 Task: Noise Gate.
Action: Mouse pressed left at (82, 10)
Screenshot: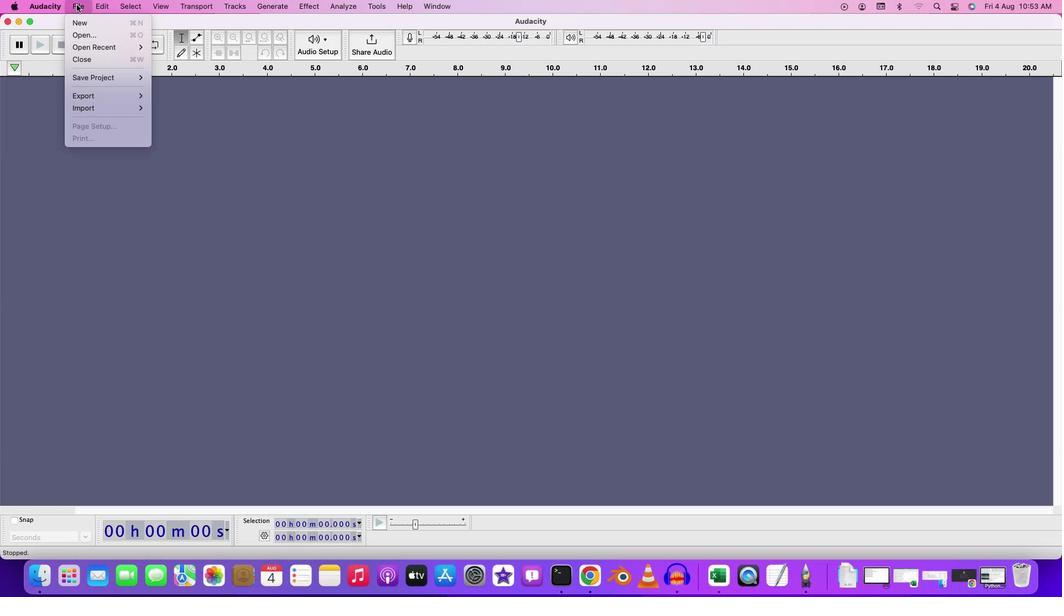 
Action: Mouse moved to (94, 40)
Screenshot: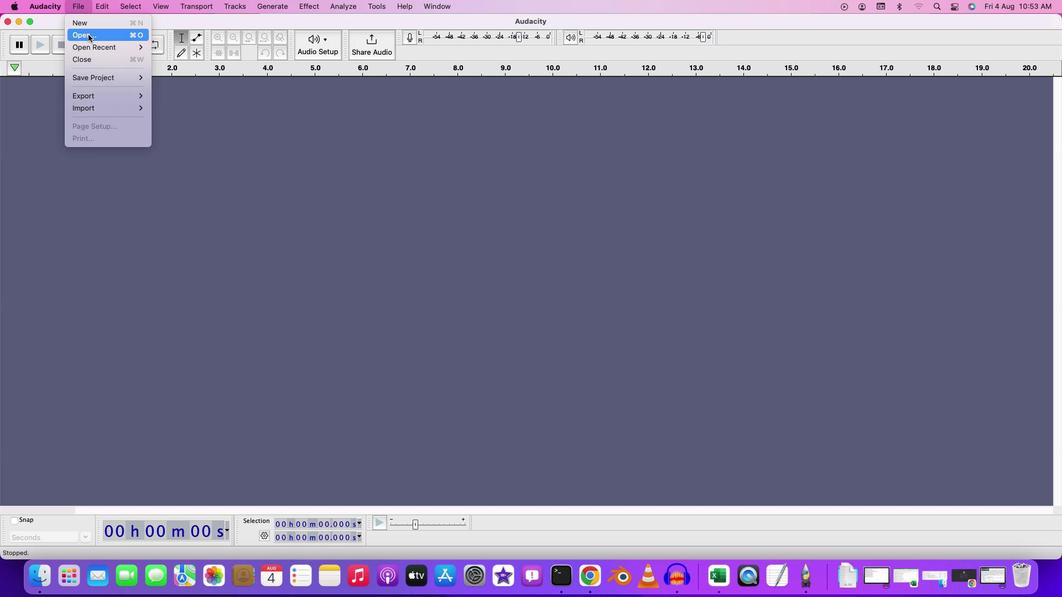 
Action: Mouse pressed left at (94, 40)
Screenshot: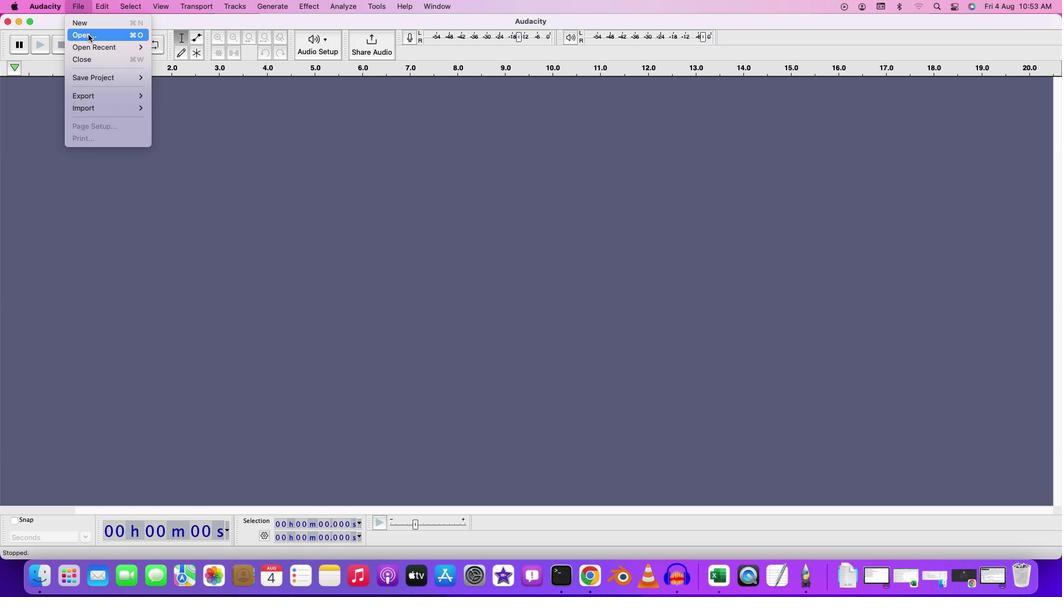 
Action: Mouse moved to (450, 184)
Screenshot: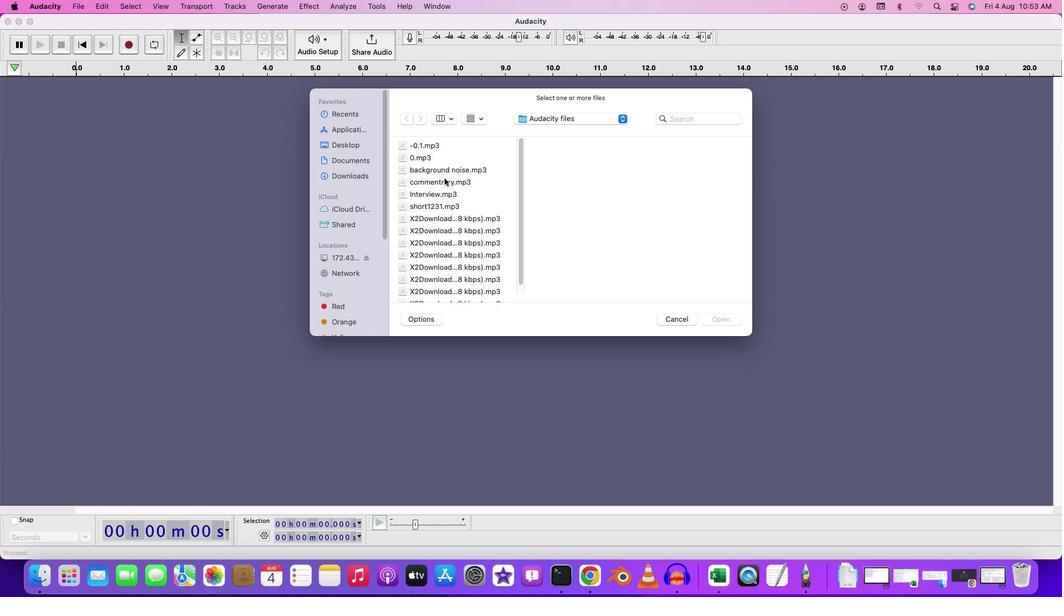 
Action: Mouse pressed left at (450, 184)
Screenshot: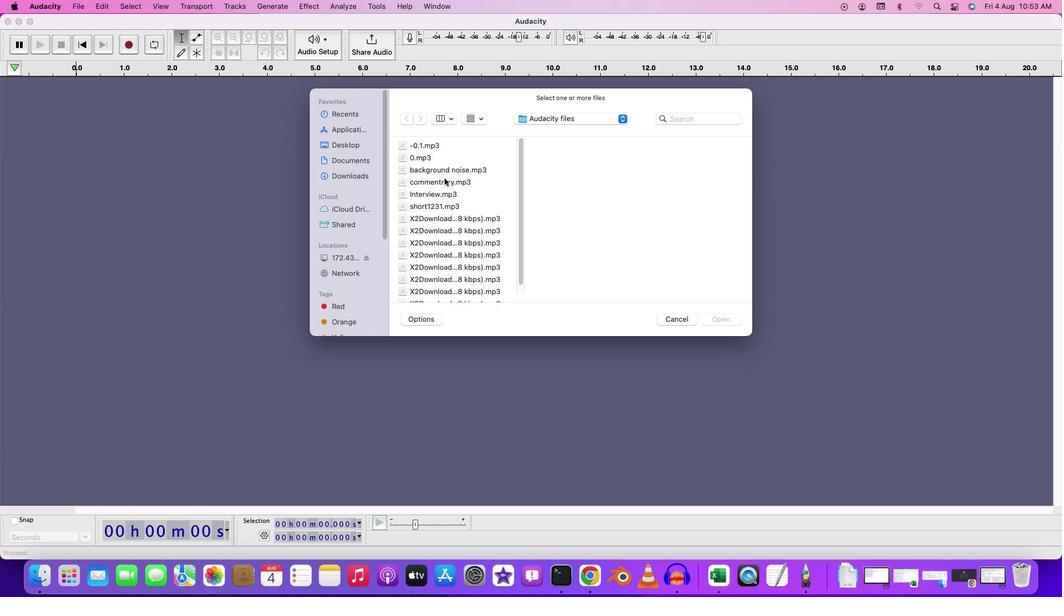 
Action: Mouse moved to (456, 199)
Screenshot: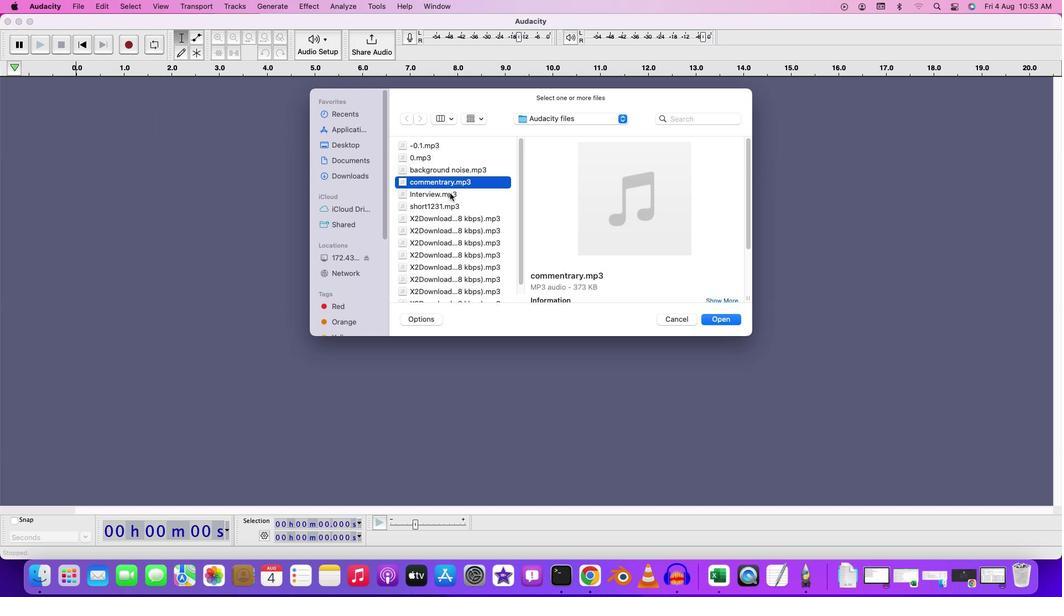 
Action: Mouse pressed left at (456, 199)
Screenshot: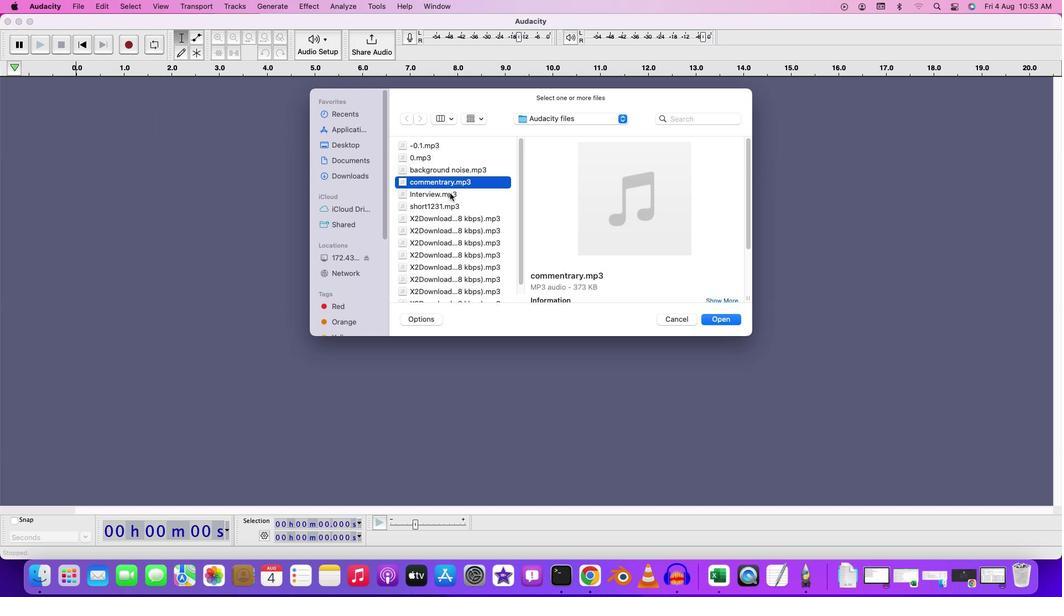 
Action: Mouse pressed left at (456, 199)
Screenshot: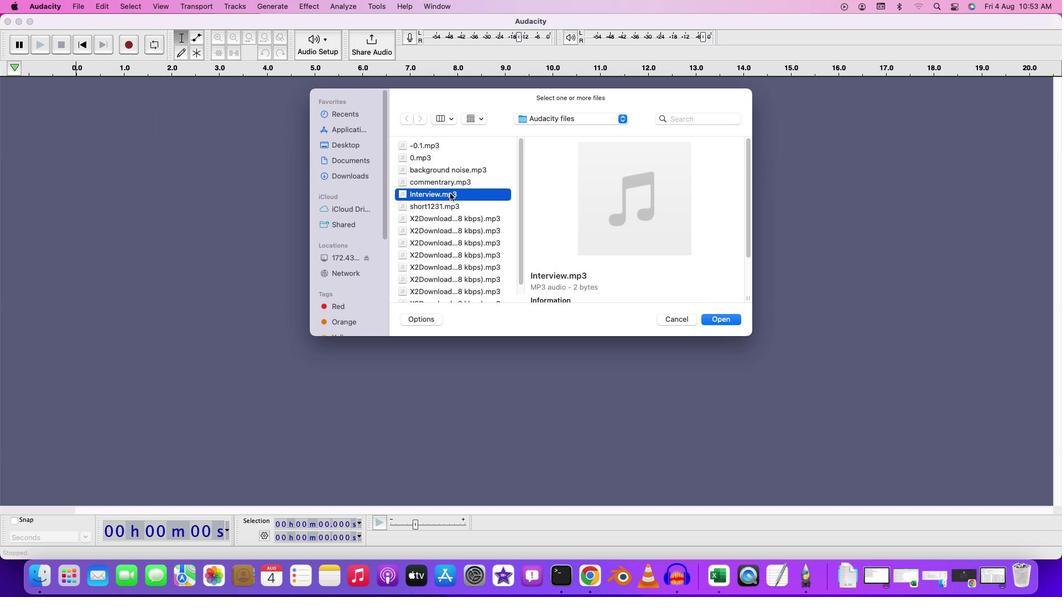 
Action: Mouse moved to (544, 236)
Screenshot: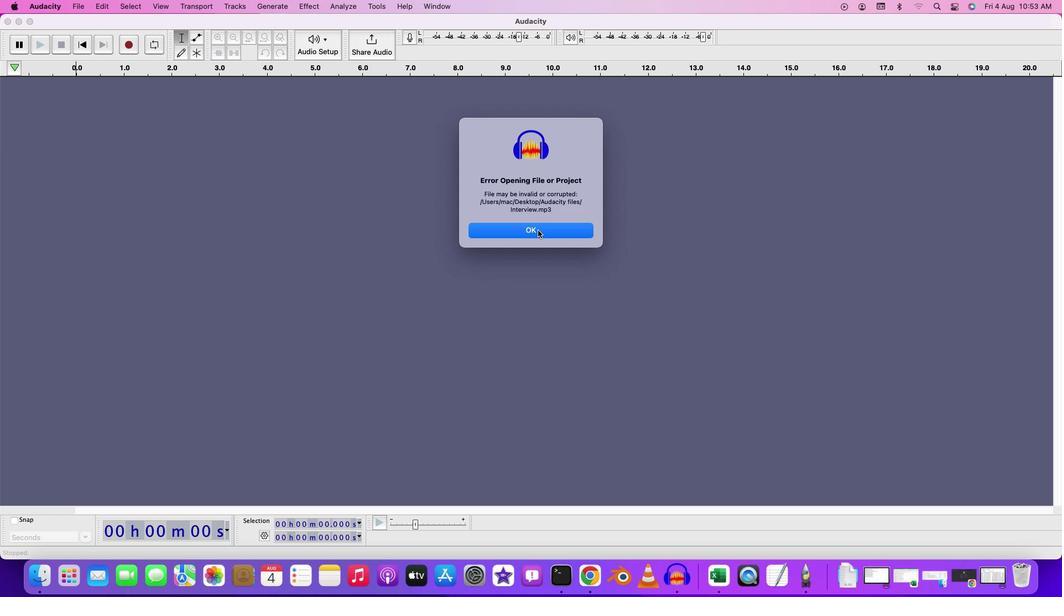 
Action: Mouse pressed left at (544, 236)
Screenshot: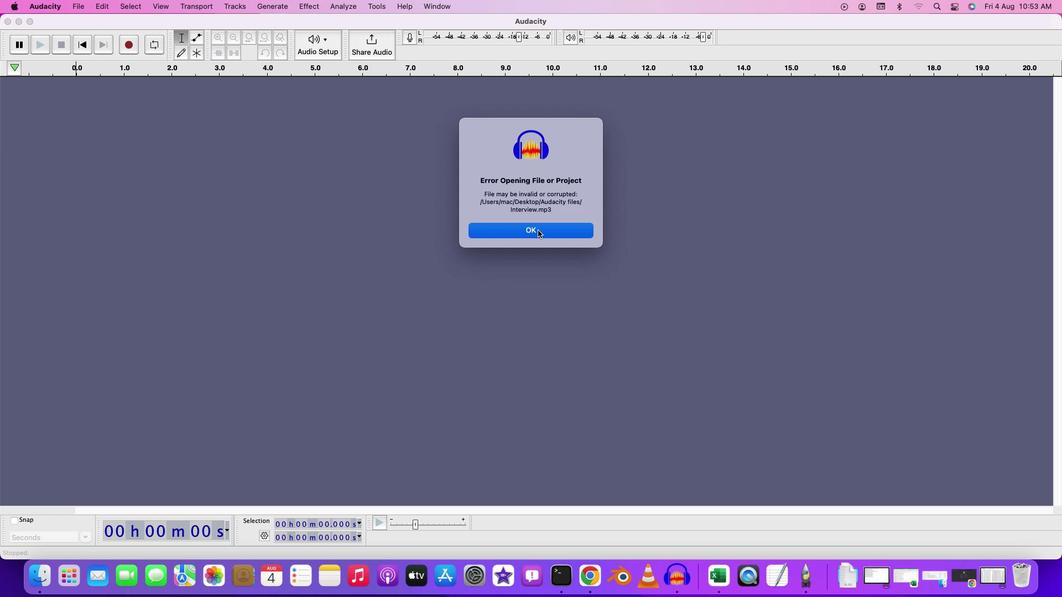 
Action: Mouse moved to (88, 16)
Screenshot: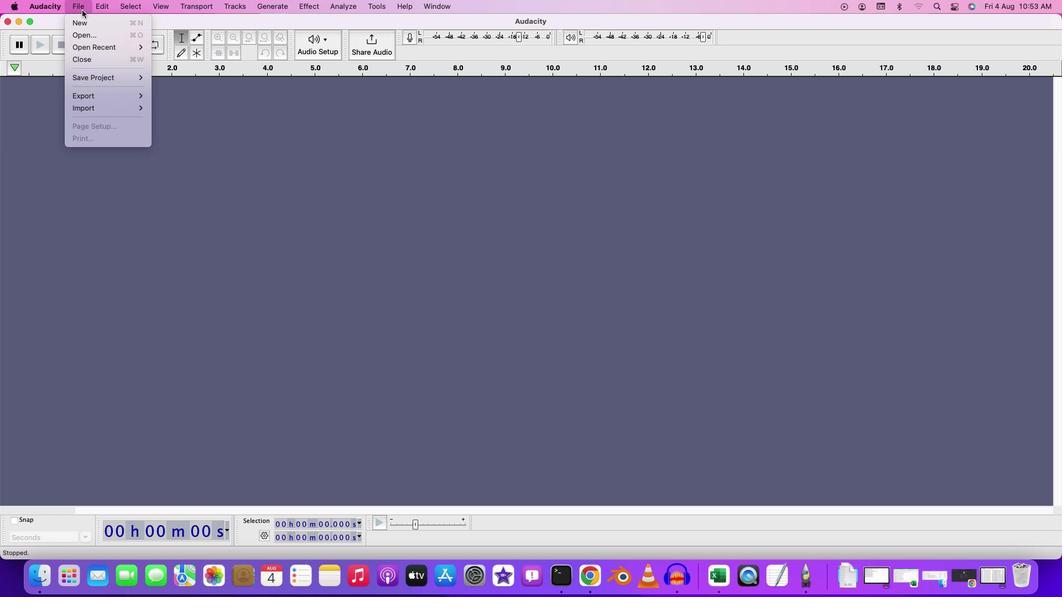 
Action: Mouse pressed left at (88, 16)
Screenshot: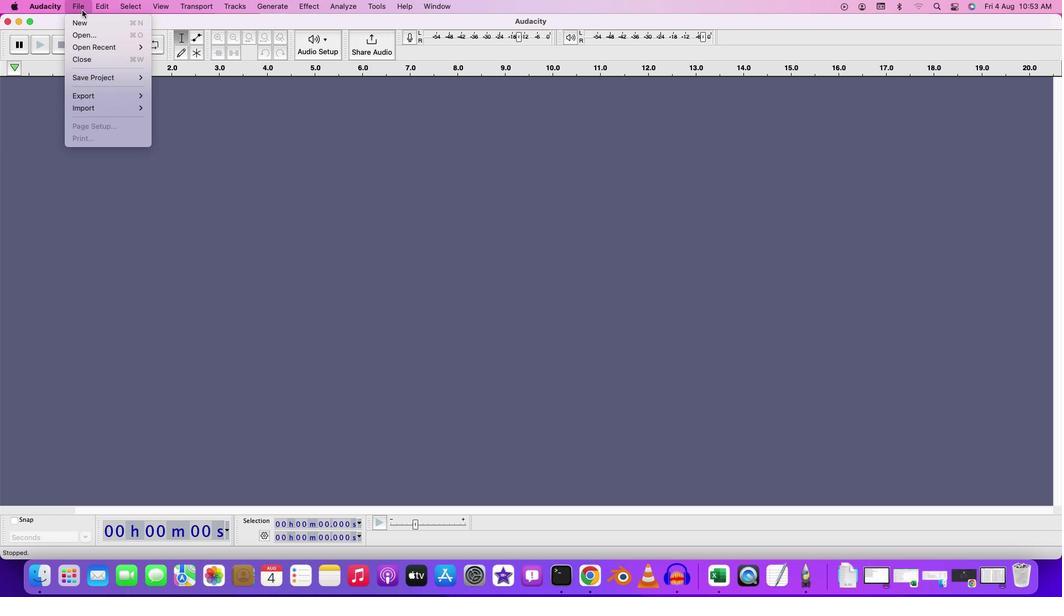 
Action: Mouse moved to (97, 49)
Screenshot: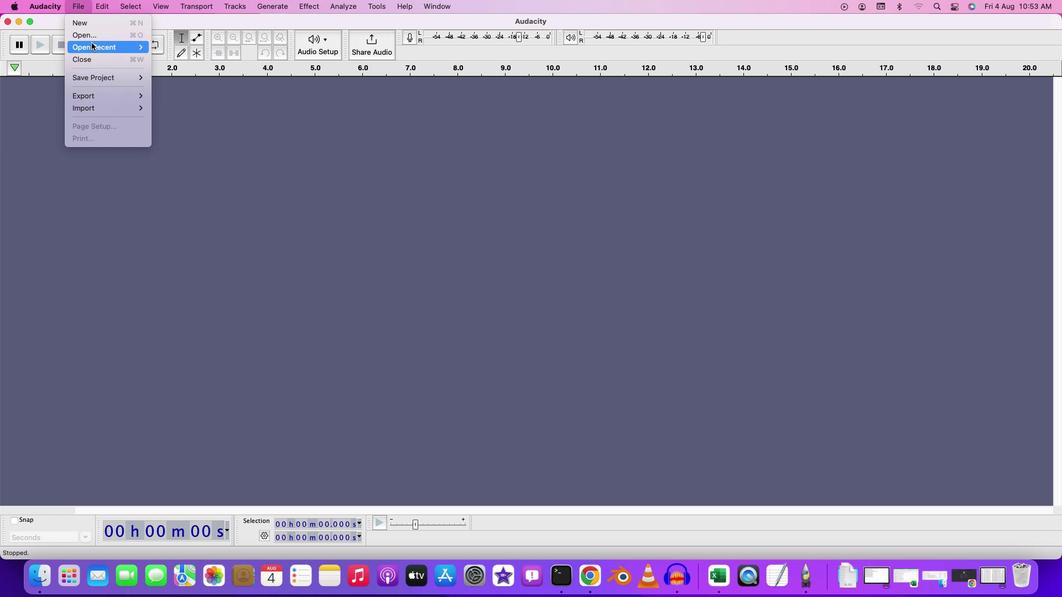 
Action: Mouse pressed left at (97, 49)
Screenshot: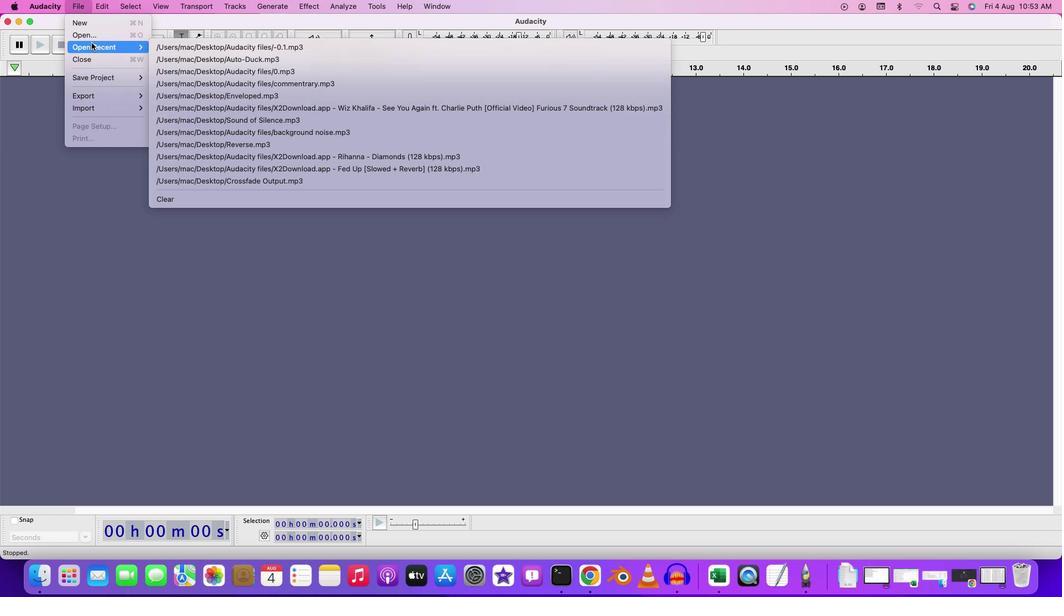 
Action: Mouse moved to (96, 43)
Screenshot: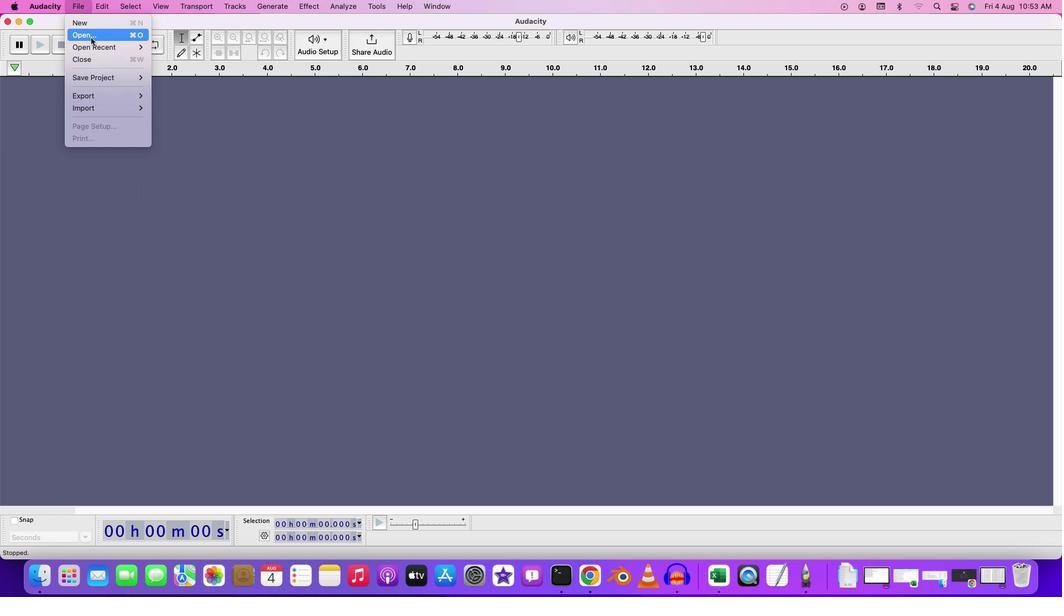 
Action: Mouse pressed left at (96, 43)
Screenshot: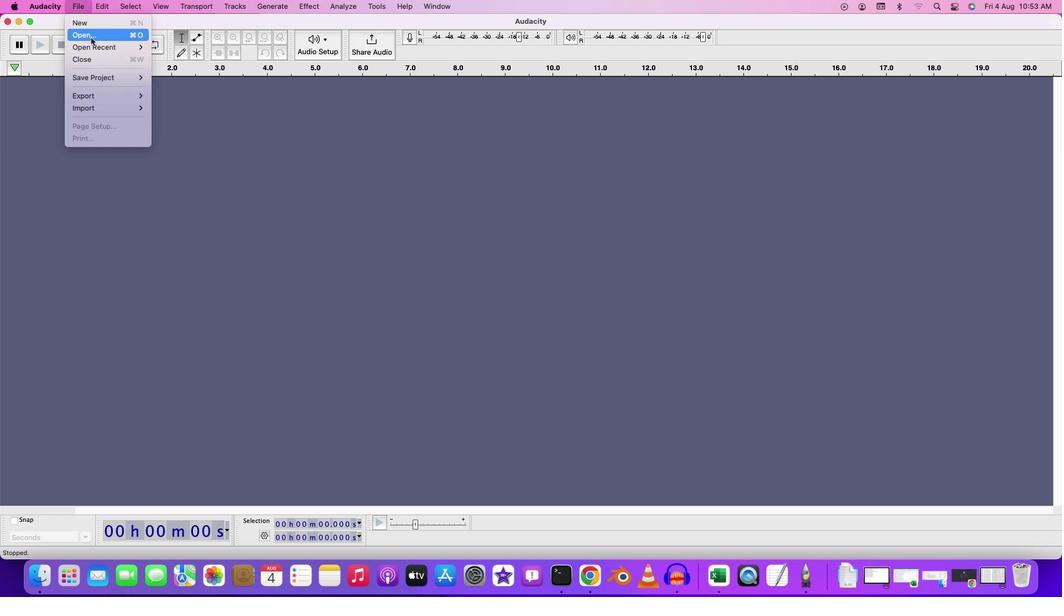 
Action: Mouse moved to (436, 188)
Screenshot: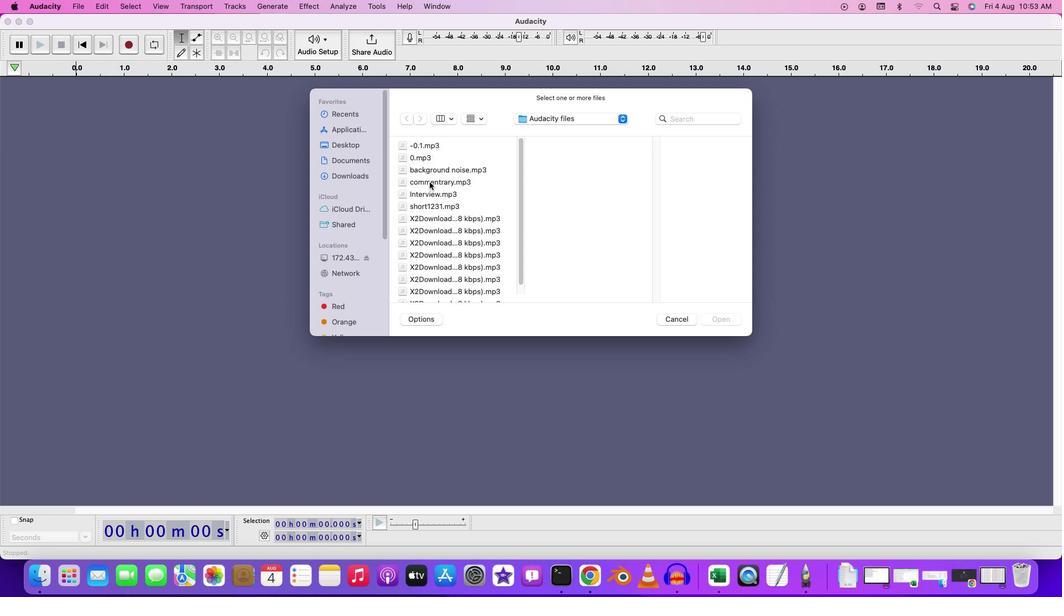 
Action: Mouse pressed left at (436, 188)
Screenshot: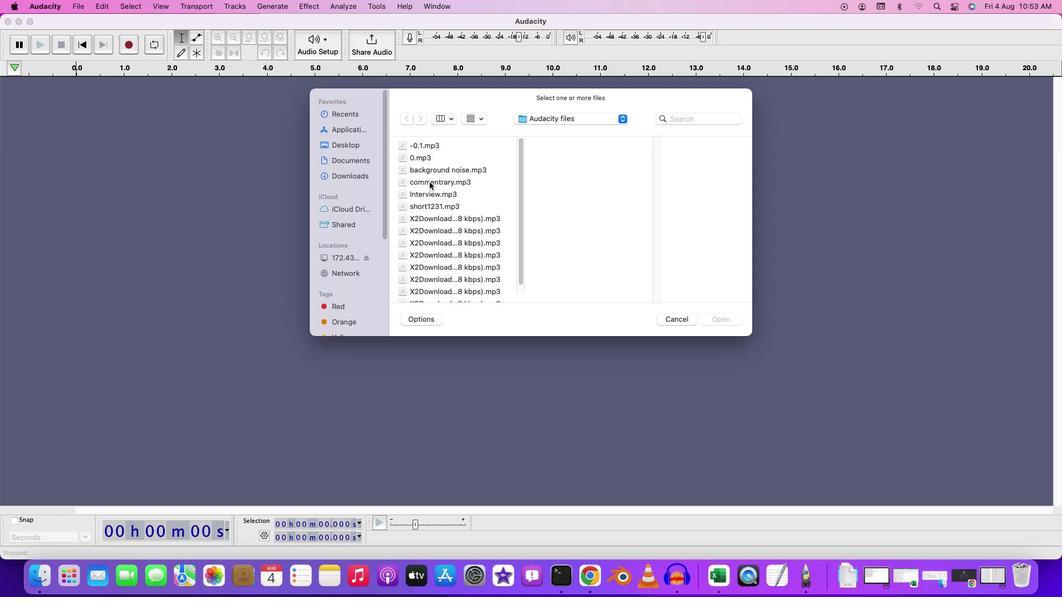 
Action: Mouse pressed left at (436, 188)
Screenshot: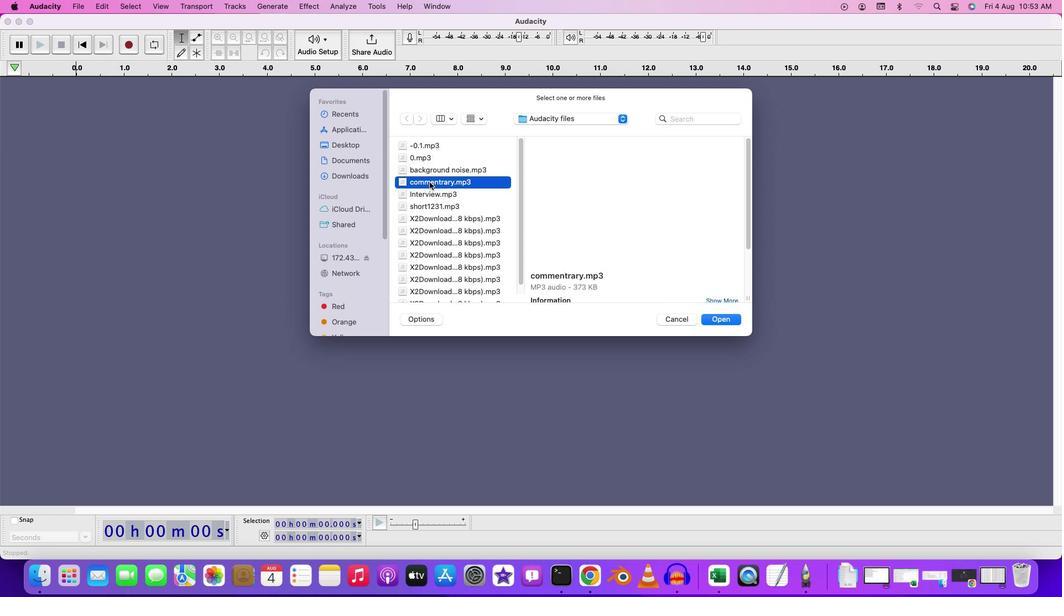 
Action: Mouse moved to (87, 108)
Screenshot: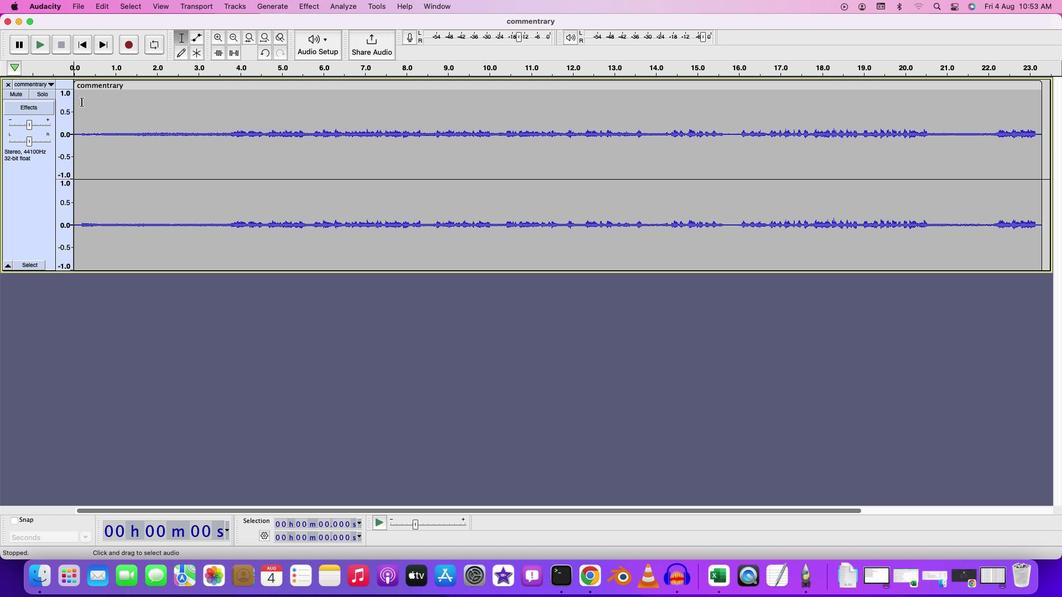 
Action: Mouse pressed left at (87, 108)
Screenshot: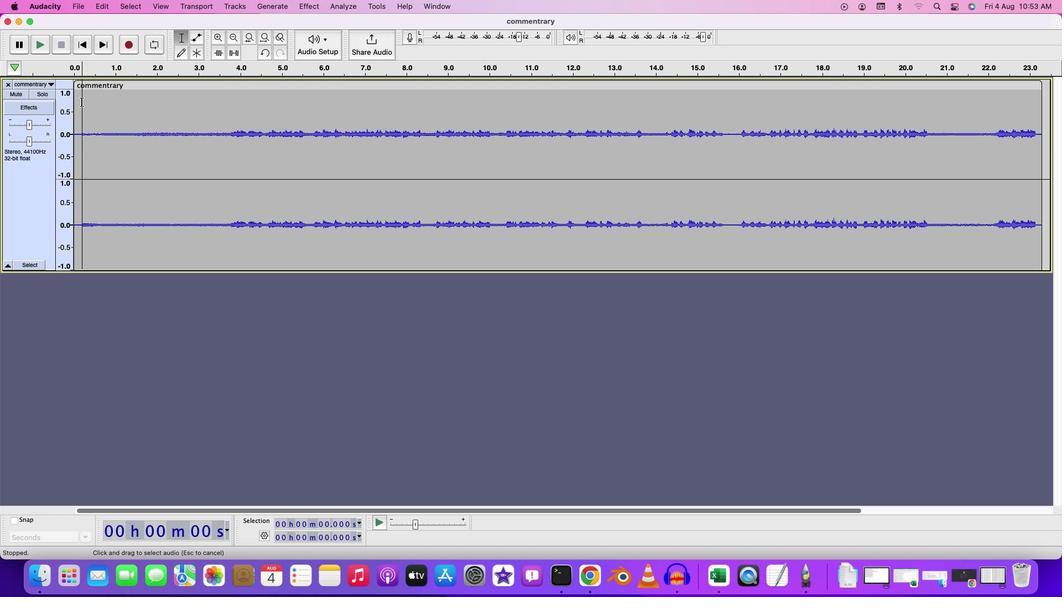 
Action: Mouse moved to (87, 108)
Screenshot: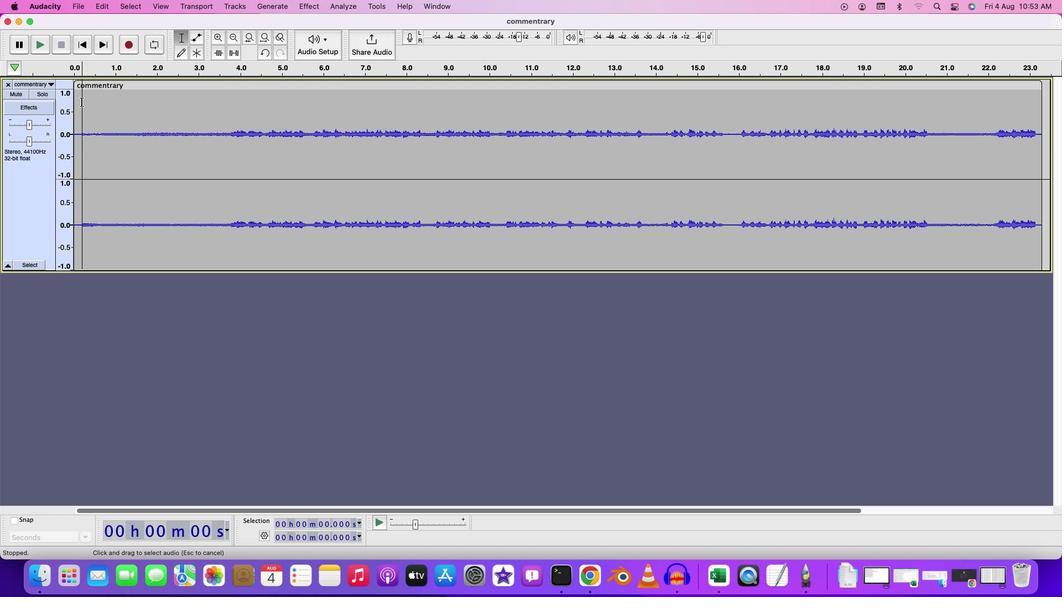 
Action: Key pressed Key.space
Screenshot: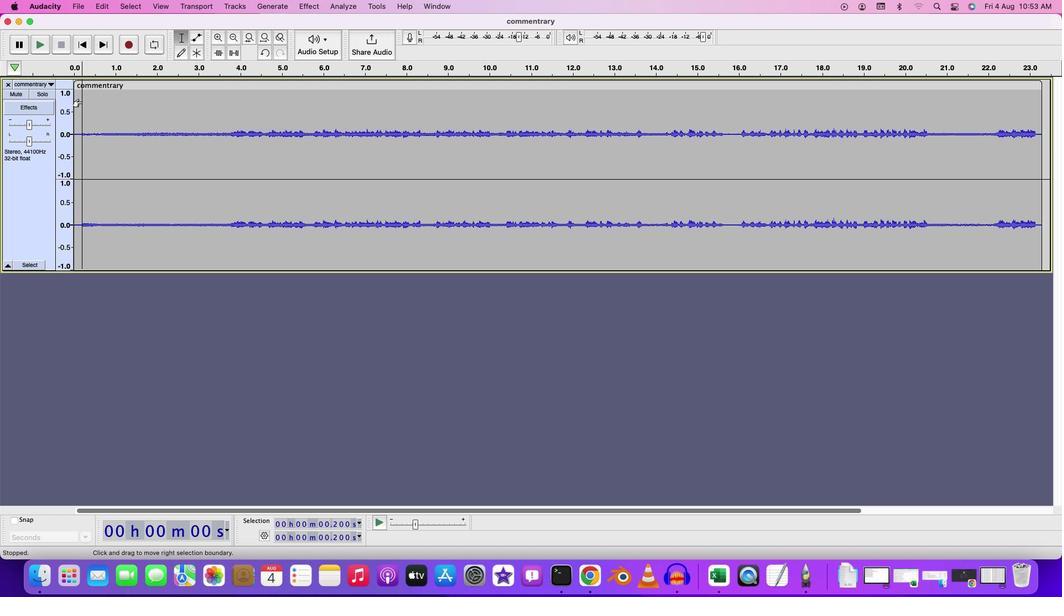 
Action: Mouse moved to (90, 109)
Screenshot: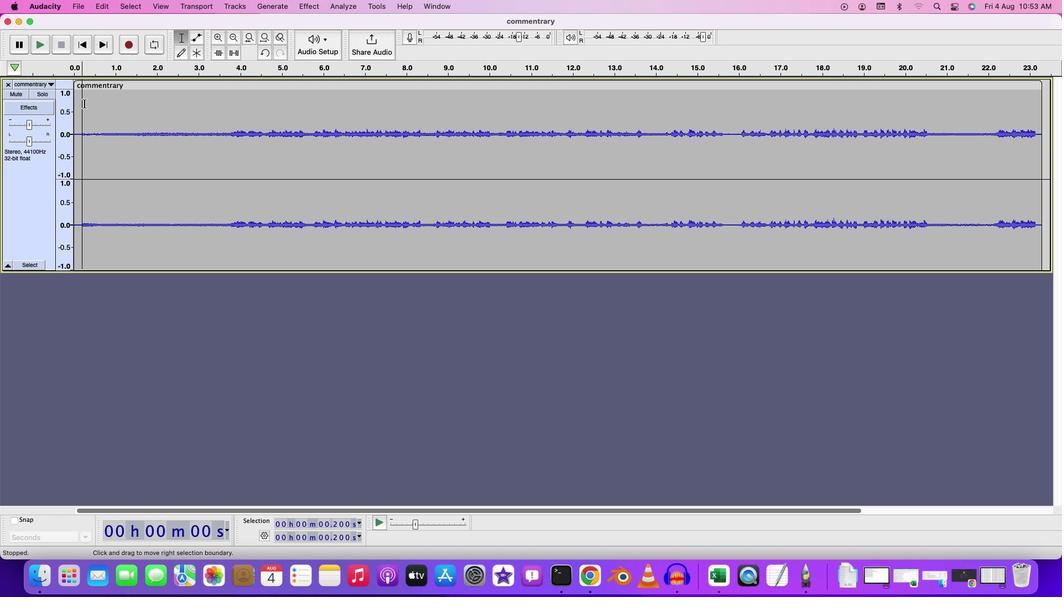 
Action: Key pressed Key.space
Screenshot: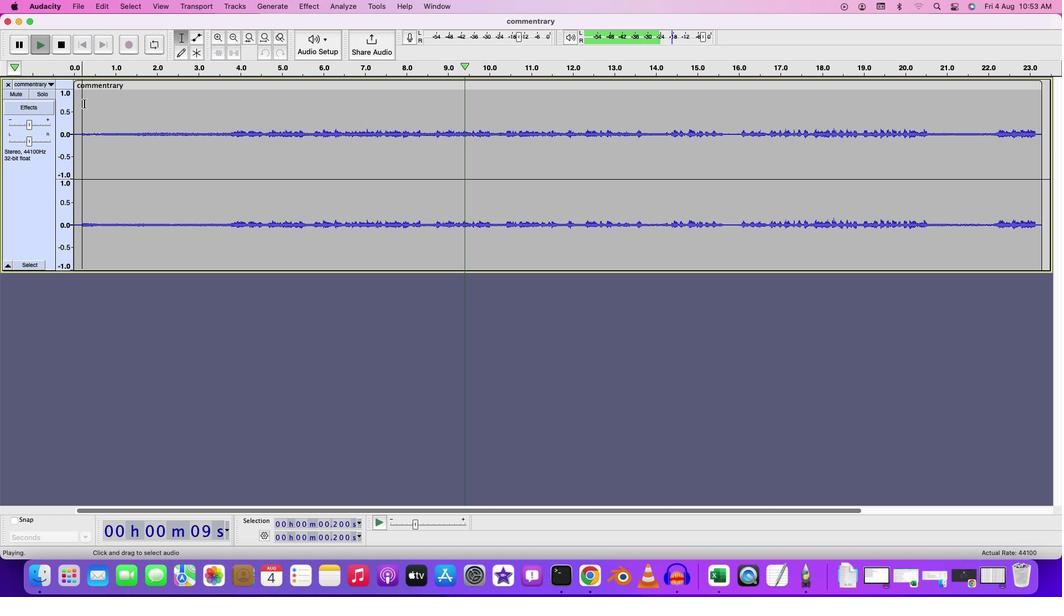 
Action: Mouse moved to (83, 105)
Screenshot: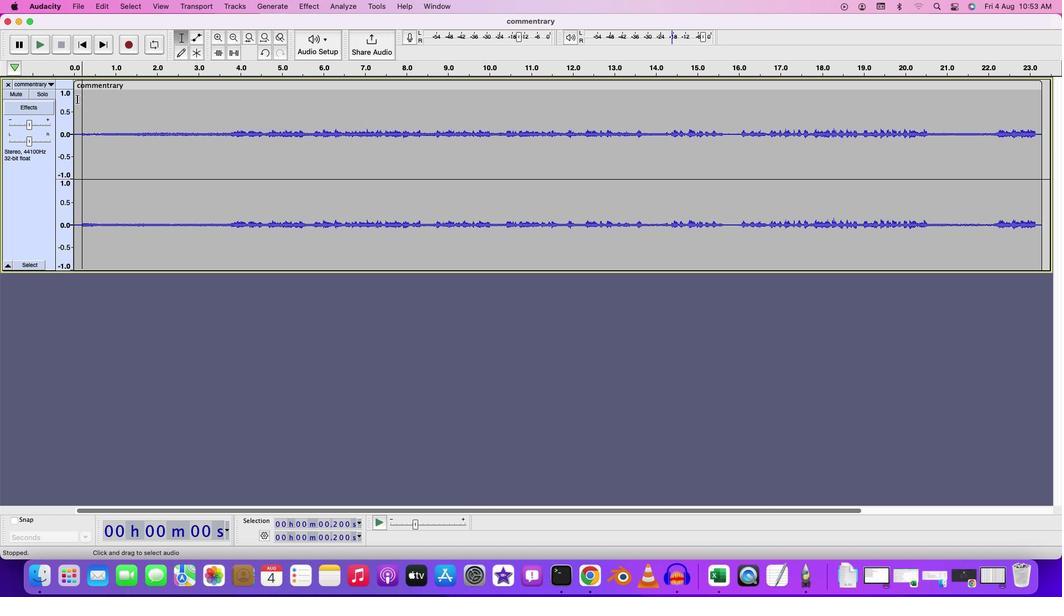 
Action: Mouse pressed left at (83, 105)
Screenshot: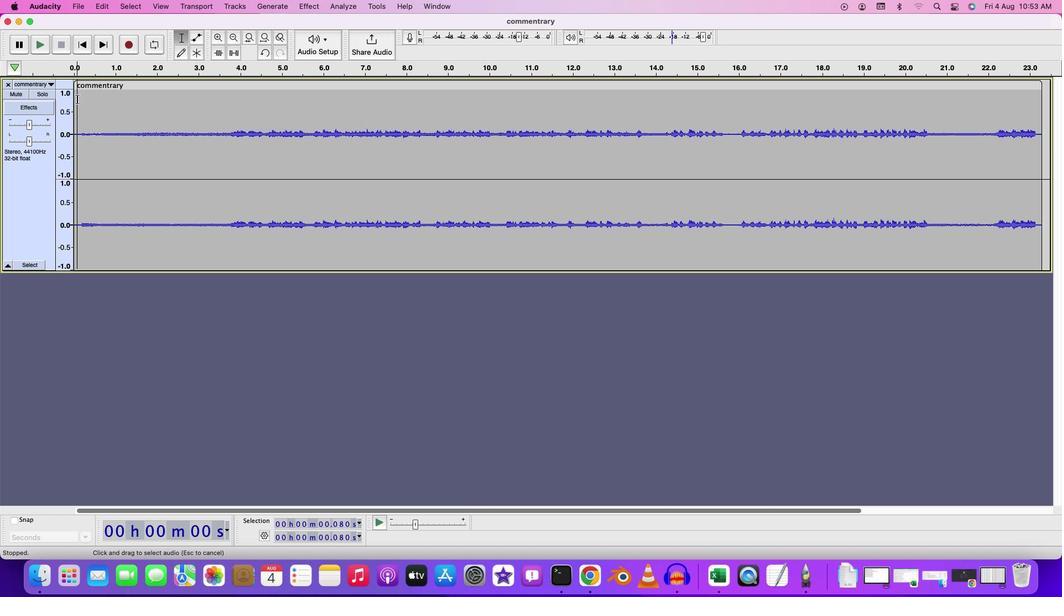 
Action: Mouse moved to (88, 111)
Screenshot: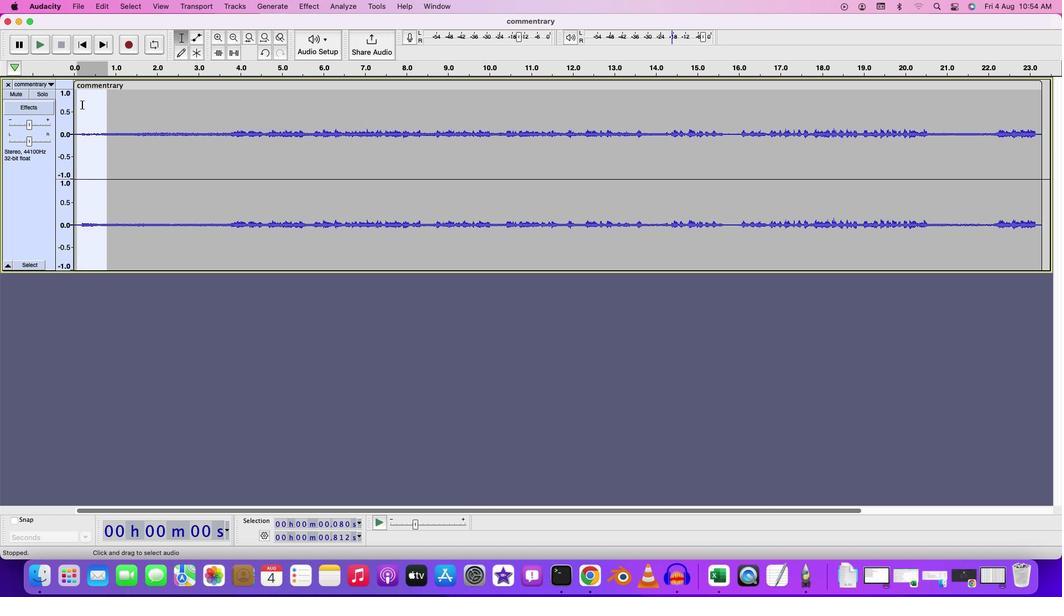 
Action: Mouse pressed left at (88, 111)
Screenshot: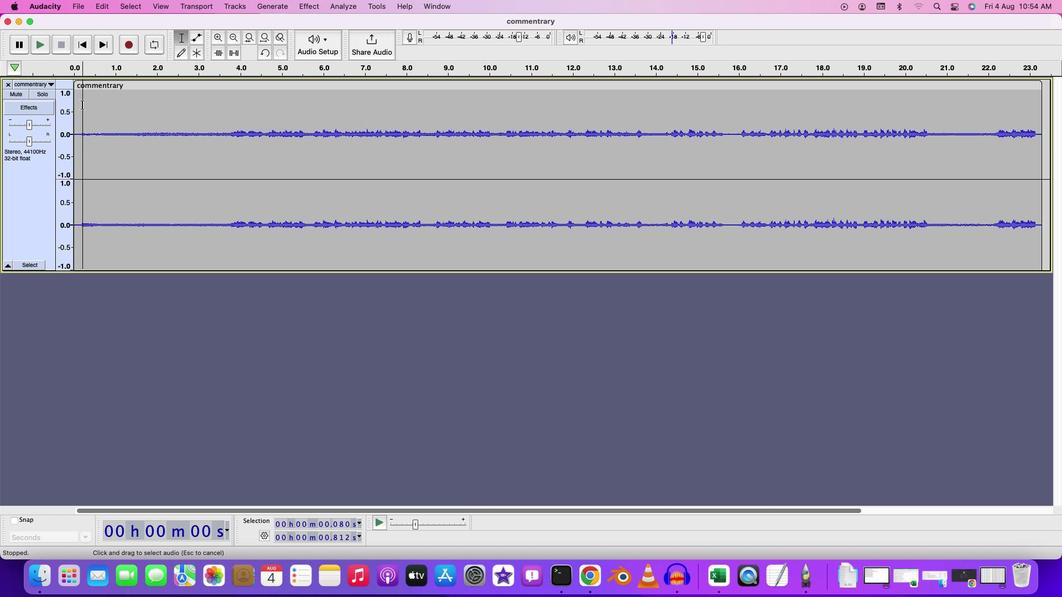 
Action: Mouse moved to (959, 127)
Screenshot: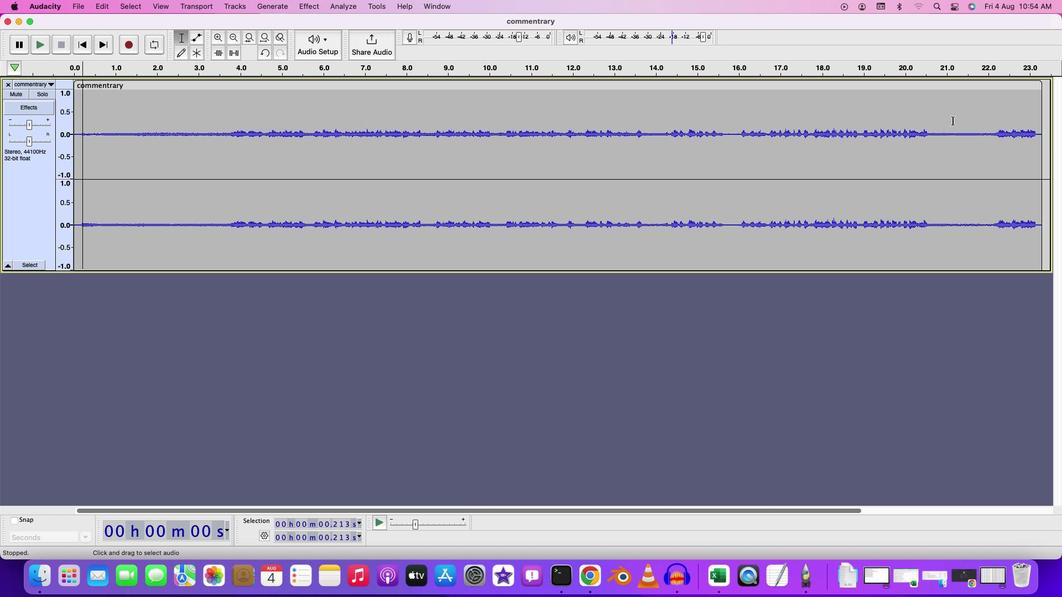 
Action: Mouse pressed left at (959, 127)
Screenshot: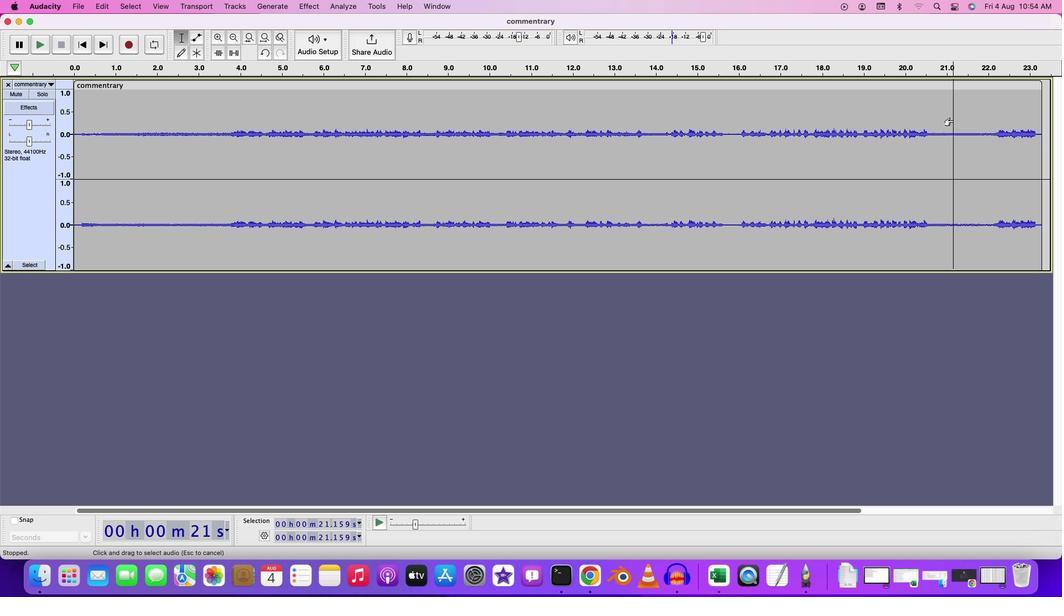
Action: Mouse moved to (170, 133)
Screenshot: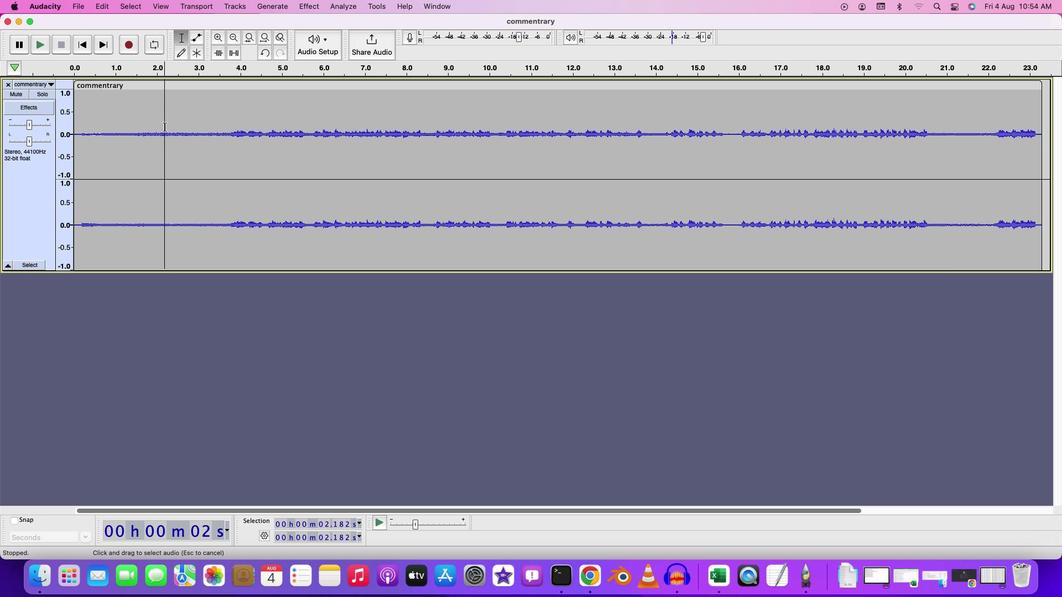 
Action: Mouse pressed left at (170, 133)
Screenshot: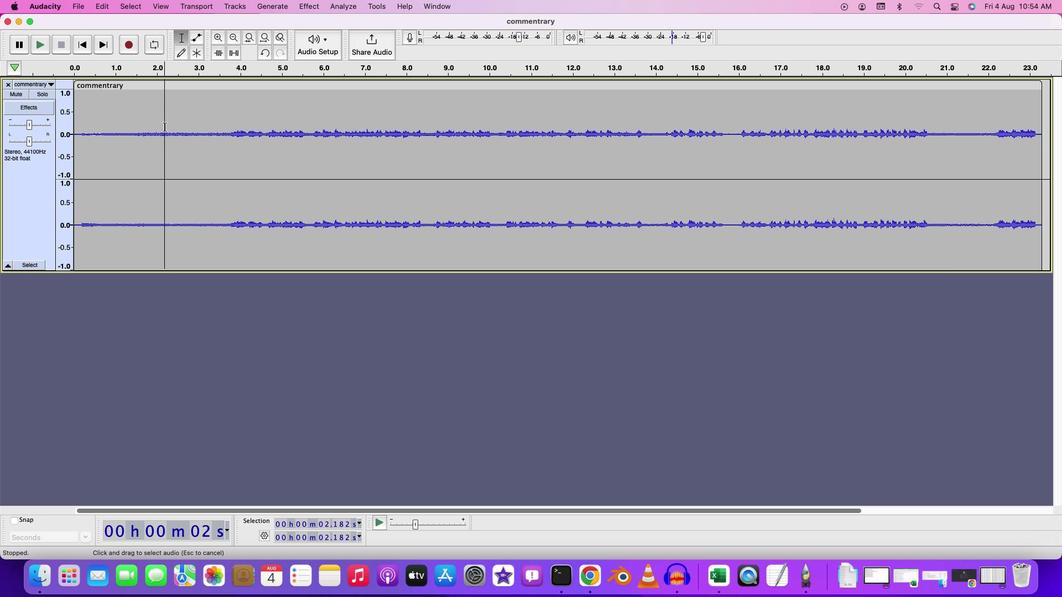 
Action: Key pressed Key.space
Screenshot: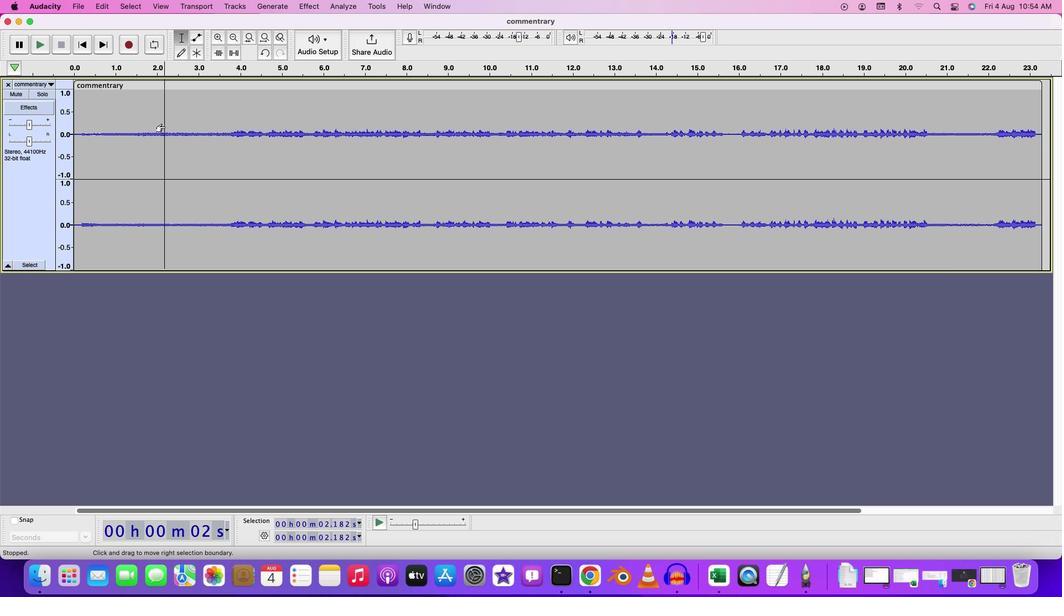 
Action: Mouse moved to (163, 132)
Screenshot: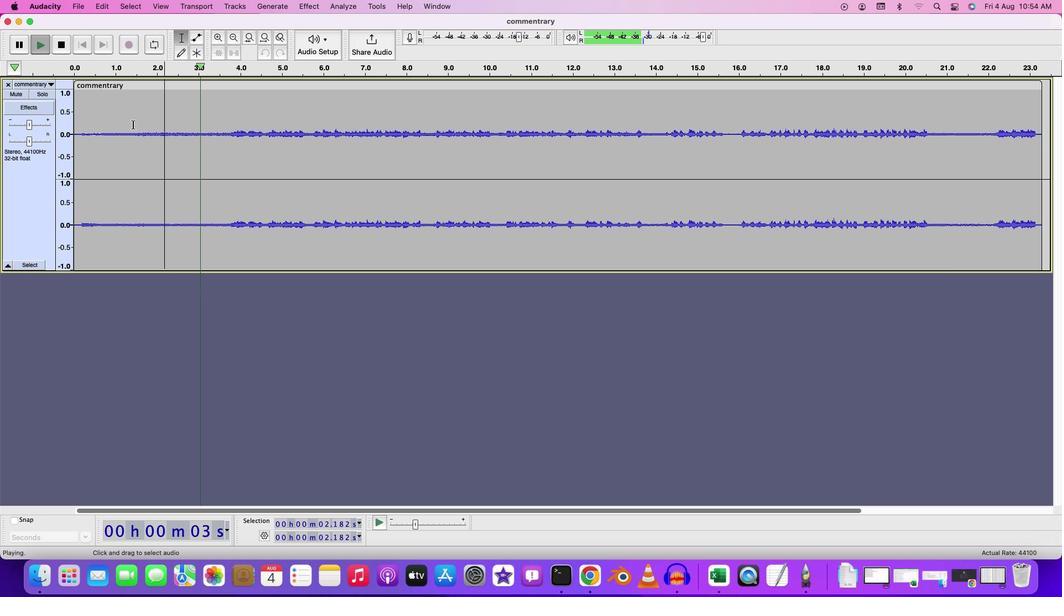 
Action: Key pressed Key.space
Screenshot: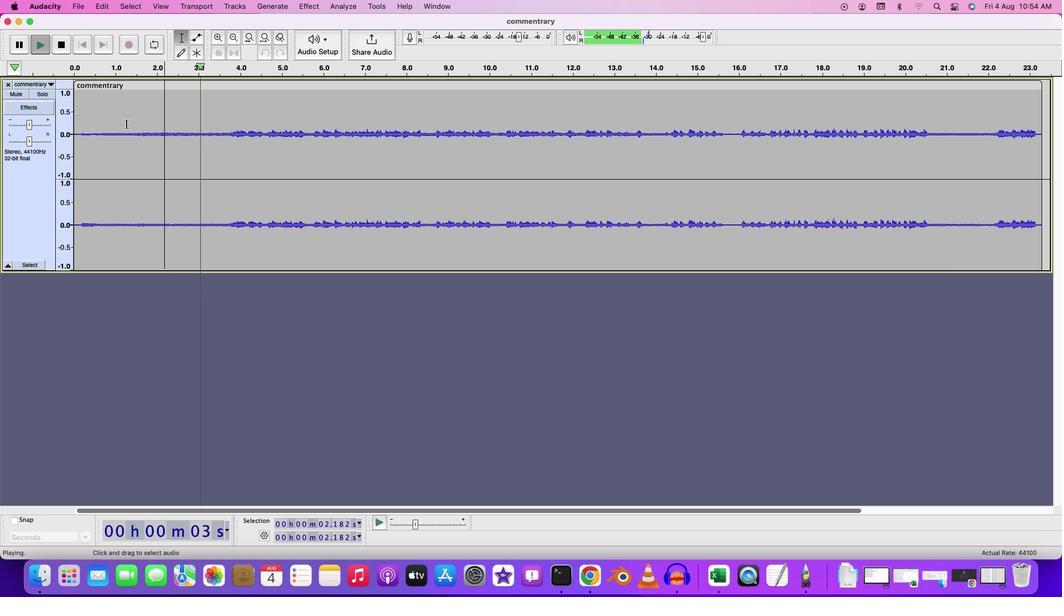 
Action: Mouse moved to (82, 117)
Screenshot: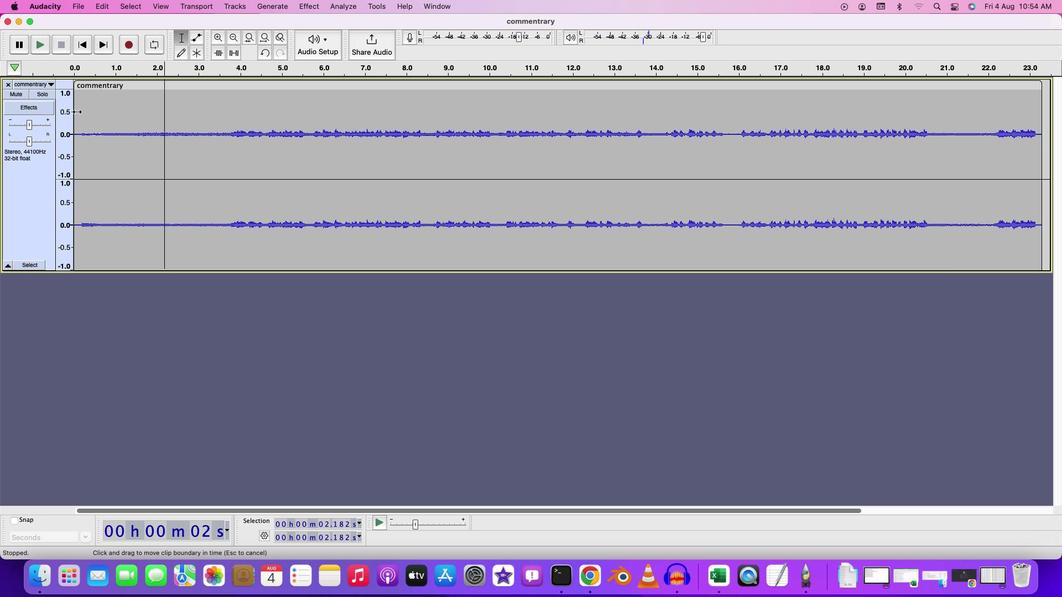 
Action: Mouse pressed left at (82, 117)
Screenshot: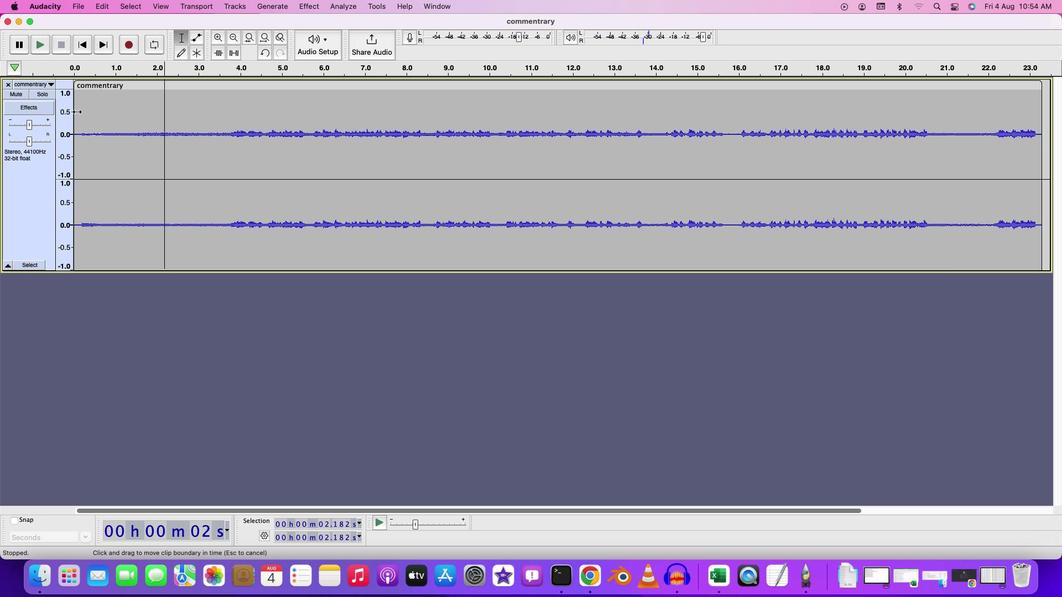 
Action: Mouse moved to (83, 117)
Screenshot: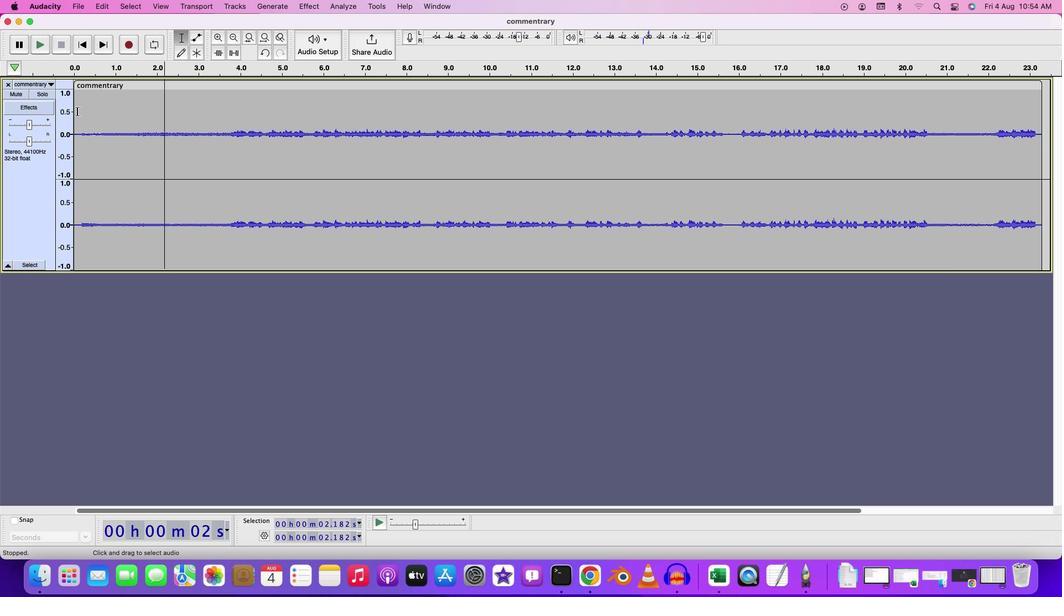 
Action: Mouse pressed left at (83, 117)
Screenshot: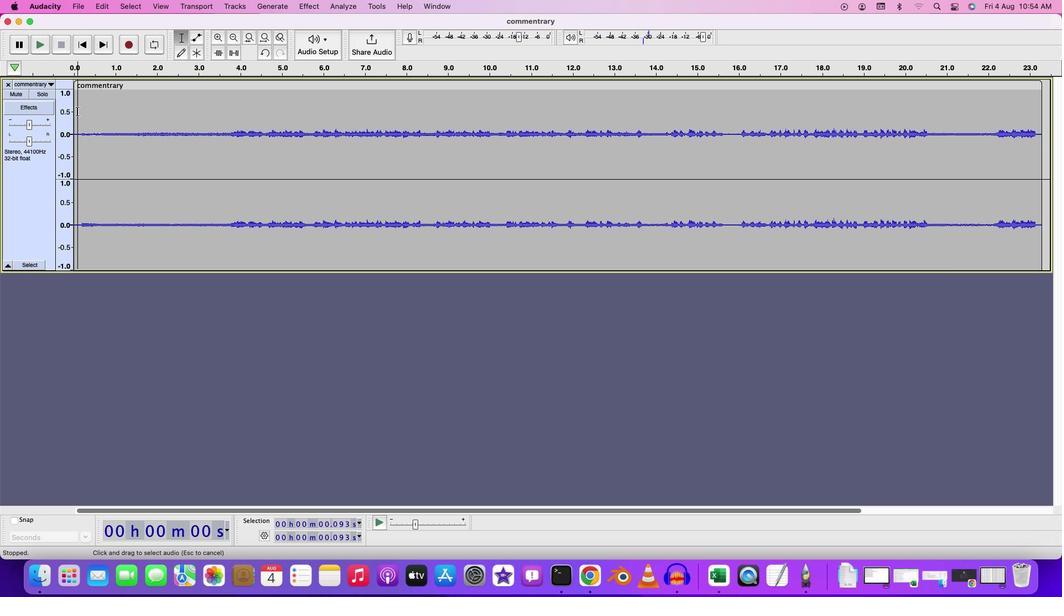 
Action: Mouse moved to (322, 13)
Screenshot: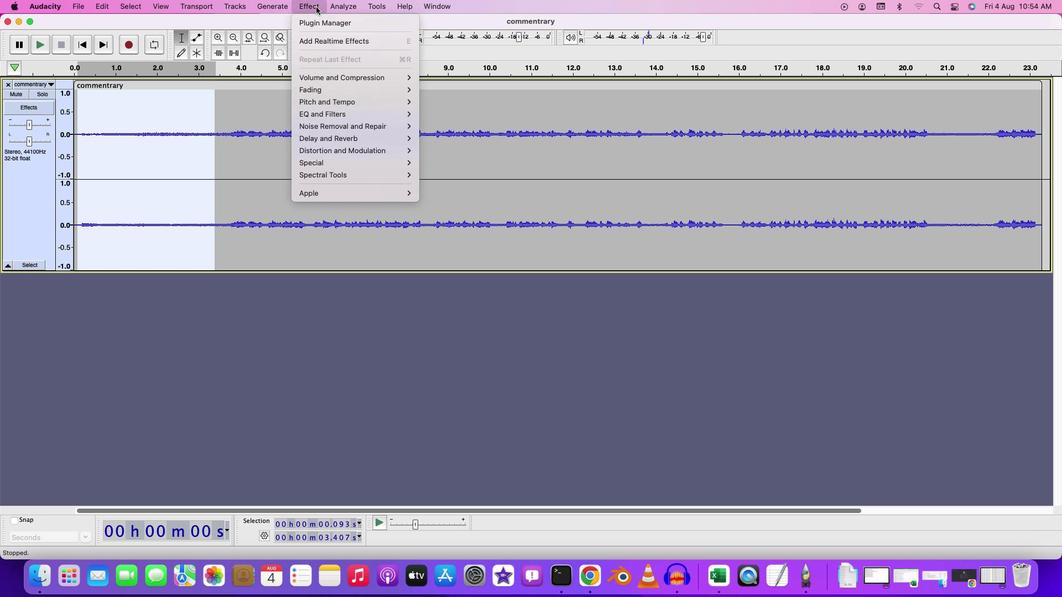 
Action: Mouse pressed left at (322, 13)
Screenshot: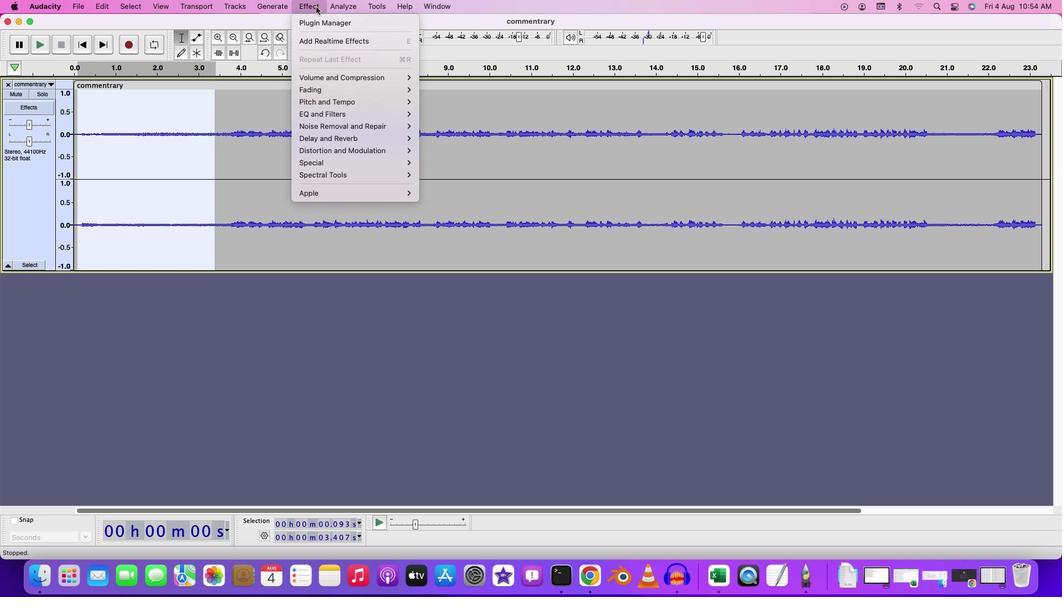 
Action: Mouse moved to (448, 152)
Screenshot: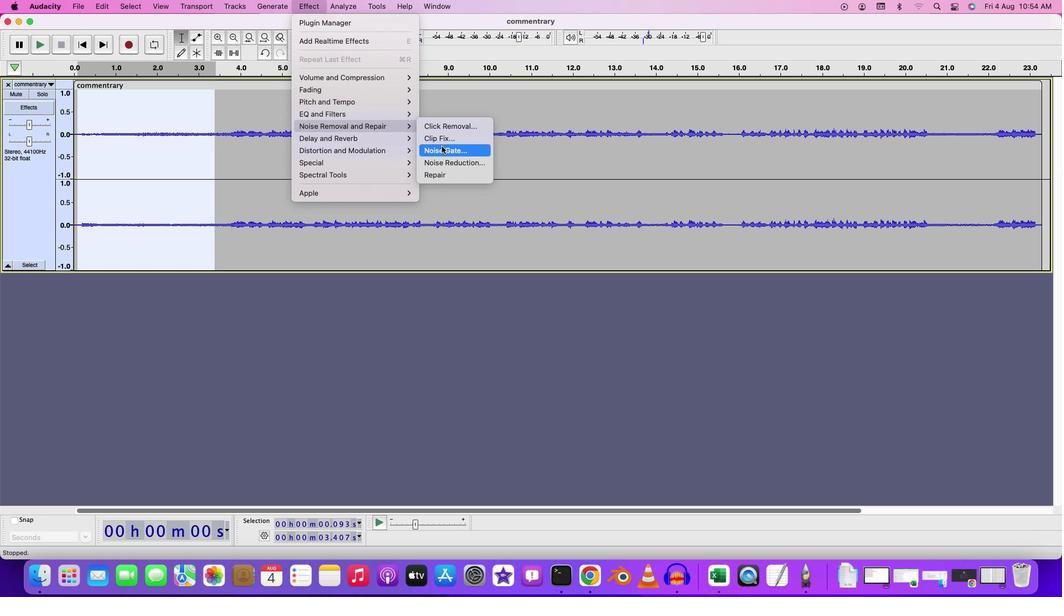 
Action: Mouse pressed left at (448, 152)
Screenshot: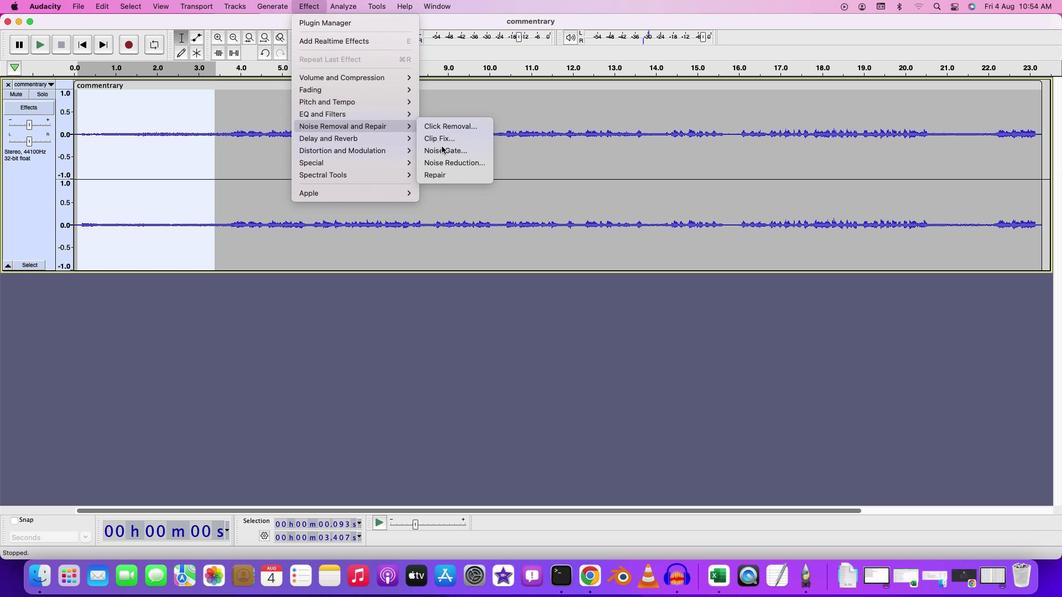 
Action: Mouse moved to (626, 281)
Screenshot: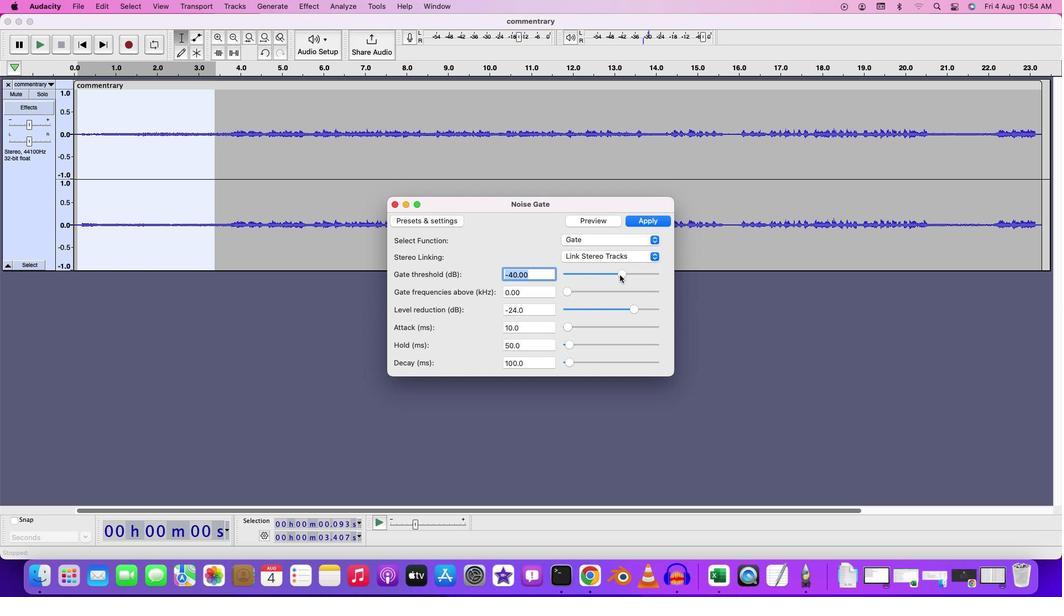 
Action: Mouse pressed left at (626, 281)
Screenshot: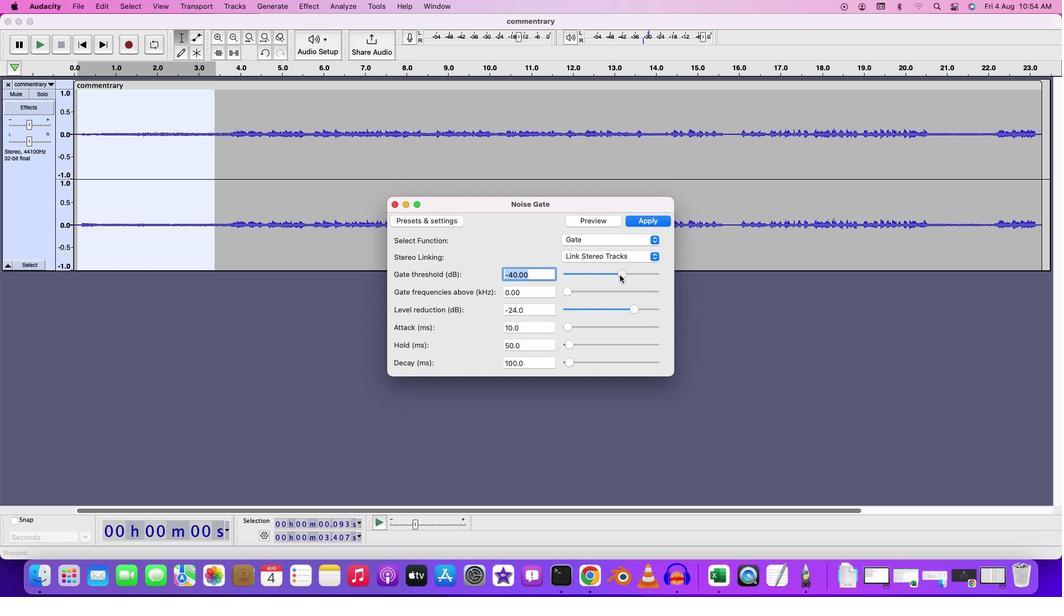 
Action: Mouse moved to (640, 317)
Screenshot: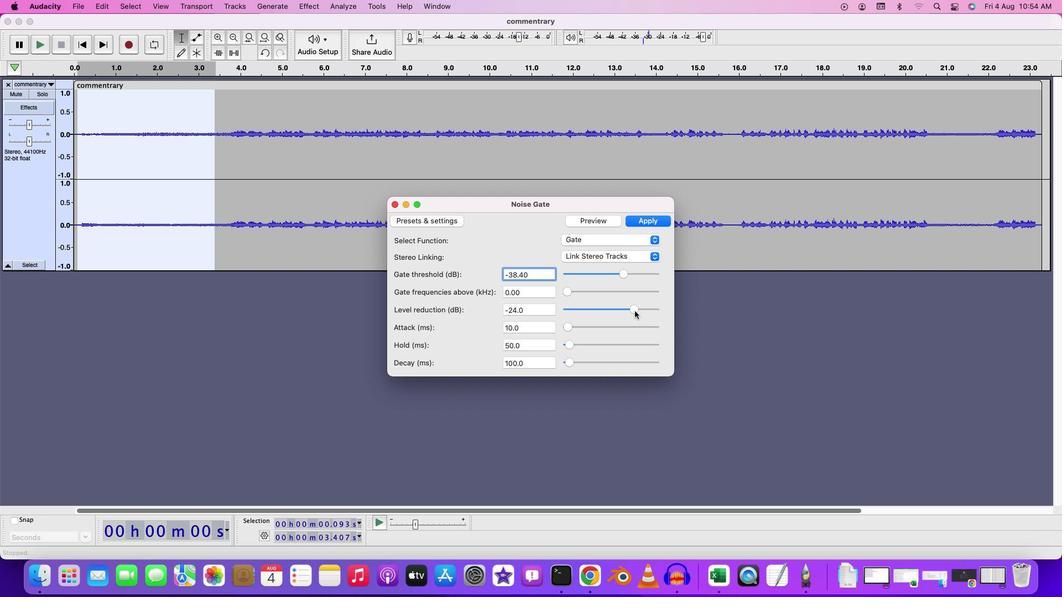 
Action: Mouse pressed left at (640, 317)
Screenshot: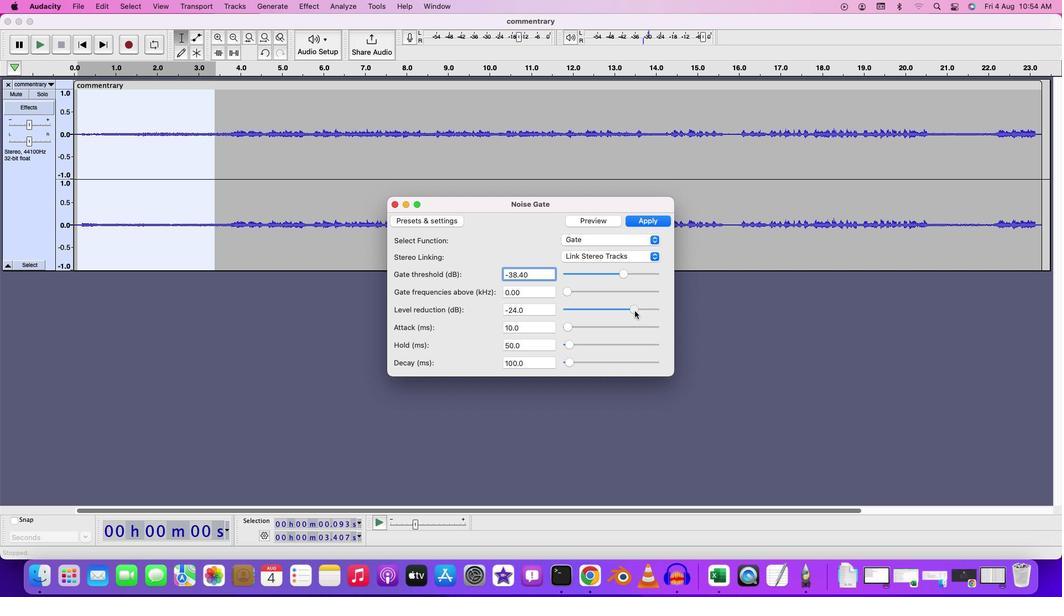 
Action: Mouse moved to (571, 332)
Screenshot: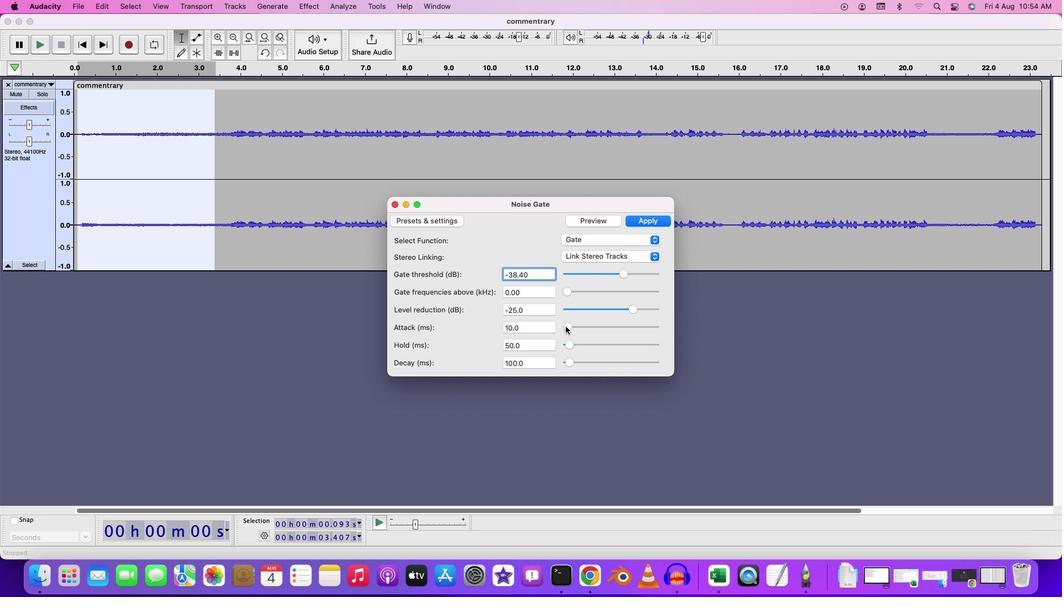 
Action: Mouse pressed left at (571, 332)
Screenshot: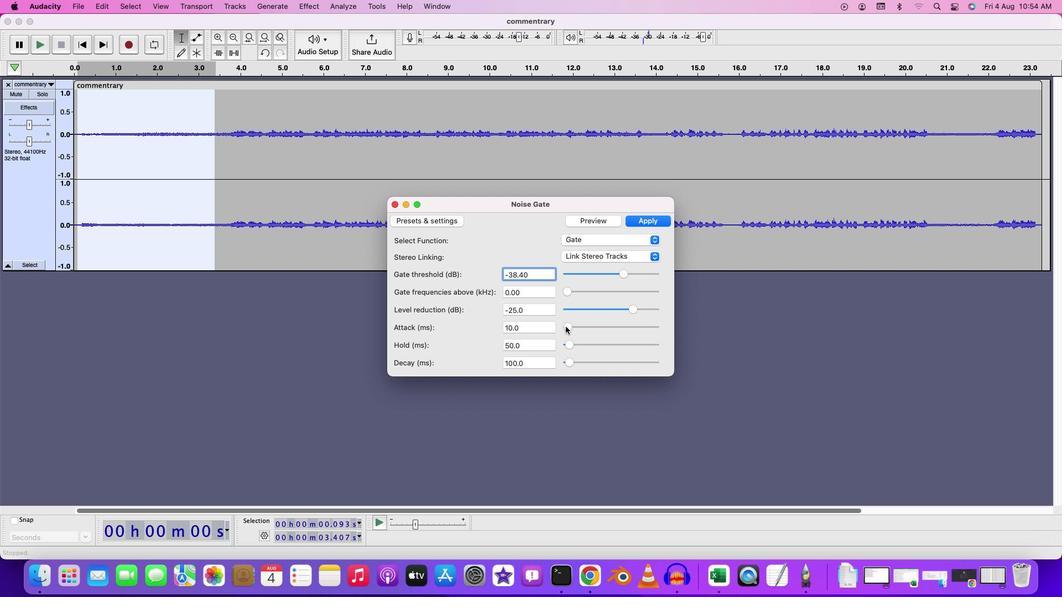 
Action: Mouse moved to (574, 350)
Screenshot: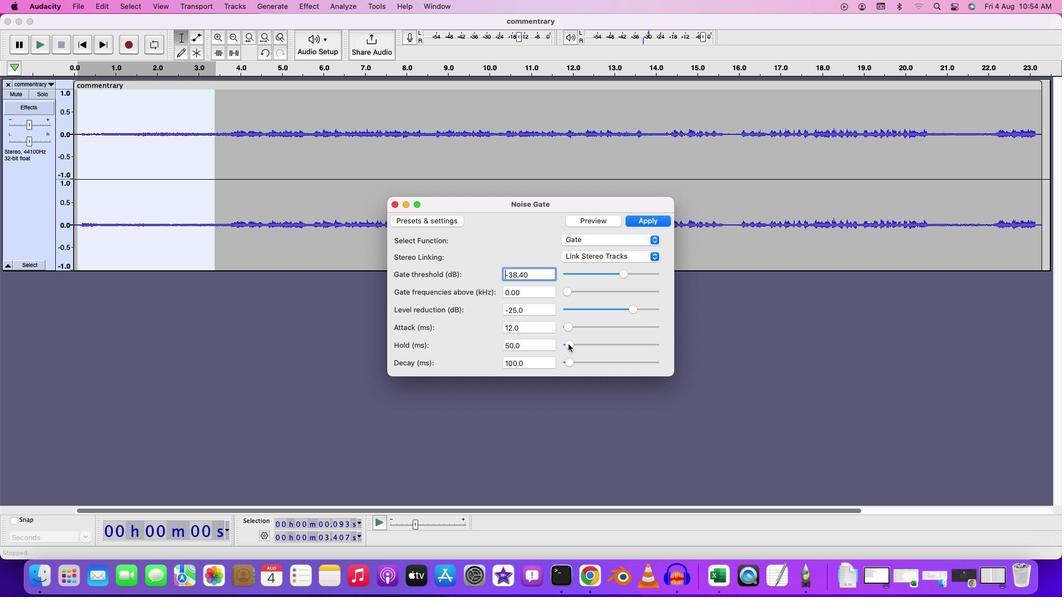 
Action: Mouse pressed left at (574, 350)
Screenshot: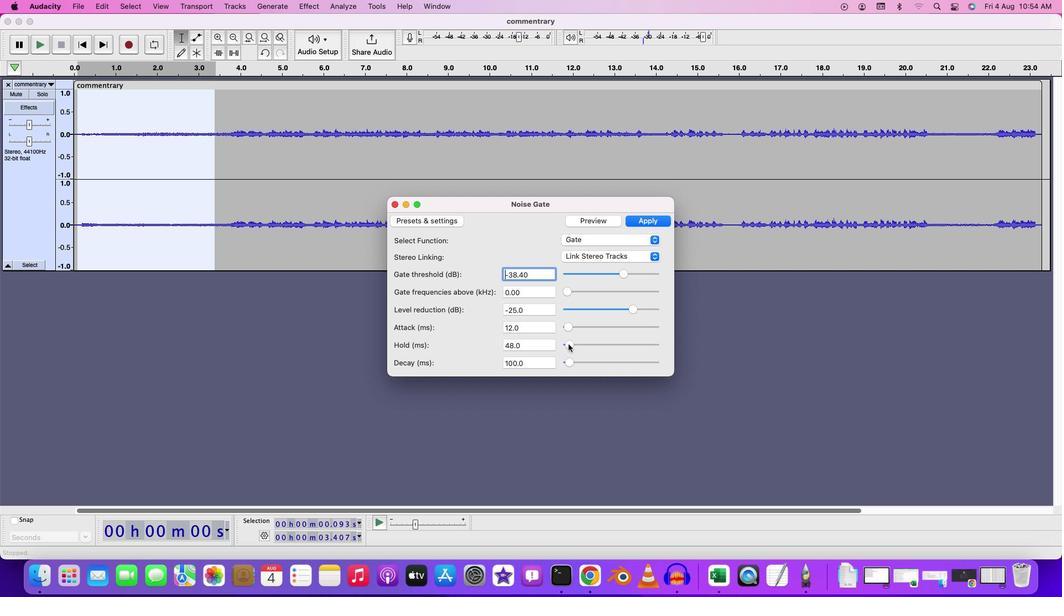 
Action: Mouse moved to (577, 366)
Screenshot: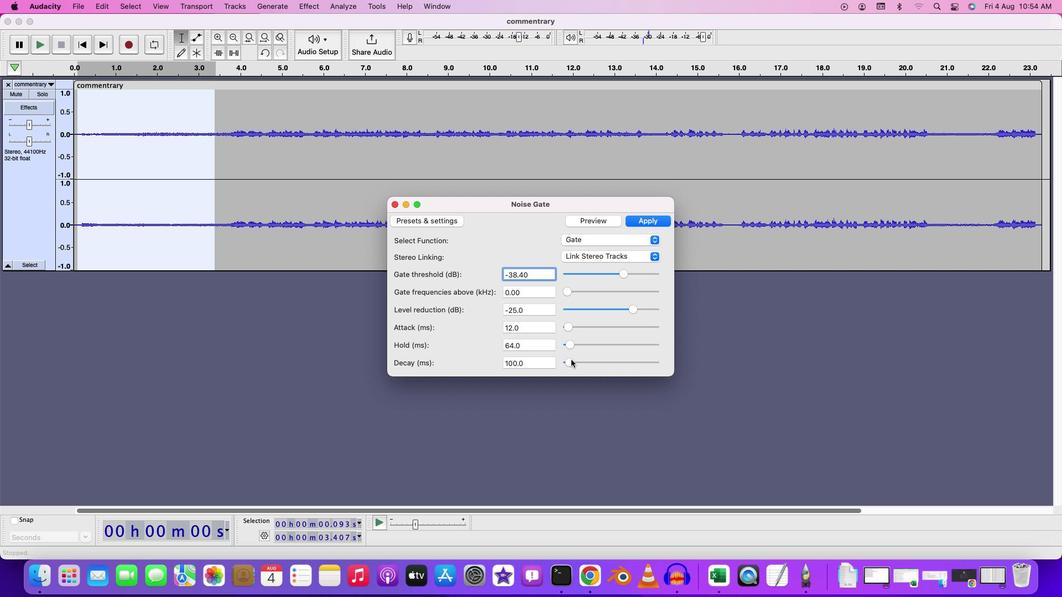 
Action: Mouse pressed left at (577, 366)
Screenshot: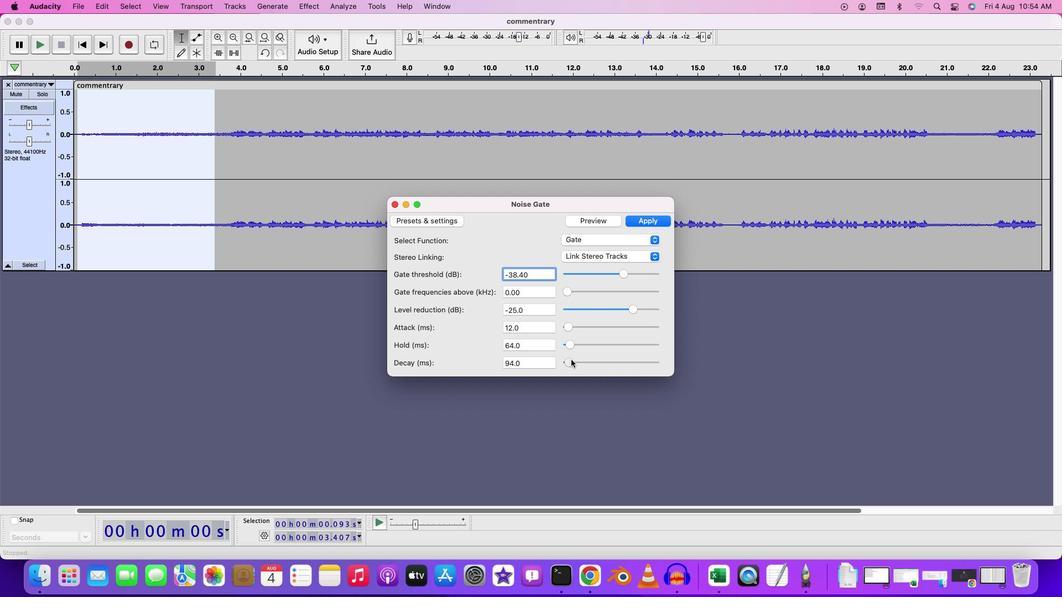 
Action: Mouse moved to (656, 247)
Screenshot: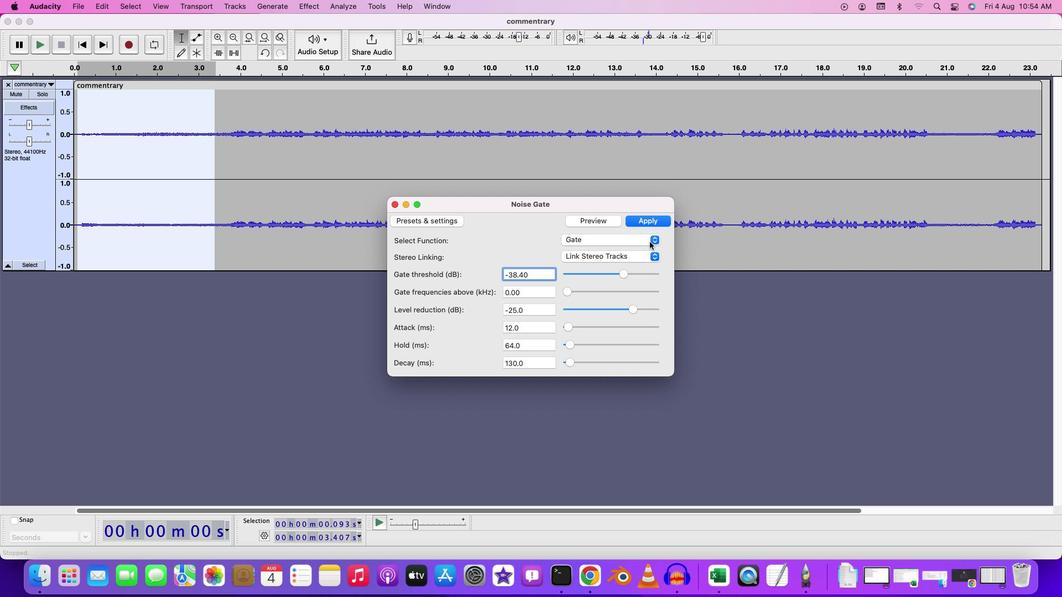 
Action: Mouse pressed left at (656, 247)
Screenshot: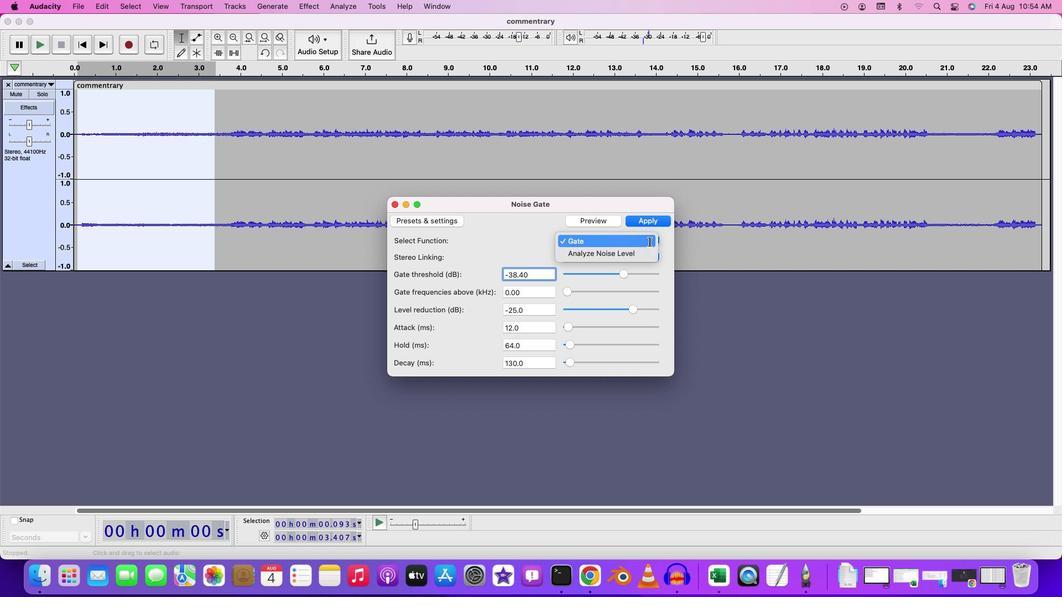 
Action: Mouse moved to (656, 247)
Screenshot: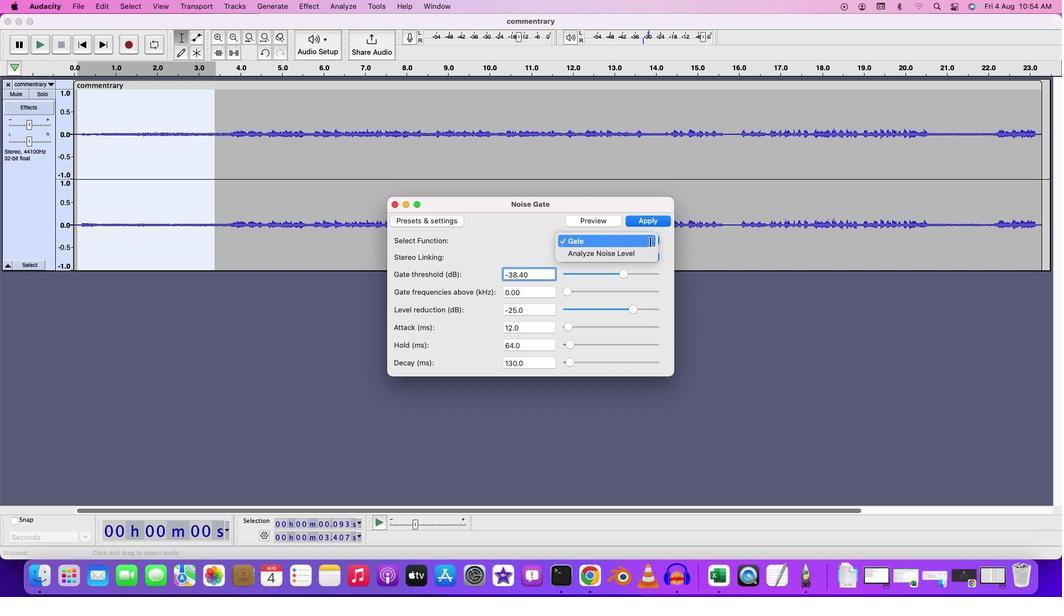 
Action: Mouse pressed left at (656, 247)
Screenshot: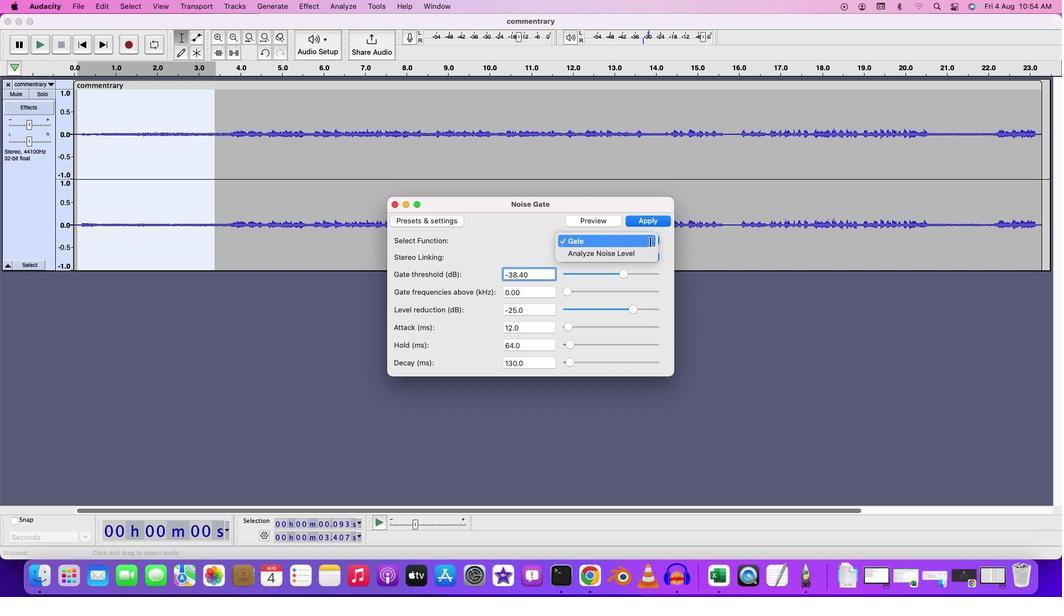 
Action: Mouse moved to (664, 259)
Screenshot: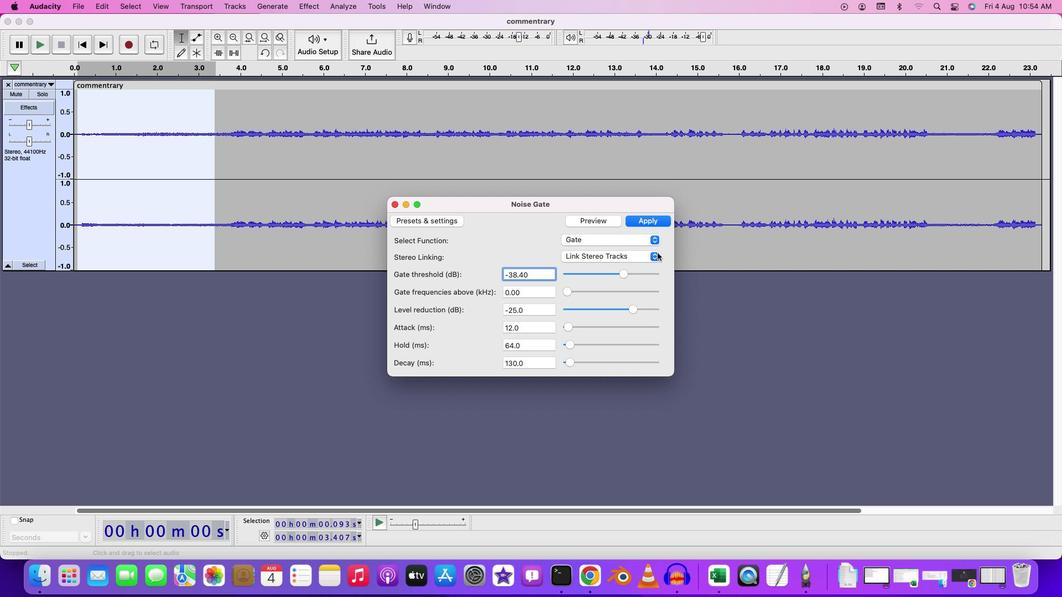 
Action: Mouse pressed left at (664, 259)
Screenshot: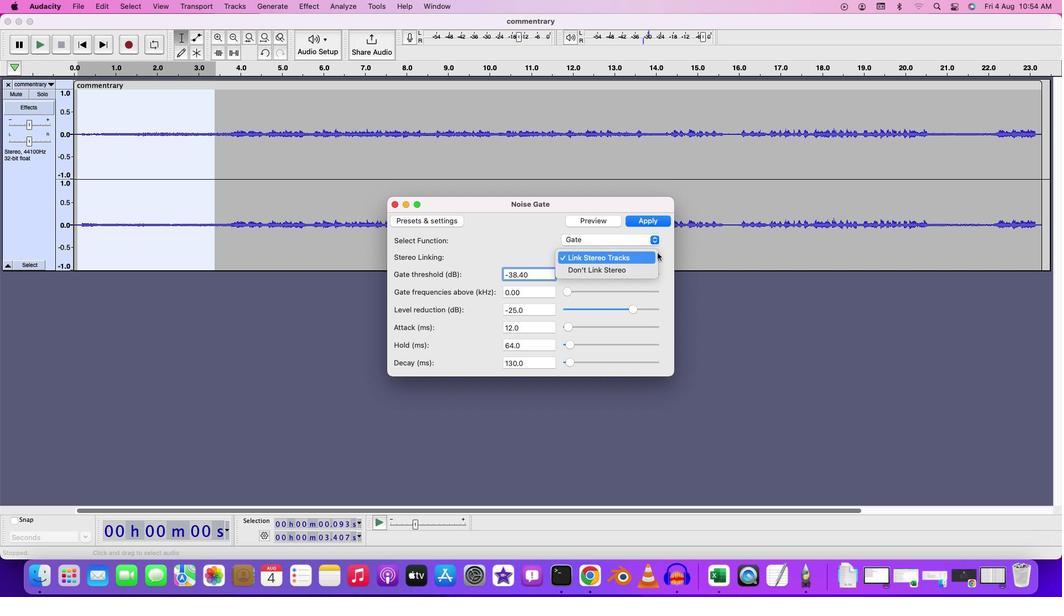 
Action: Mouse moved to (652, 262)
Screenshot: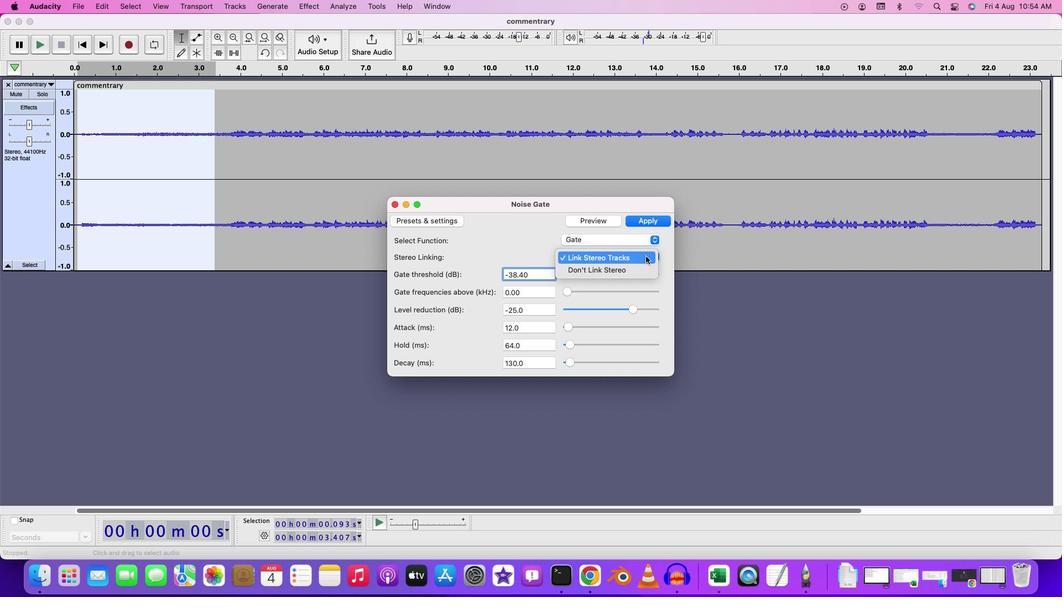
Action: Mouse pressed left at (652, 262)
Screenshot: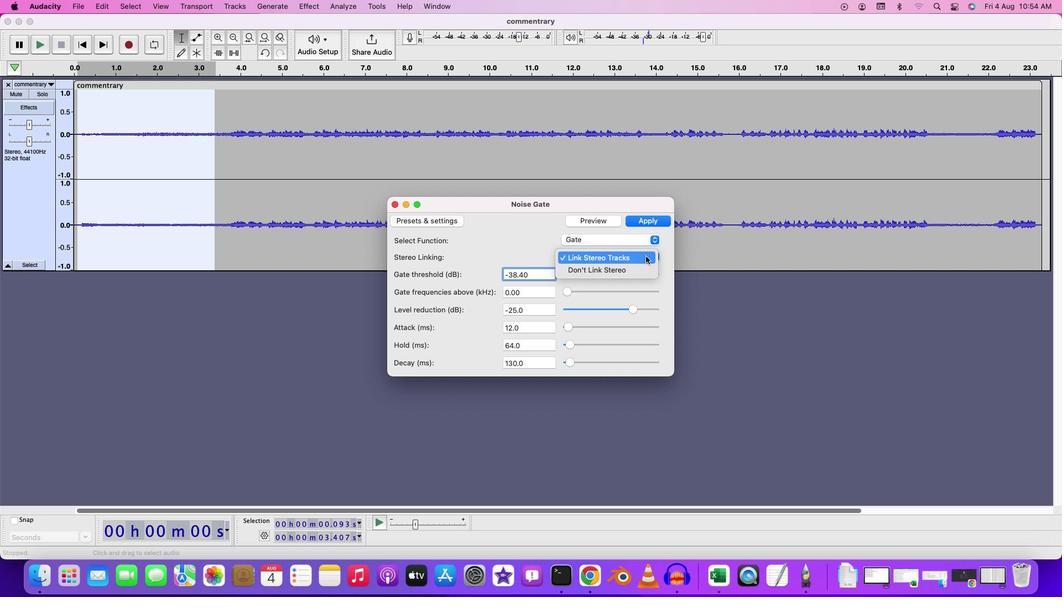 
Action: Mouse moved to (599, 224)
Screenshot: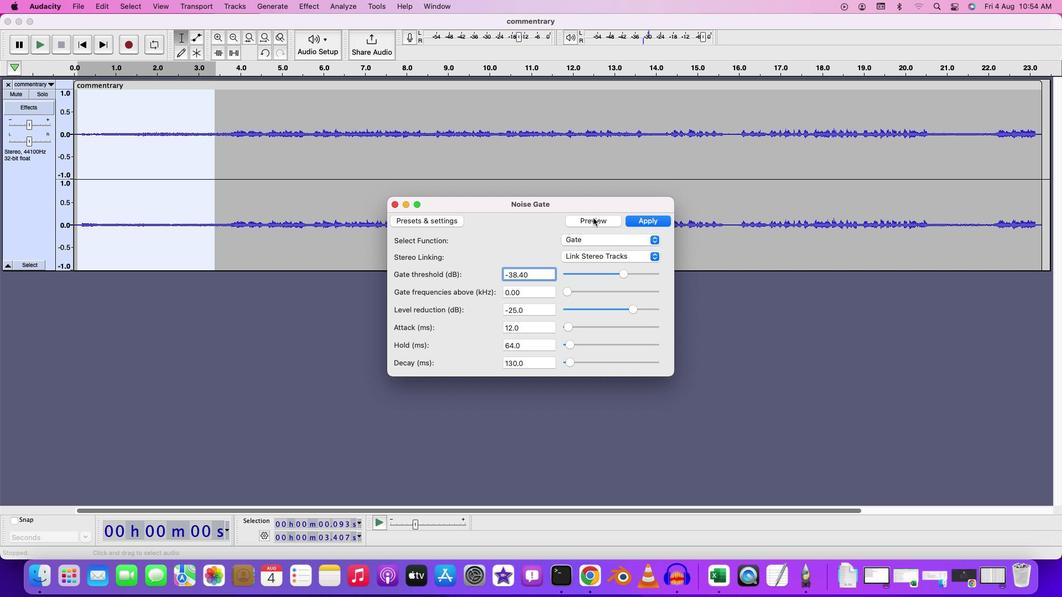 
Action: Mouse pressed left at (599, 224)
Screenshot: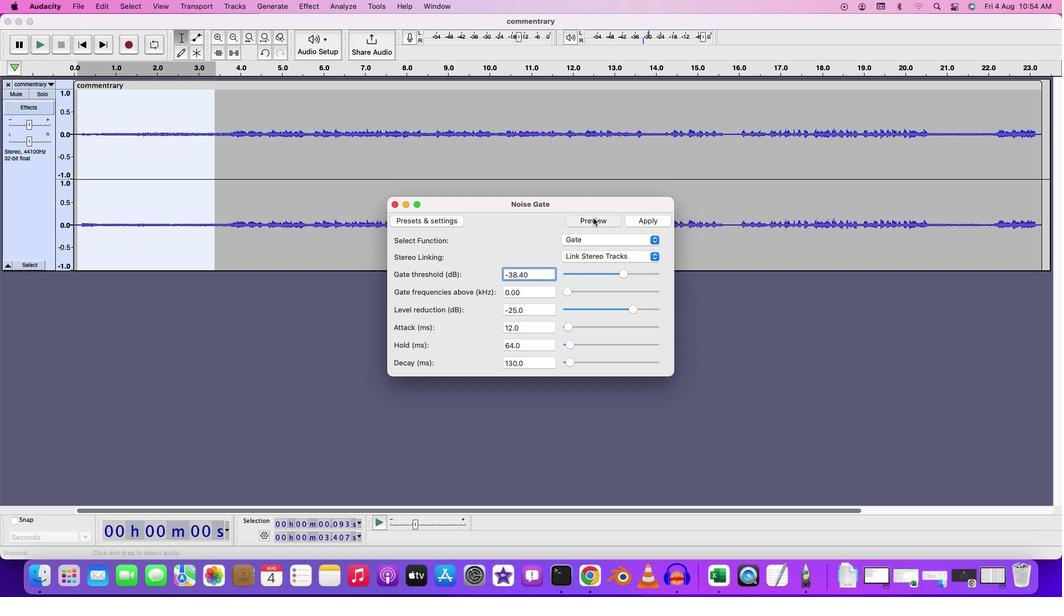 
Action: Mouse moved to (653, 229)
Screenshot: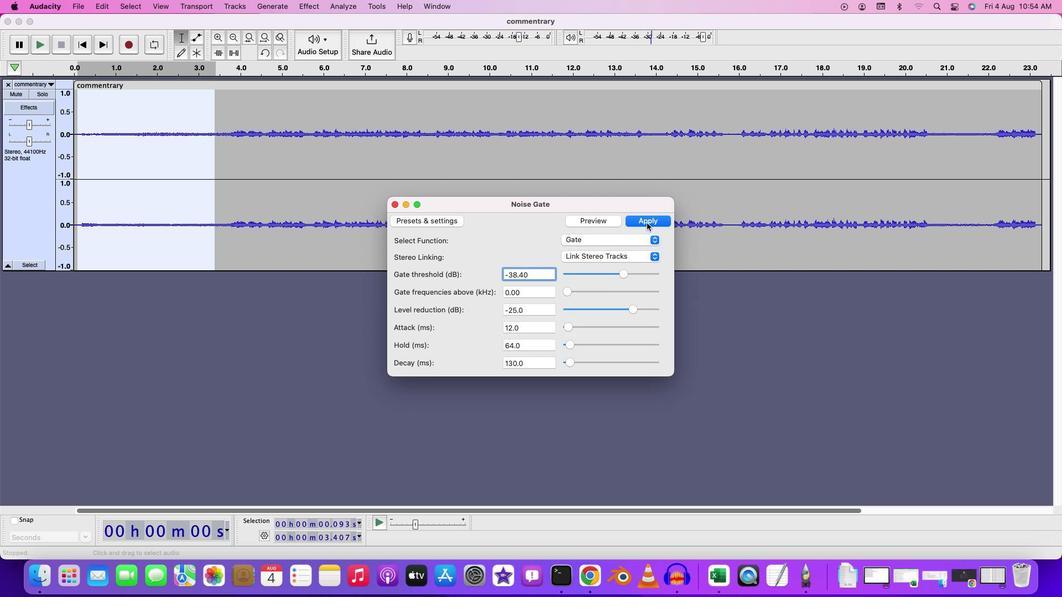 
Action: Mouse pressed left at (653, 229)
Screenshot: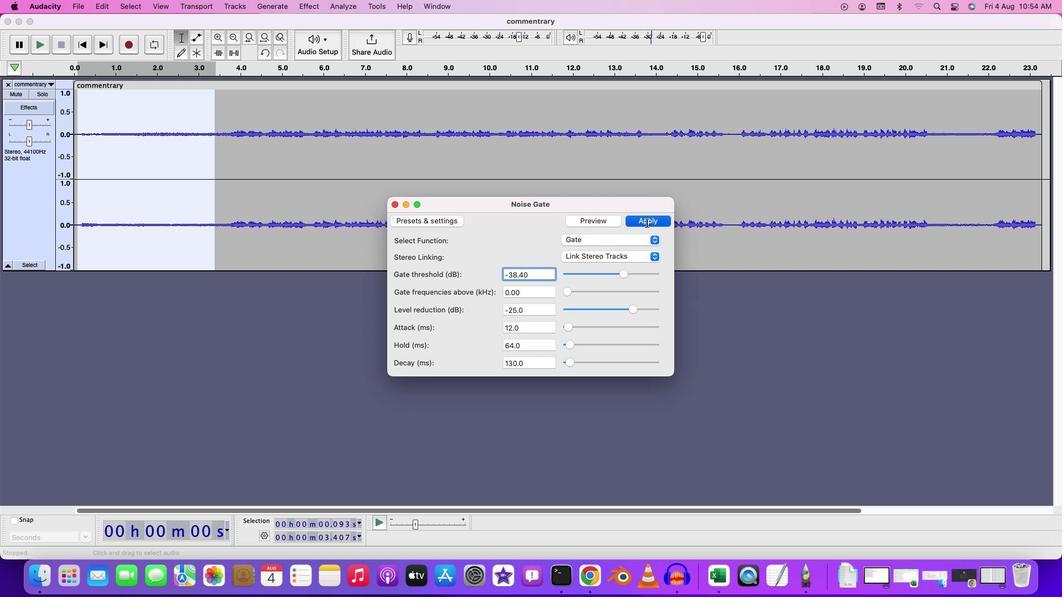 
Action: Mouse moved to (166, 173)
Screenshot: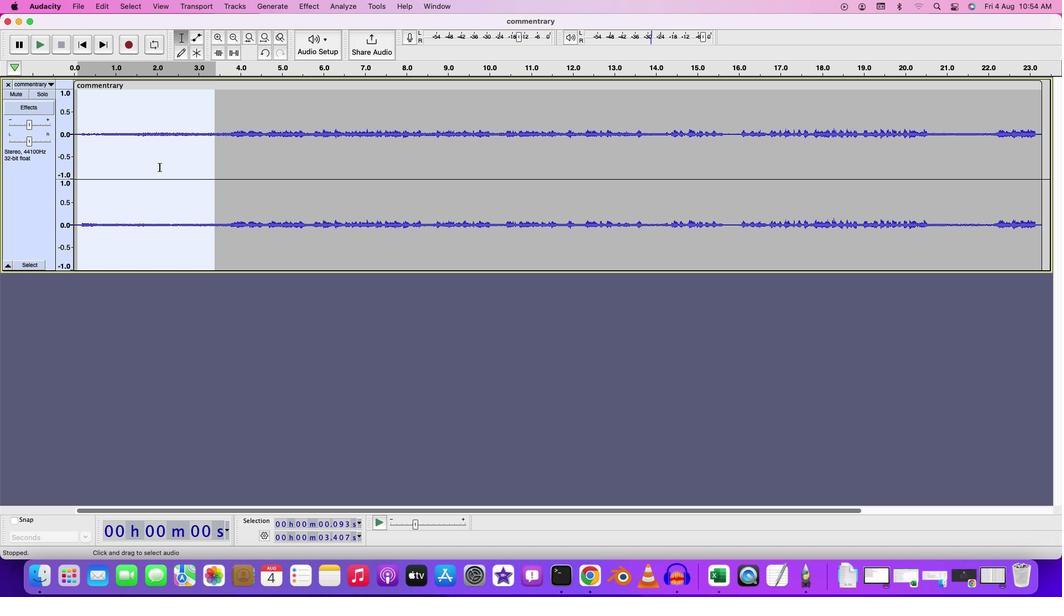 
Action: Mouse pressed left at (166, 173)
Screenshot: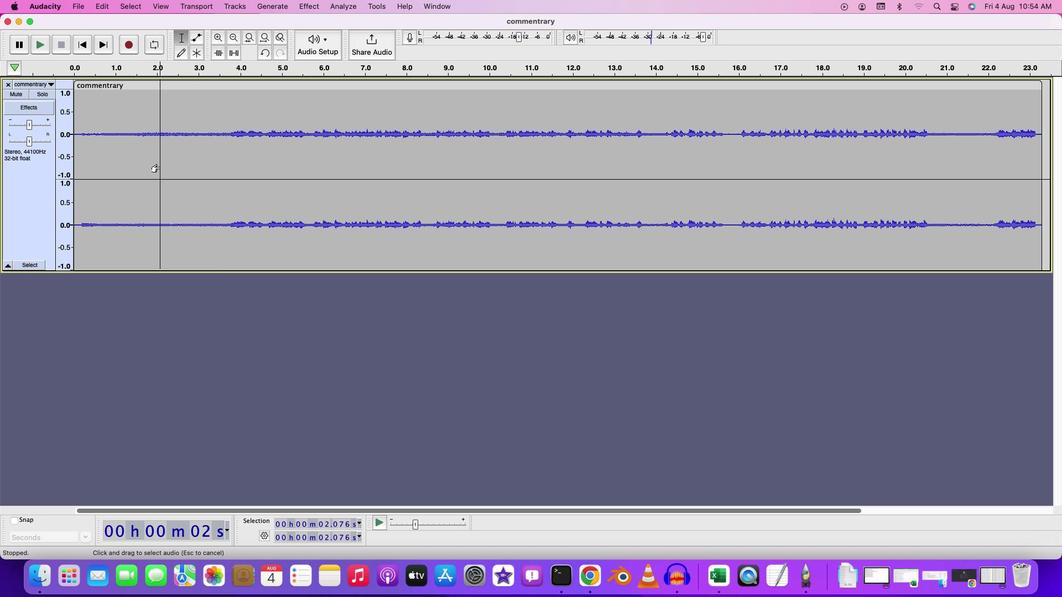
Action: Mouse moved to (83, 127)
Screenshot: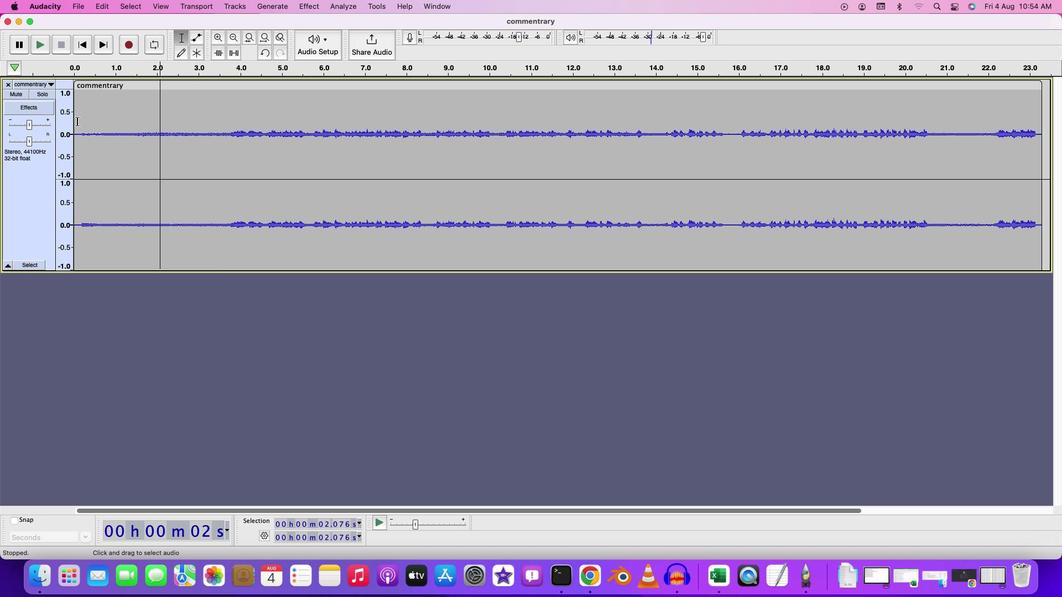 
Action: Mouse pressed left at (83, 127)
Screenshot: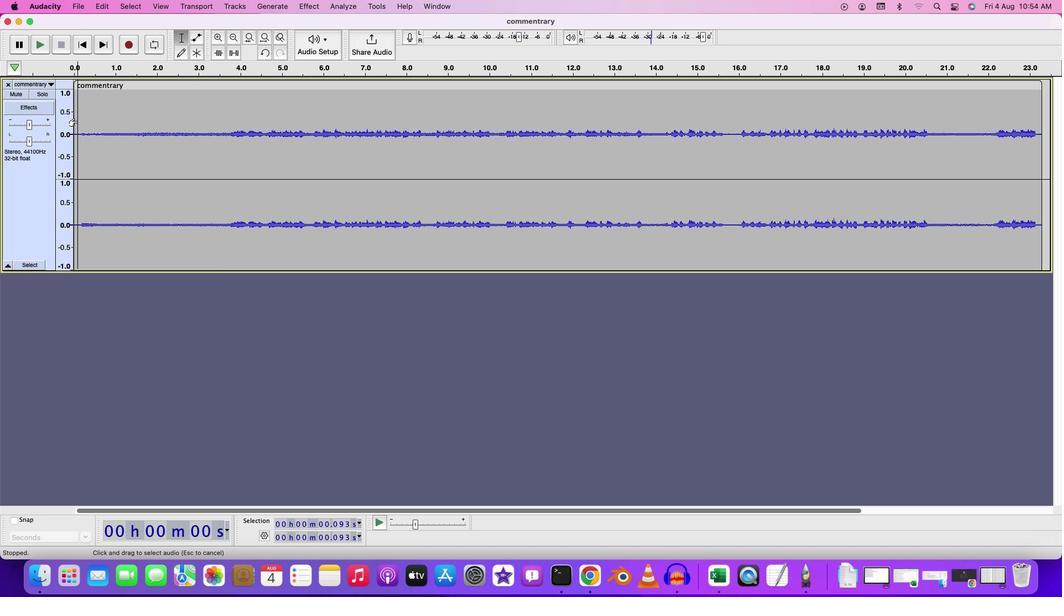 
Action: Mouse moved to (114, 122)
Screenshot: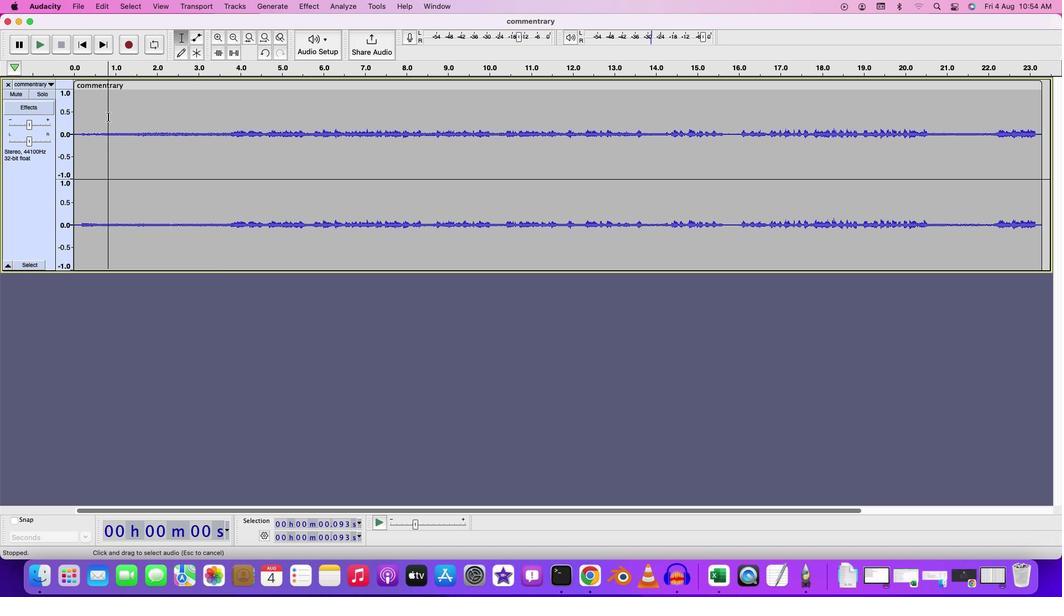 
Action: Mouse pressed left at (114, 122)
Screenshot: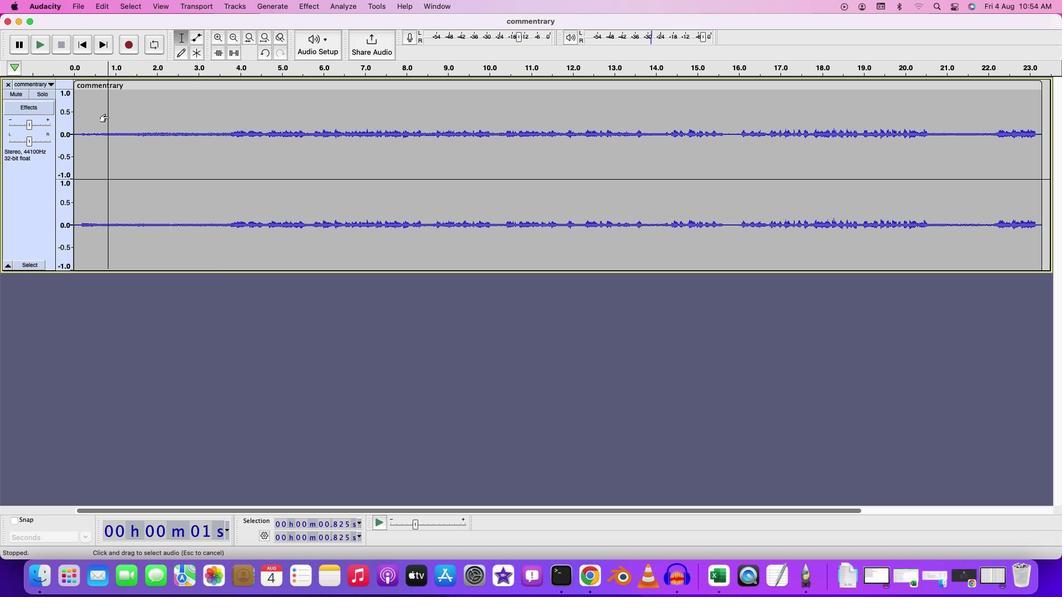 
Action: Mouse moved to (218, 131)
Screenshot: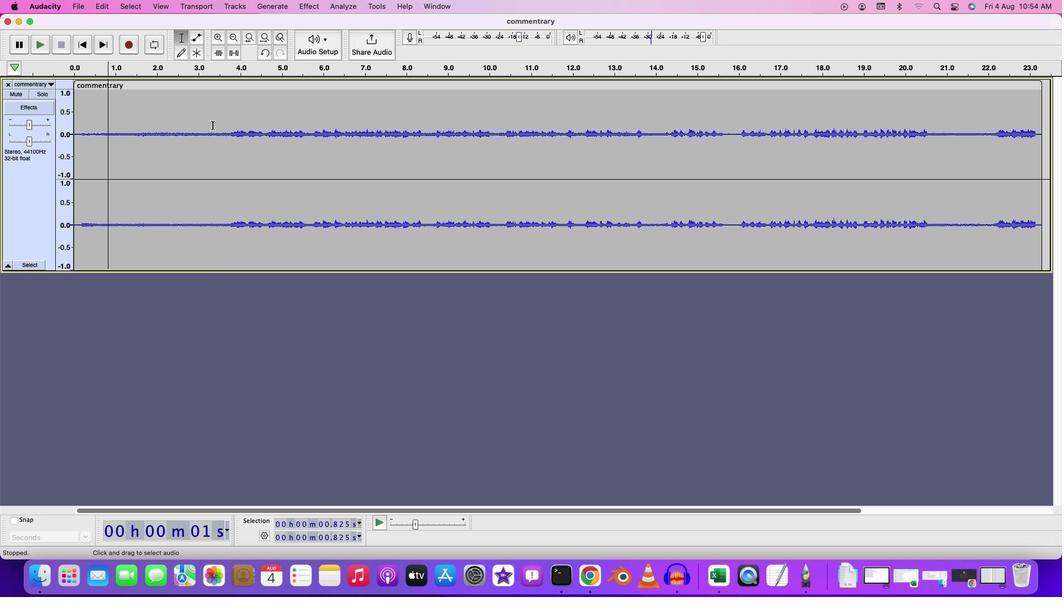 
Action: Mouse pressed left at (218, 131)
Screenshot: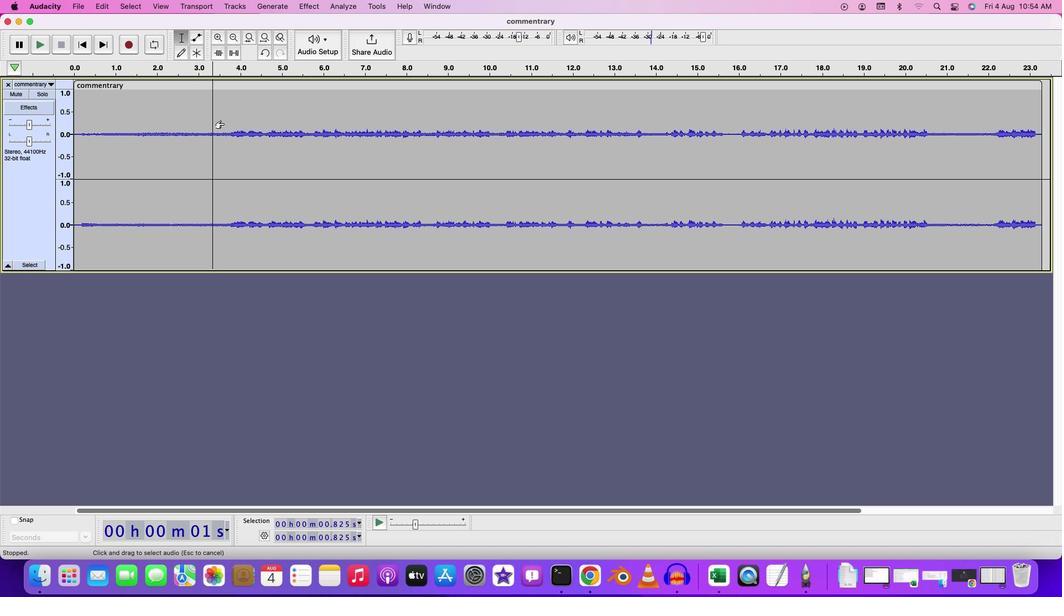 
Action: Mouse moved to (197, 126)
Screenshot: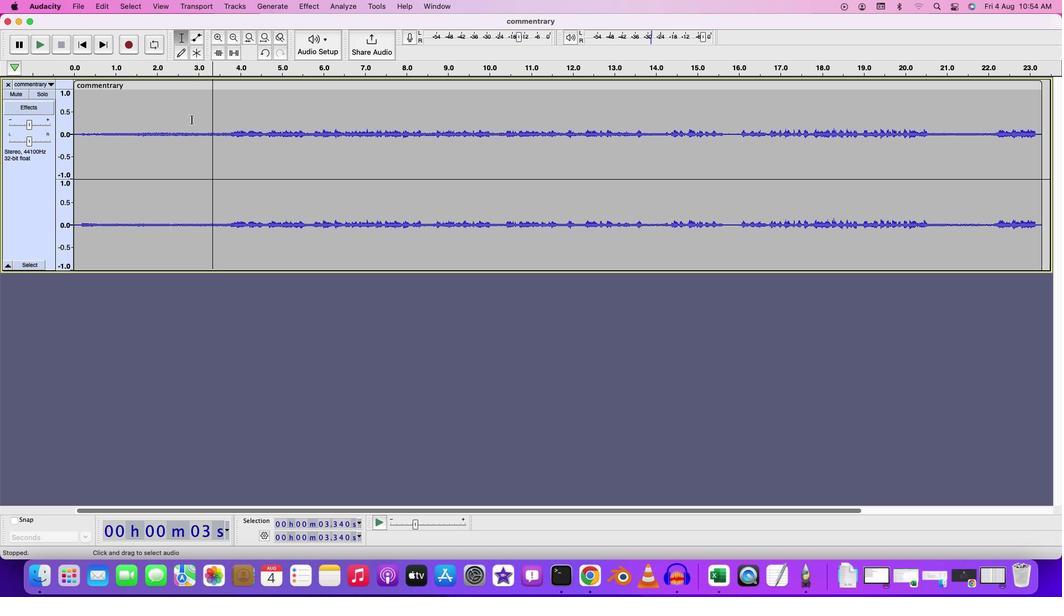 
Action: Key pressed Key.cmd'a'
Screenshot: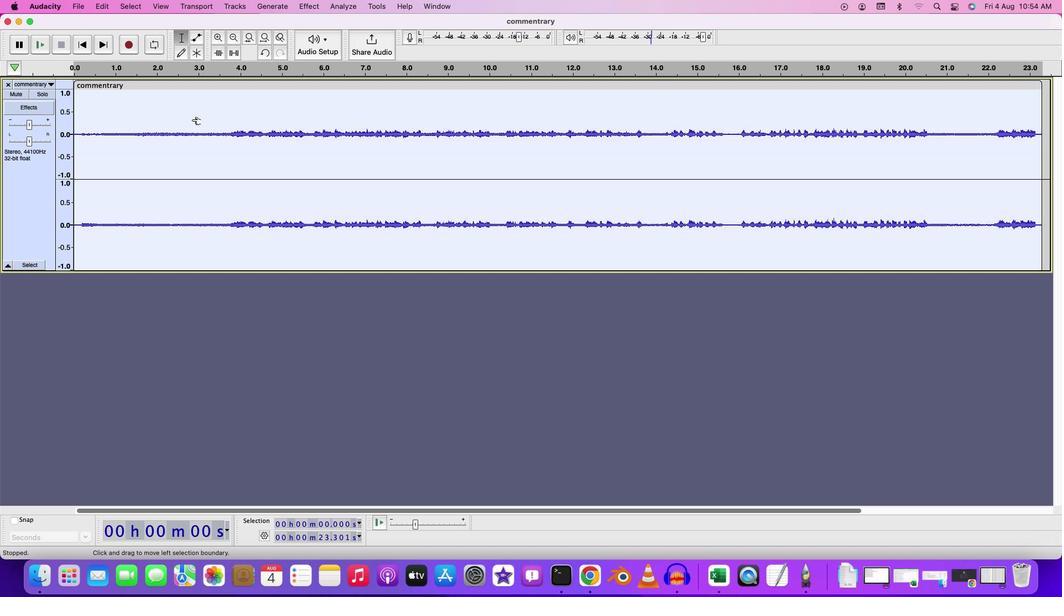 
Action: Mouse moved to (318, 14)
Screenshot: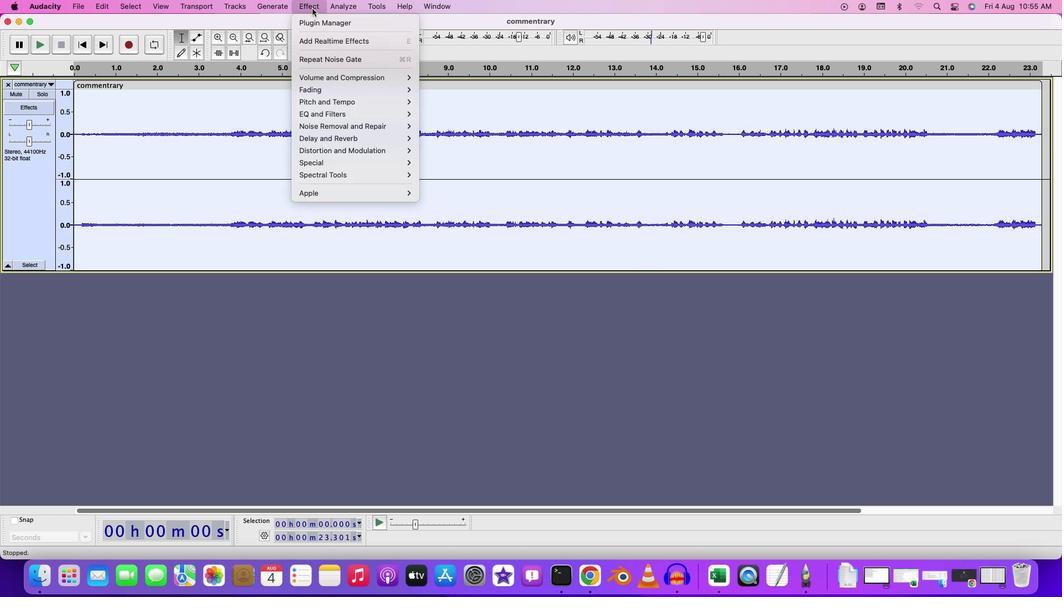 
Action: Mouse pressed left at (318, 14)
Screenshot: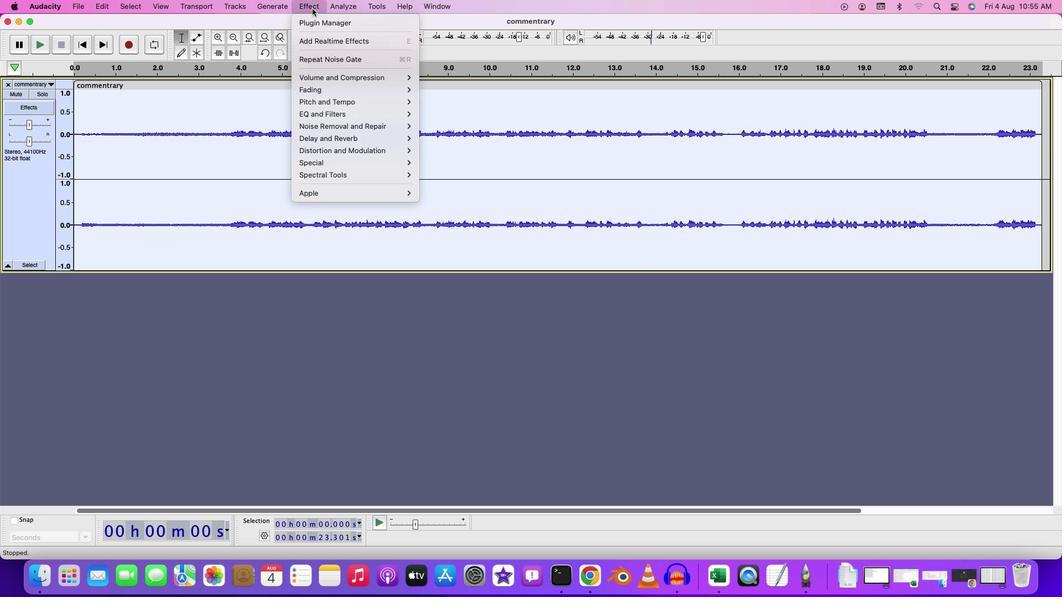 
Action: Mouse moved to (333, 63)
Screenshot: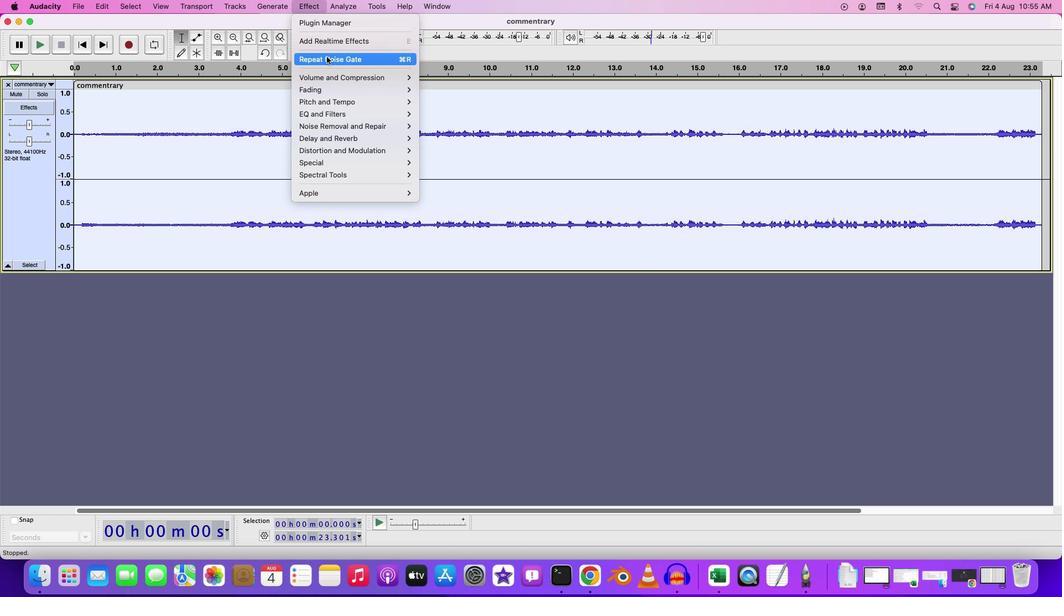 
Action: Mouse pressed left at (333, 63)
Screenshot: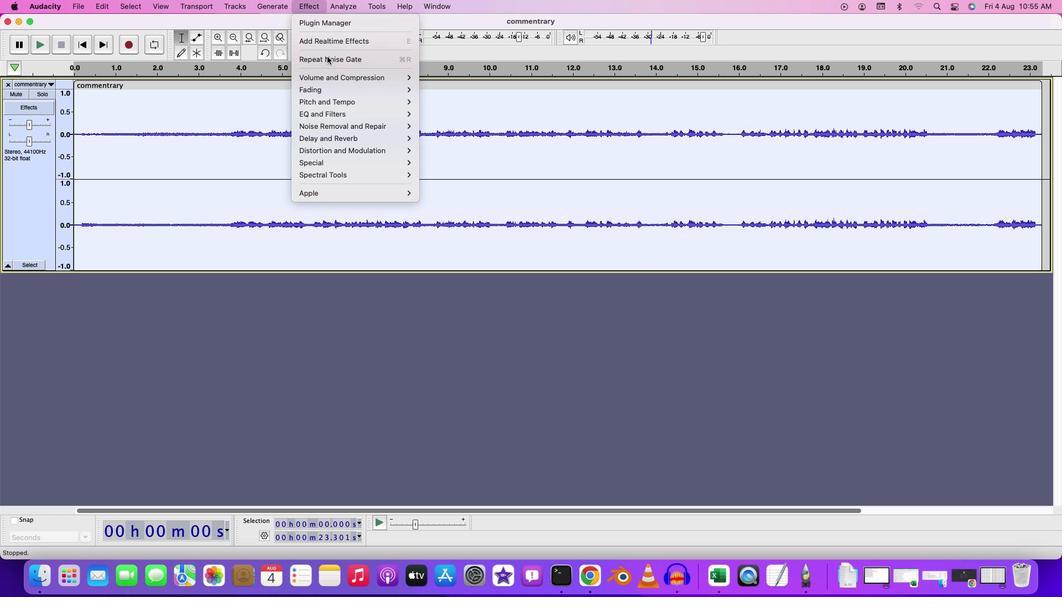 
Action: Mouse moved to (641, 162)
Screenshot: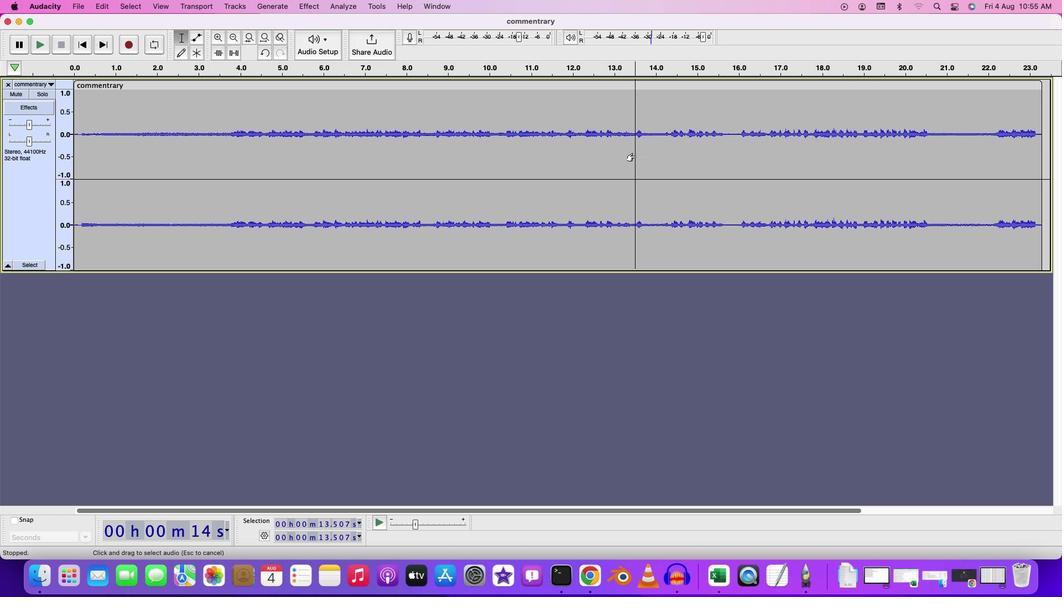
Action: Mouse pressed left at (641, 162)
Screenshot: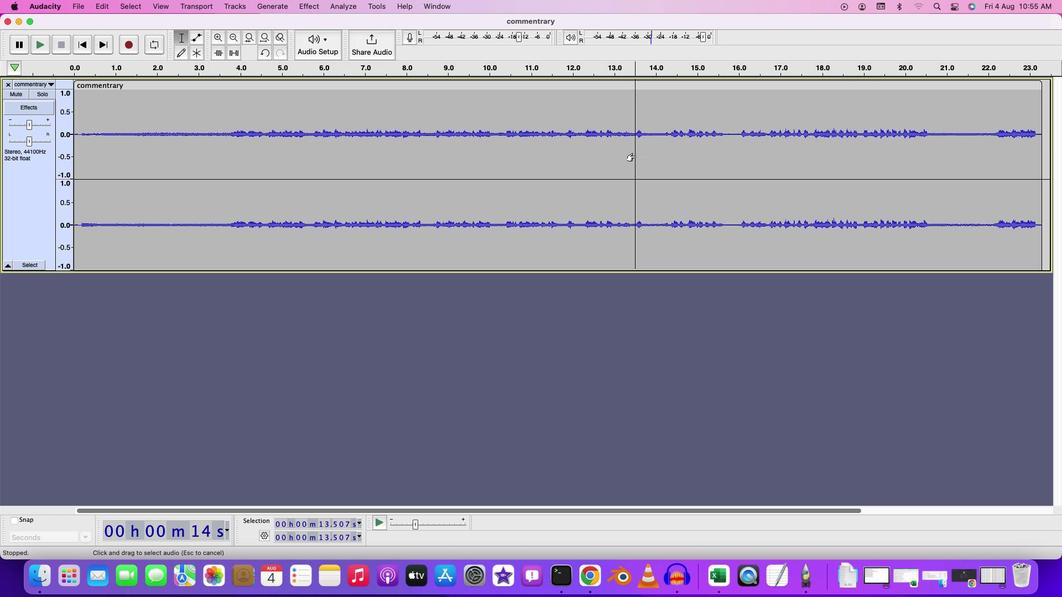 
Action: Mouse moved to (733, 112)
Screenshot: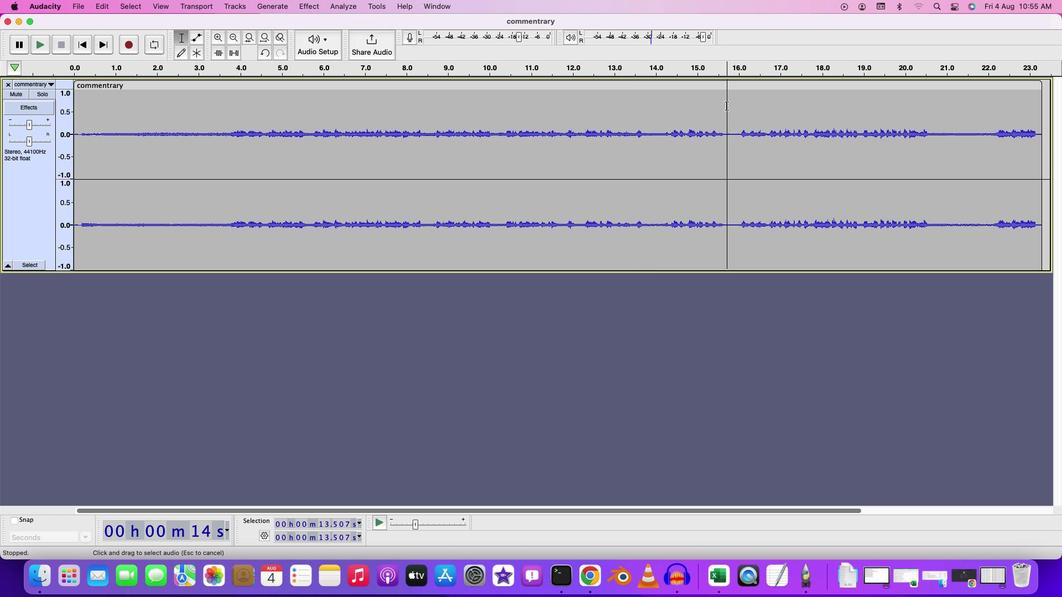 
Action: Mouse pressed left at (733, 112)
Screenshot: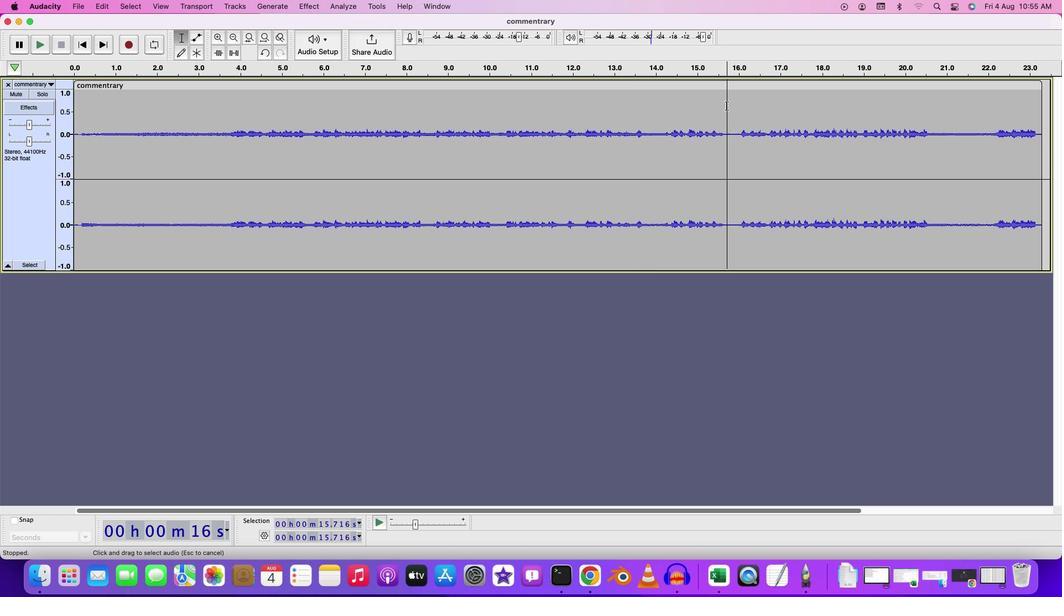 
Action: Mouse moved to (319, 11)
Screenshot: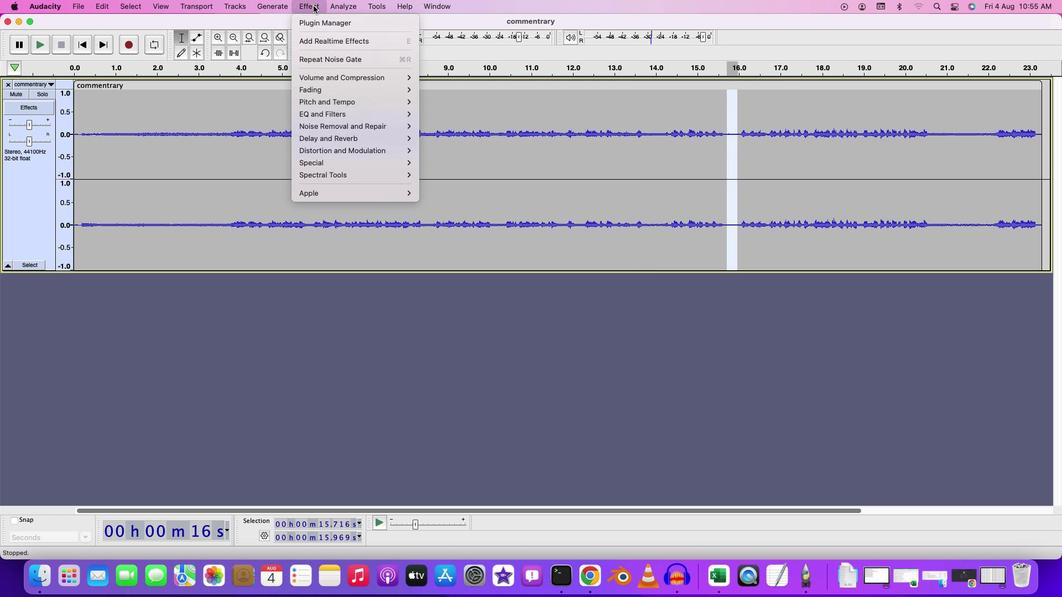 
Action: Mouse pressed left at (319, 11)
Screenshot: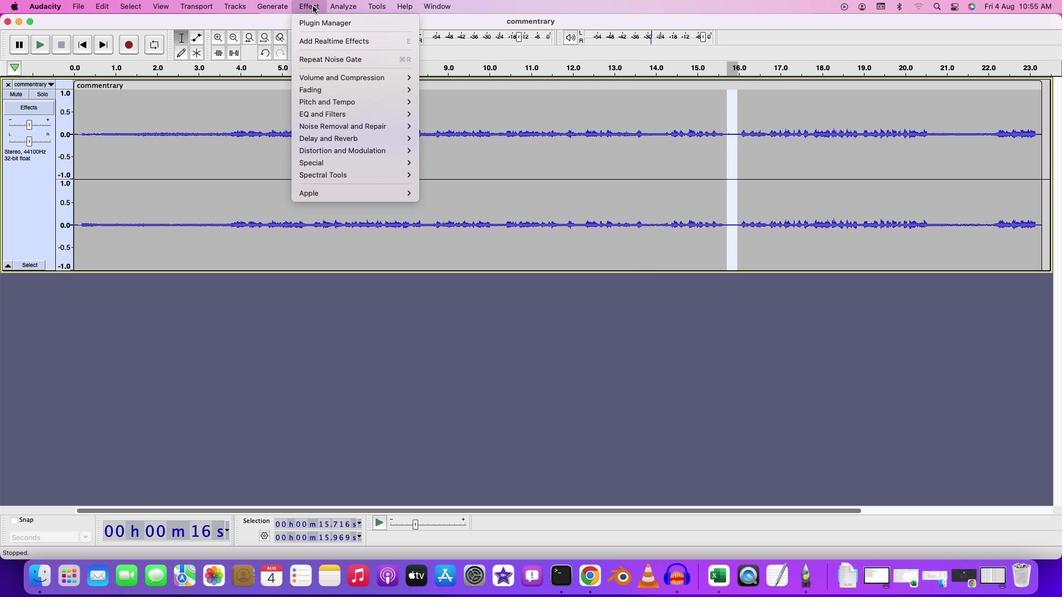 
Action: Mouse moved to (444, 159)
Screenshot: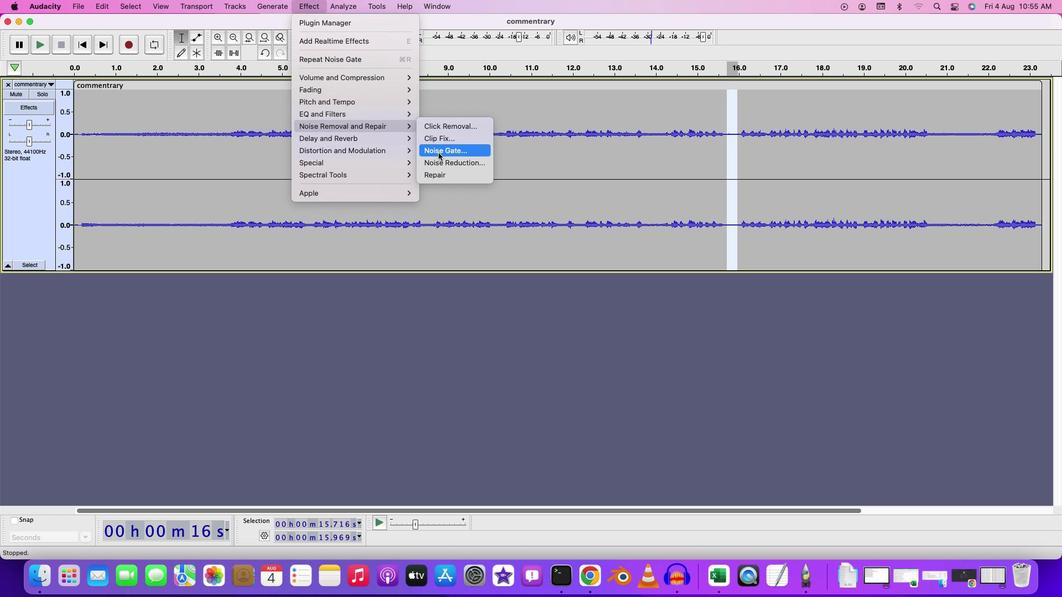 
Action: Mouse pressed left at (444, 159)
Screenshot: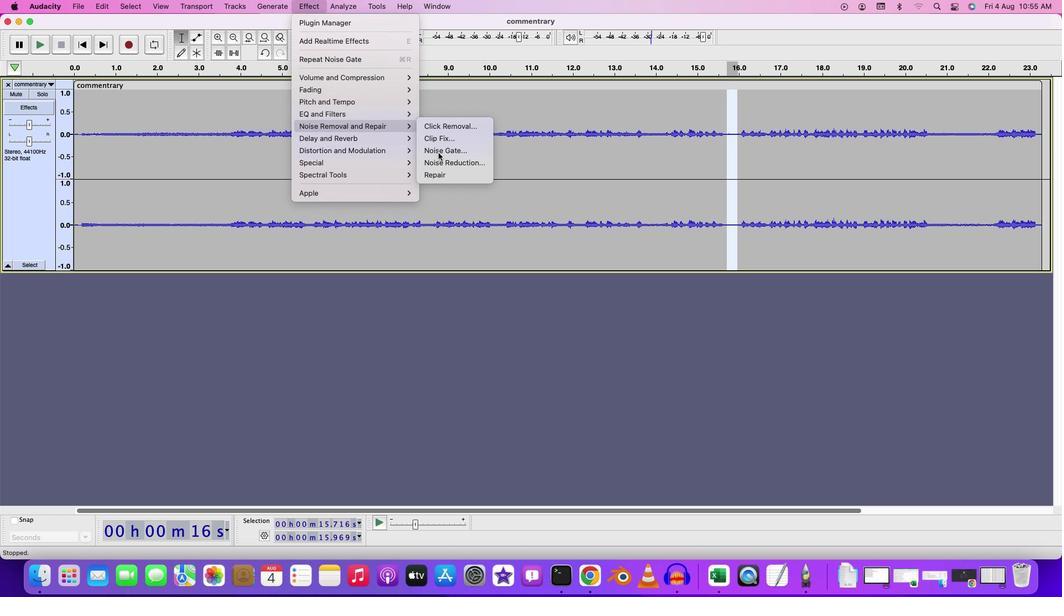 
Action: Mouse moved to (629, 278)
Screenshot: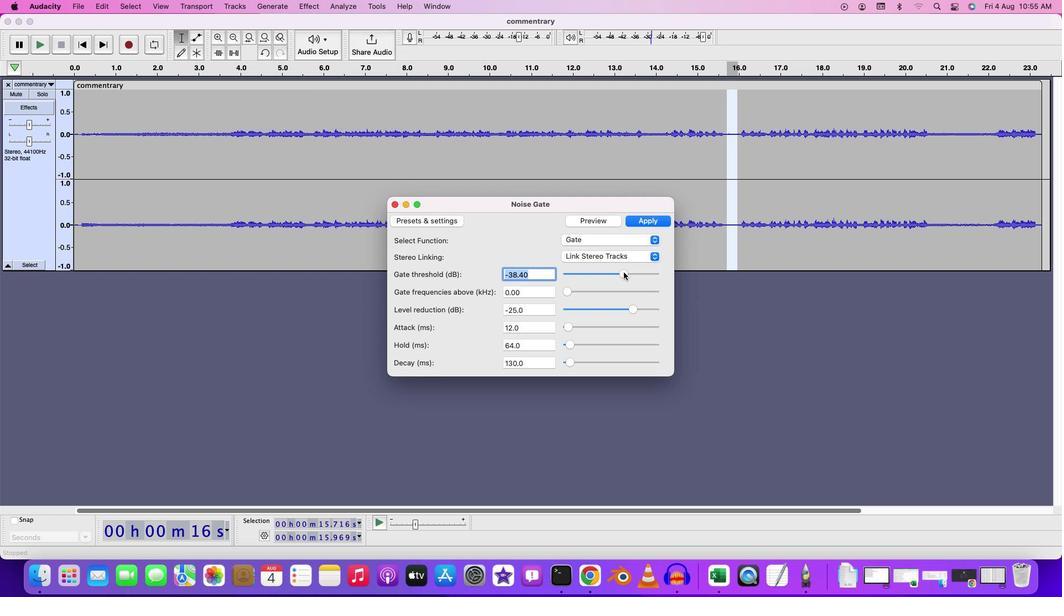 
Action: Mouse pressed left at (629, 278)
Screenshot: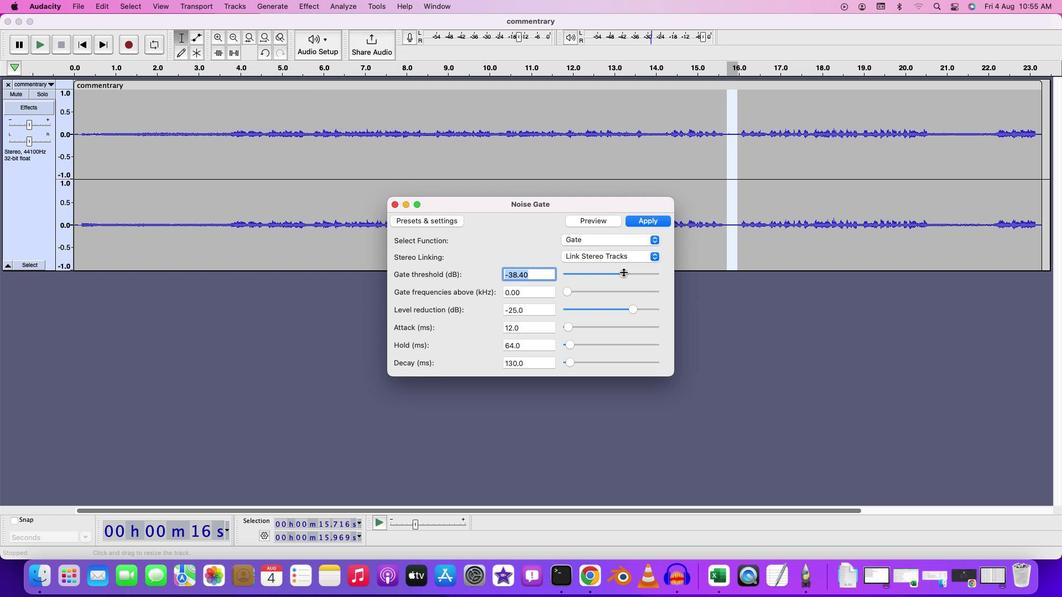 
Action: Mouse moved to (646, 228)
Screenshot: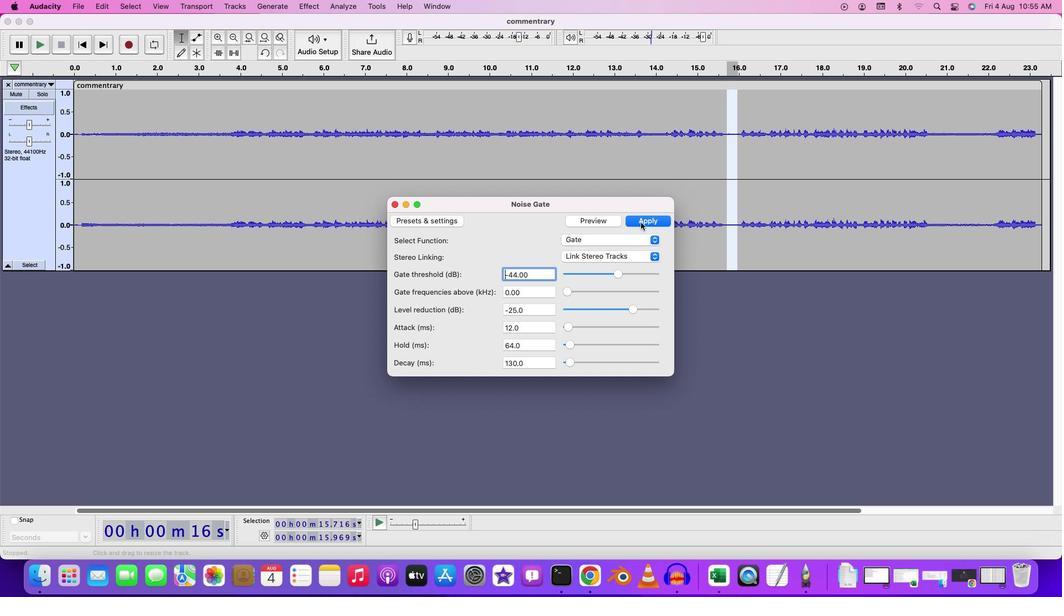 
Action: Mouse pressed left at (646, 228)
Screenshot: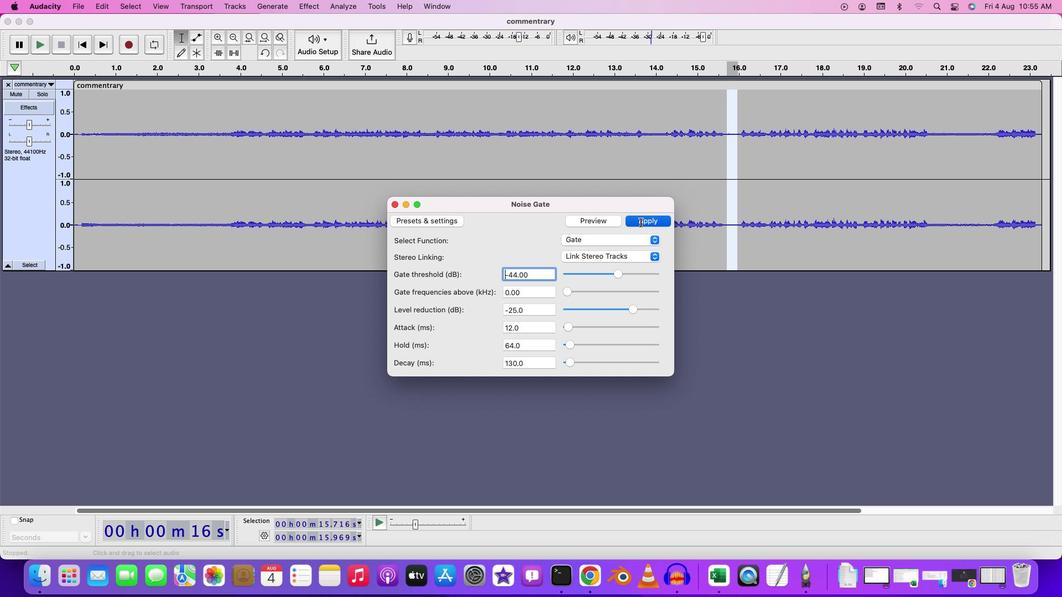 
Action: Mouse moved to (758, 178)
Screenshot: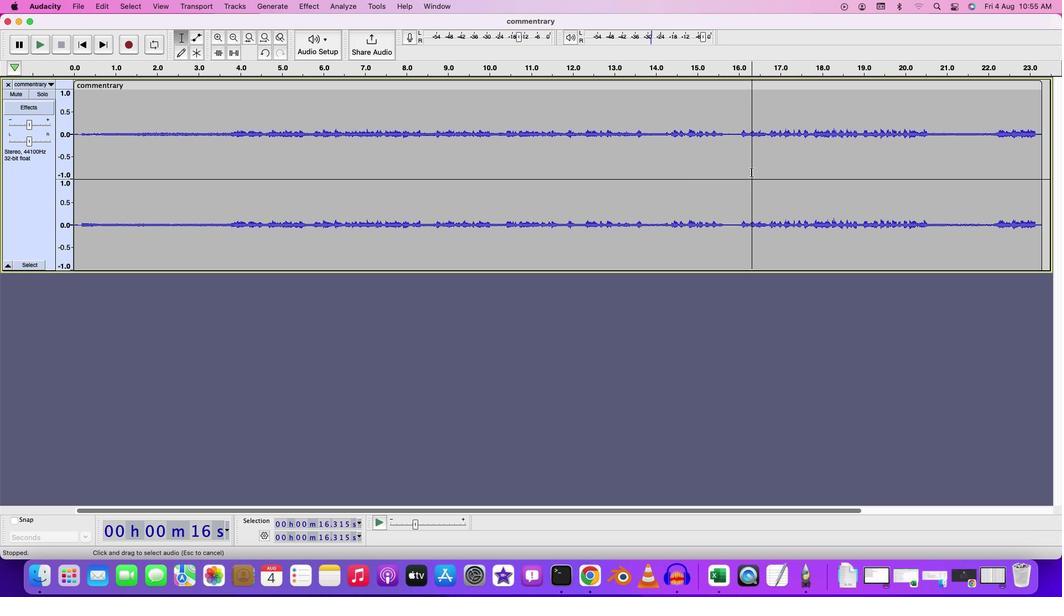 
Action: Mouse pressed left at (758, 178)
Screenshot: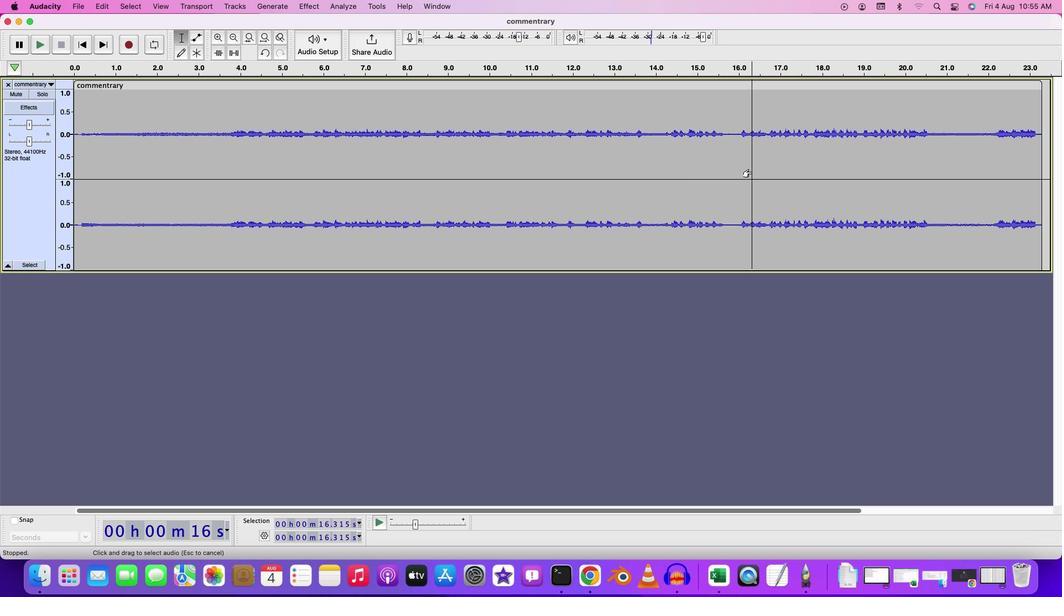 
Action: Mouse moved to (754, 174)
Screenshot: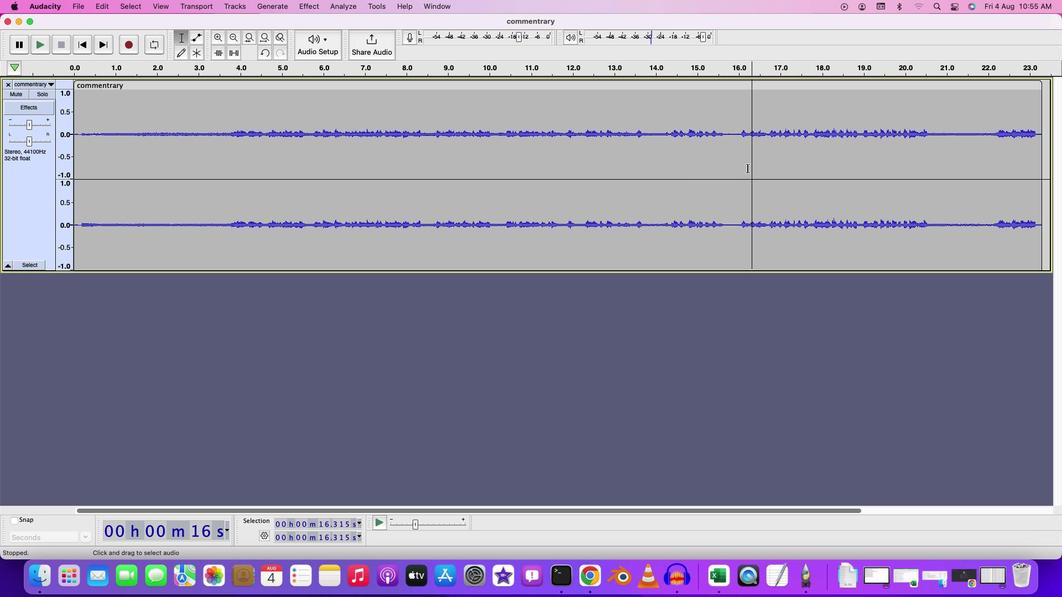 
Action: Key pressed Key.cmd'a'
Screenshot: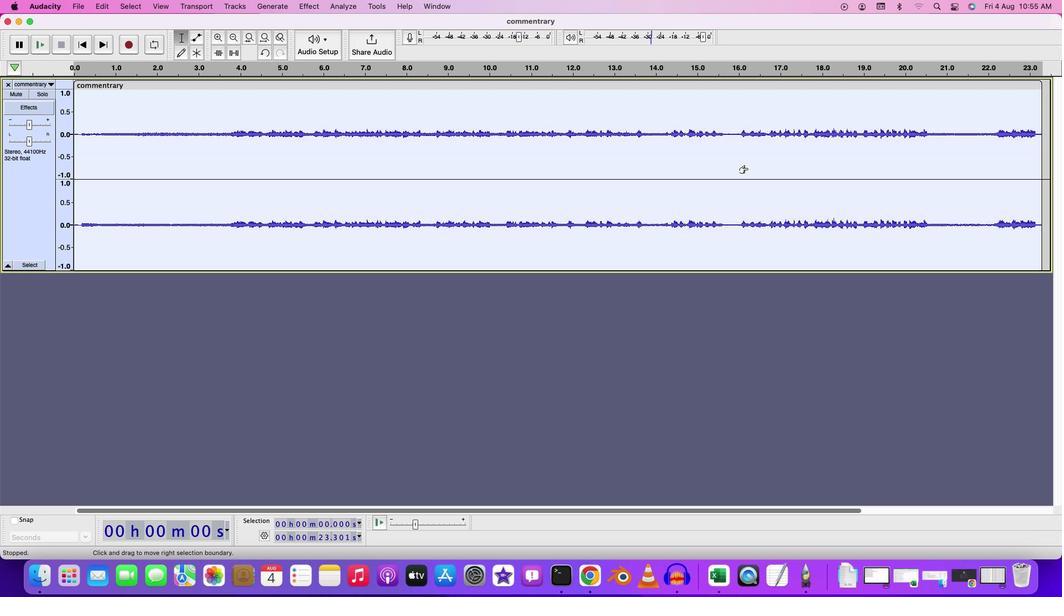 
Action: Mouse moved to (319, 14)
Screenshot: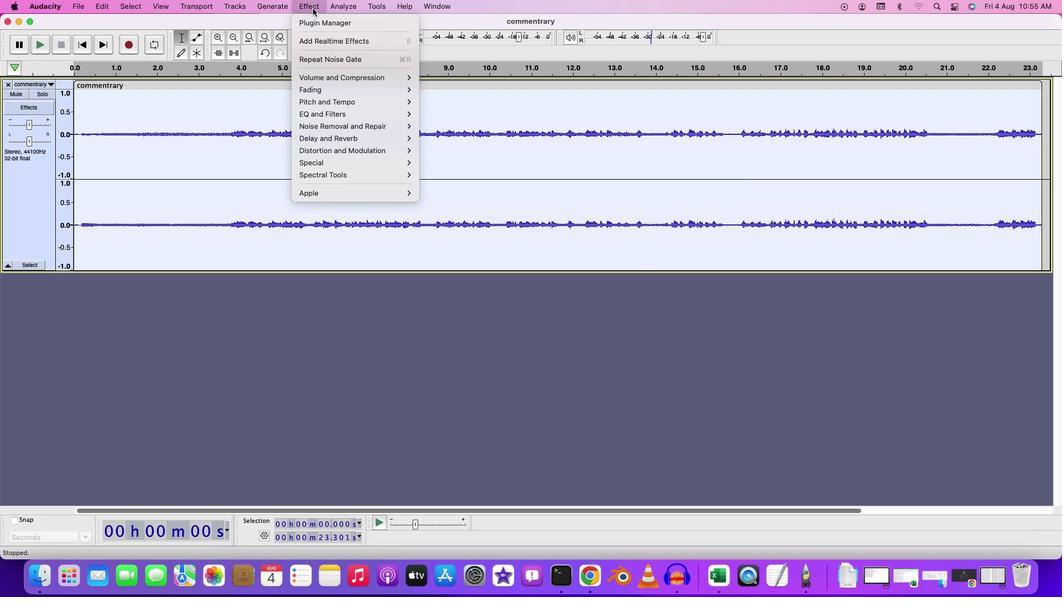 
Action: Mouse pressed left at (319, 14)
Screenshot: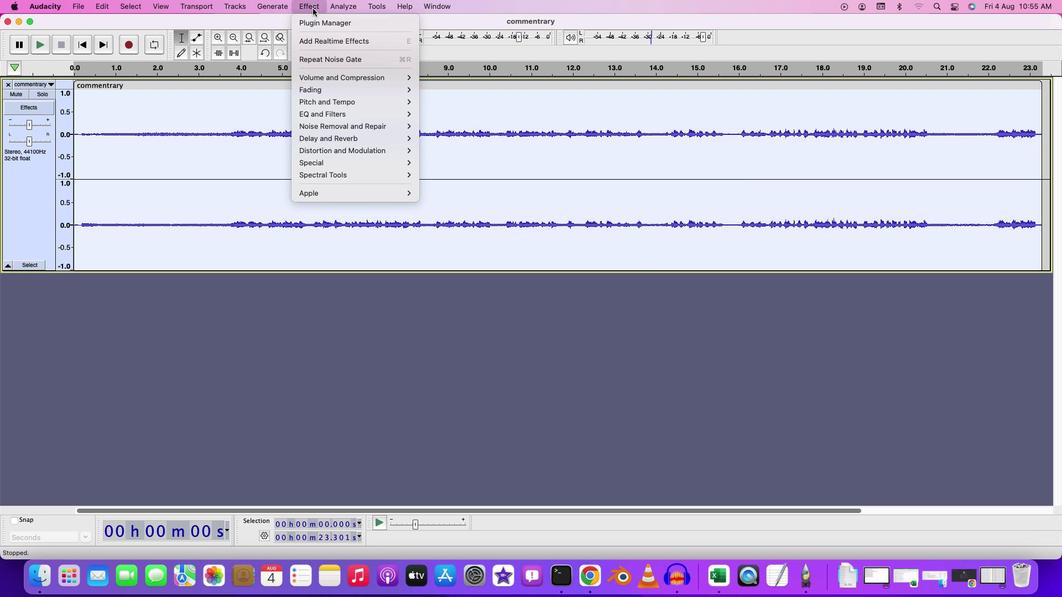 
Action: Mouse moved to (361, 66)
Screenshot: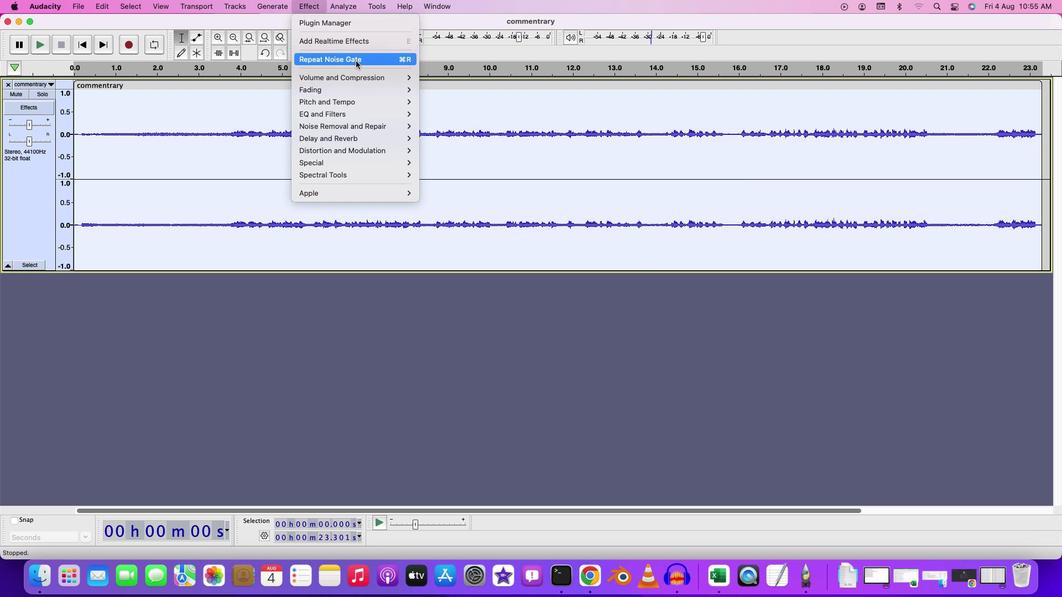 
Action: Mouse pressed left at (361, 66)
Screenshot: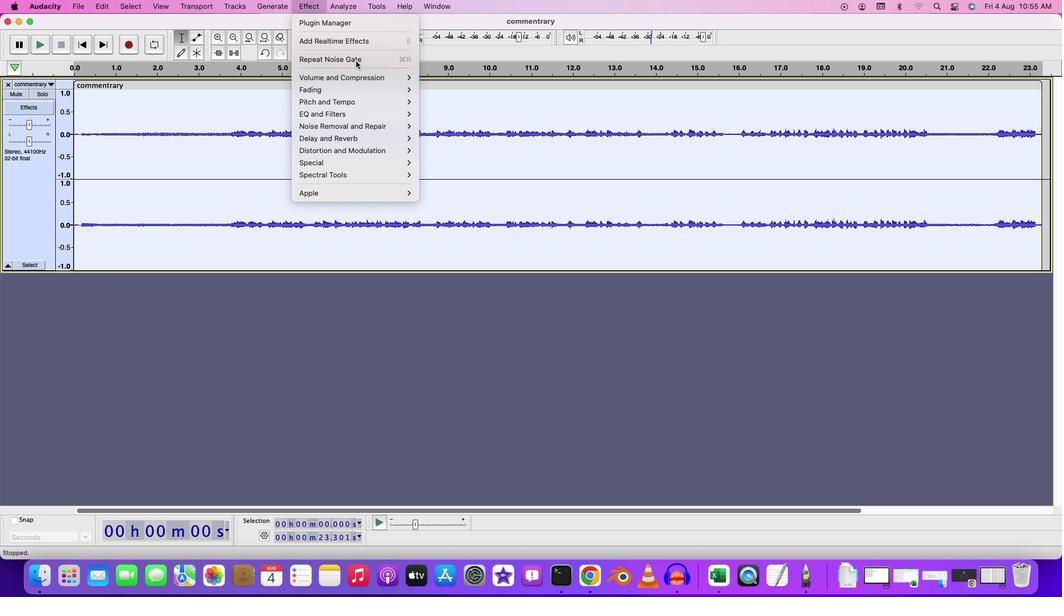 
Action: Mouse moved to (75, 107)
Screenshot: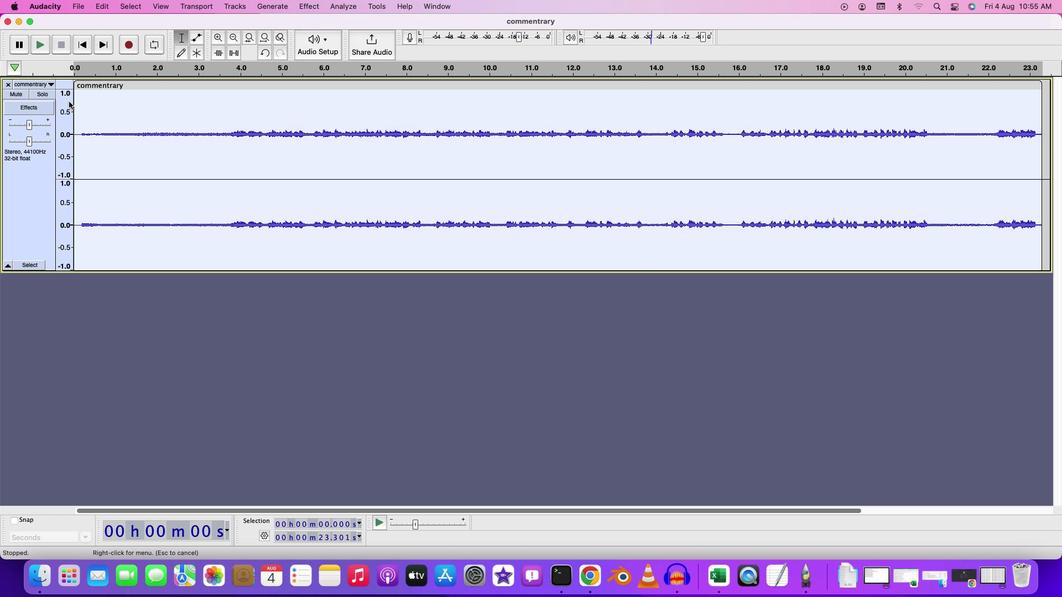 
Action: Mouse pressed left at (75, 107)
Screenshot: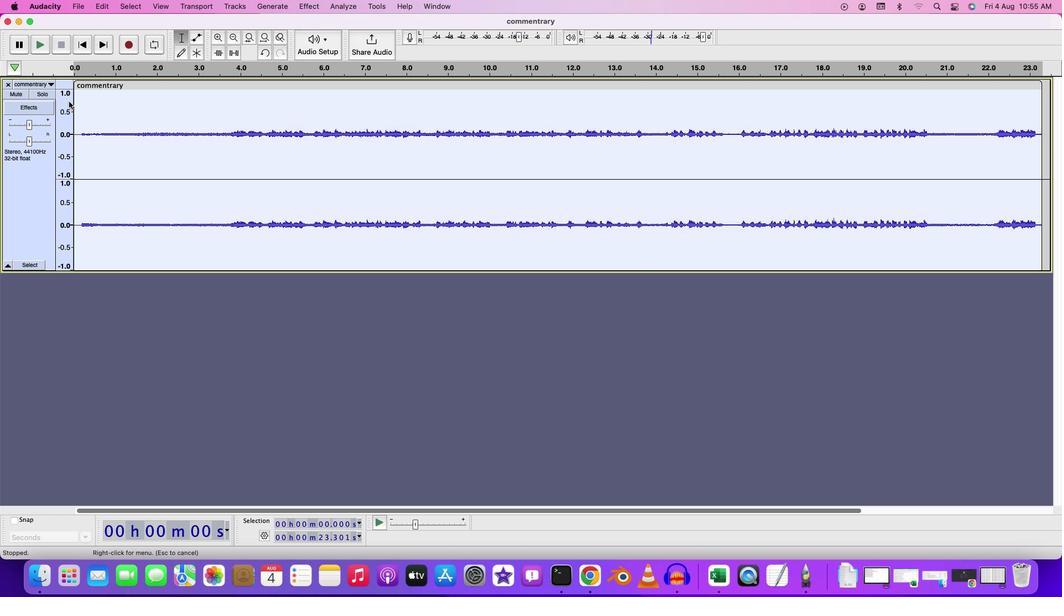 
Action: Mouse moved to (81, 106)
Screenshot: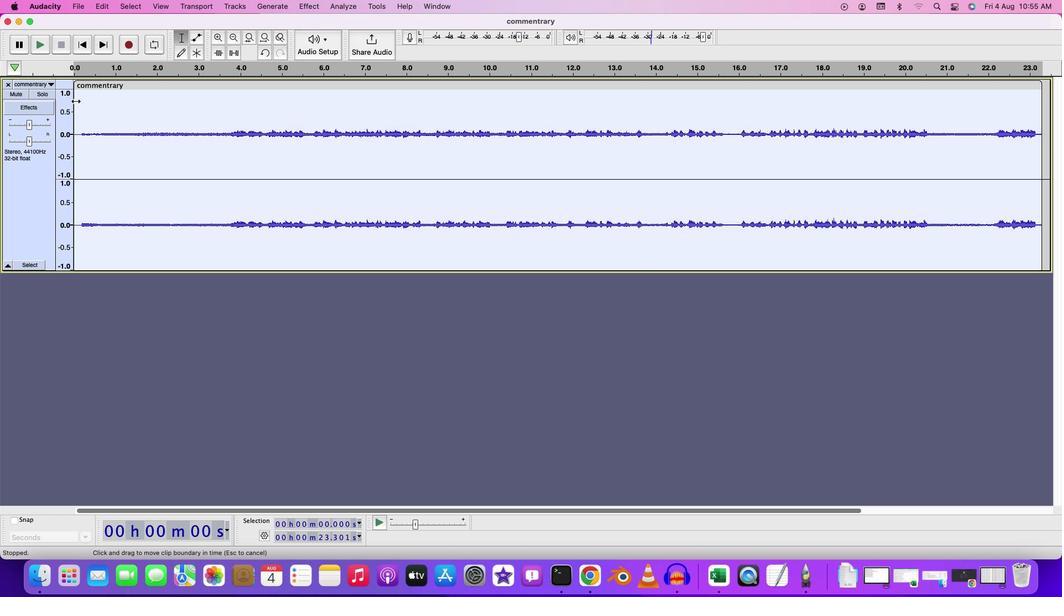 
Action: Mouse pressed left at (81, 106)
Screenshot: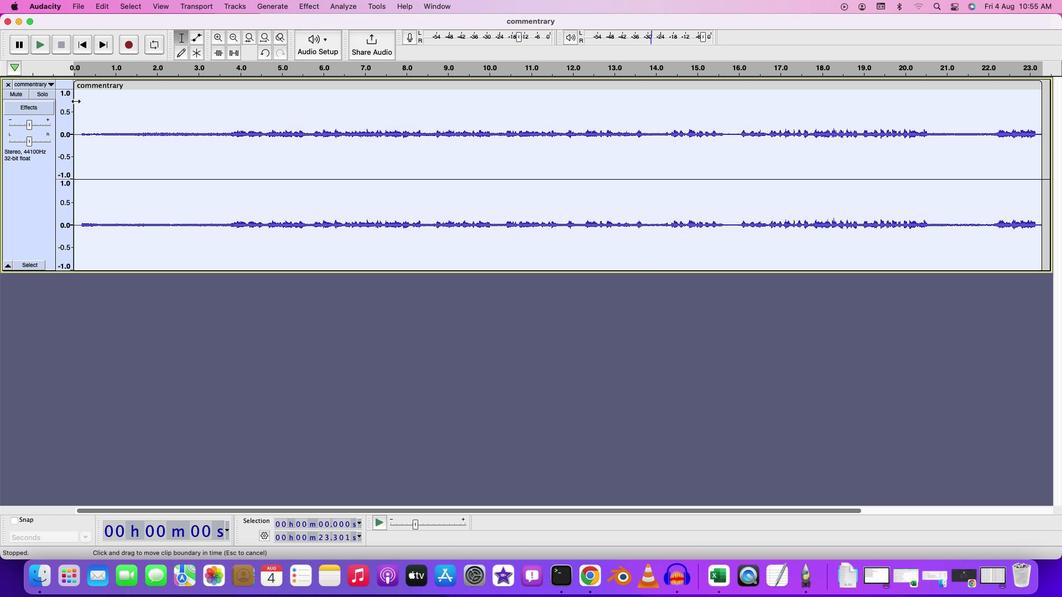 
Action: Mouse moved to (88, 109)
Screenshot: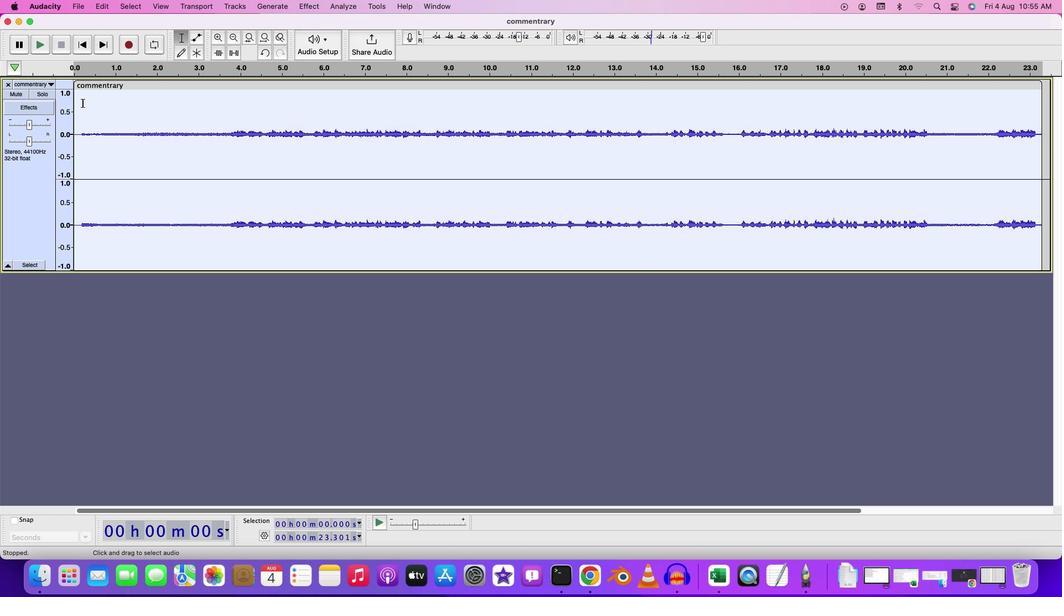 
Action: Mouse pressed left at (88, 109)
Screenshot: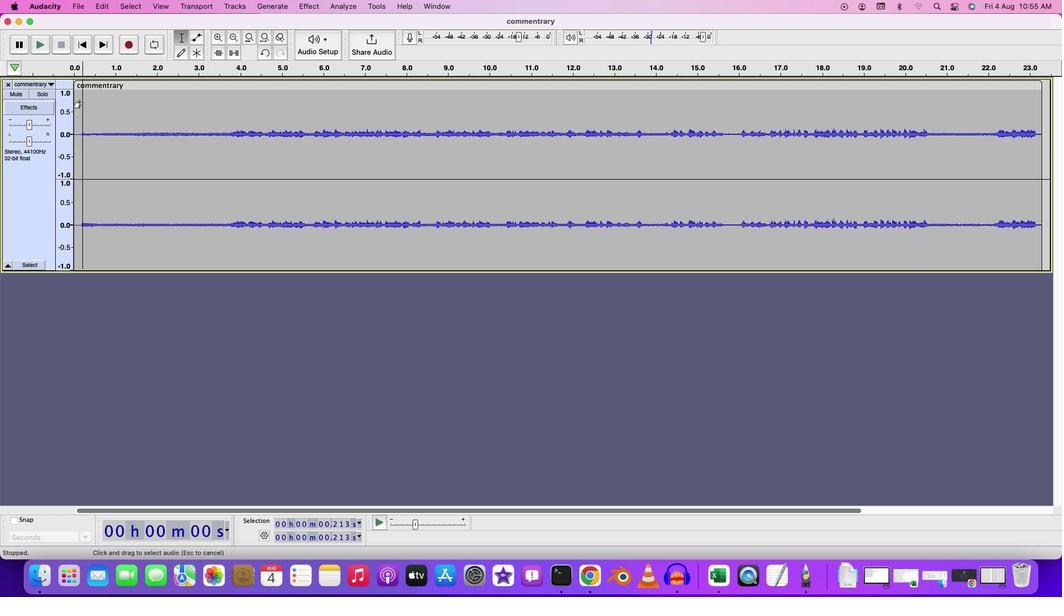 
Action: Key pressed Key.space
Screenshot: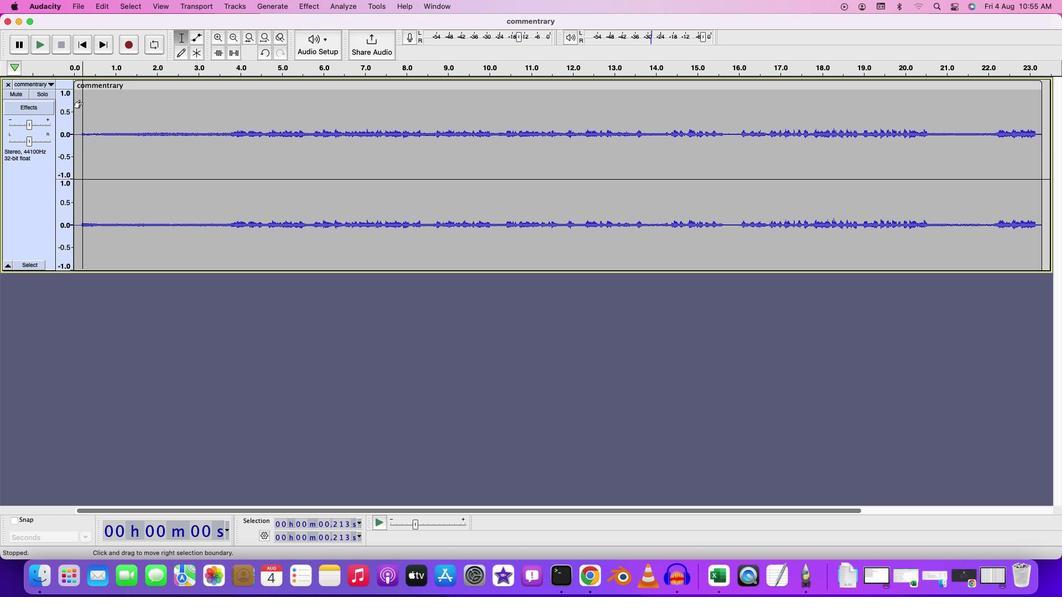 
Action: Mouse moved to (970, 123)
Screenshot: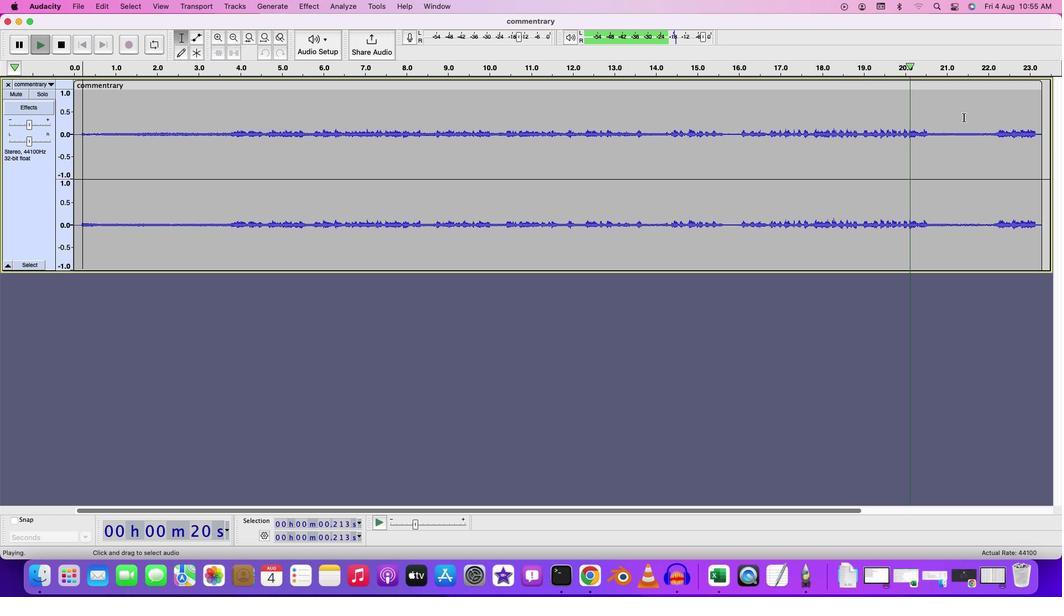 
Action: Key pressed Key.space
Screenshot: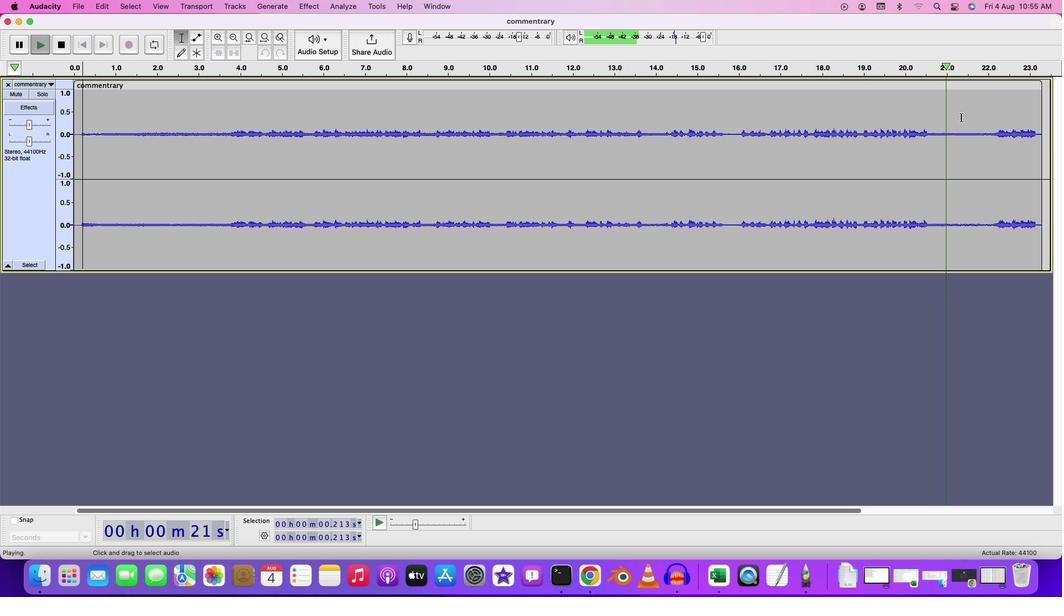 
Action: Mouse moved to (962, 123)
Screenshot: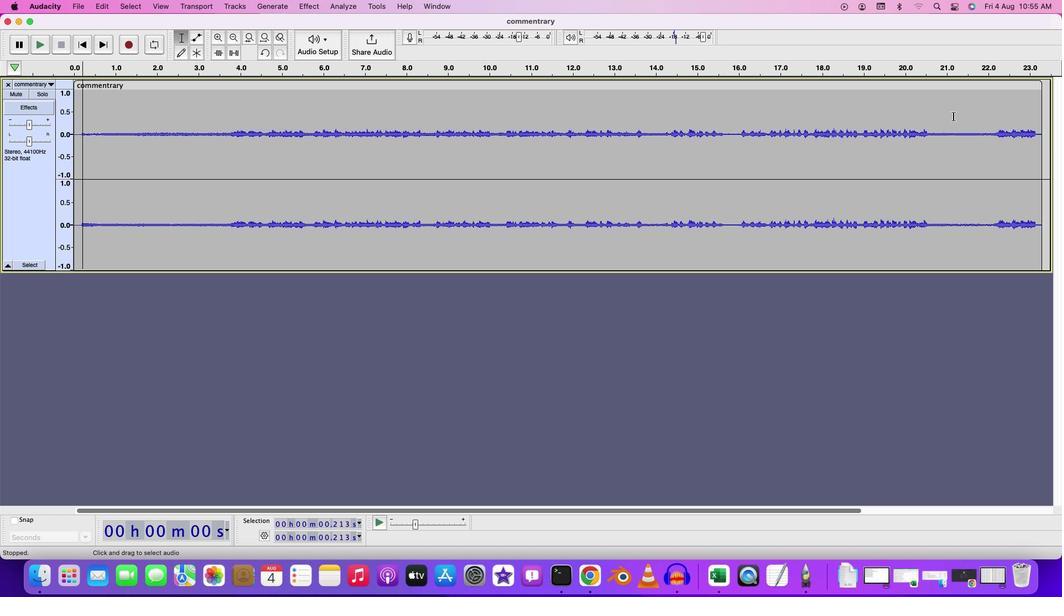 
Action: Key pressed Key.space
Screenshot: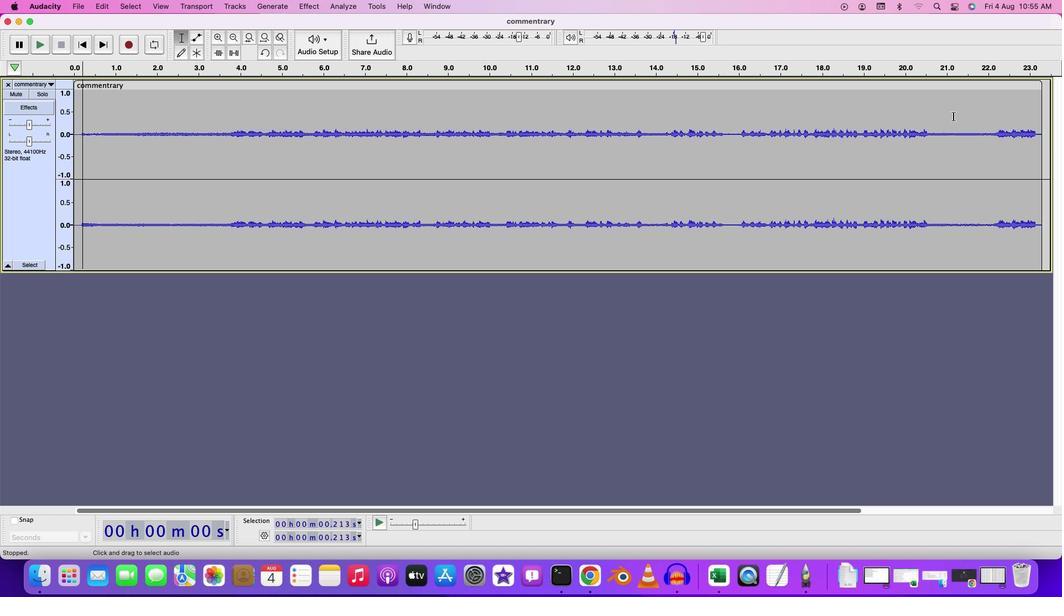 
Action: Mouse moved to (944, 117)
Screenshot: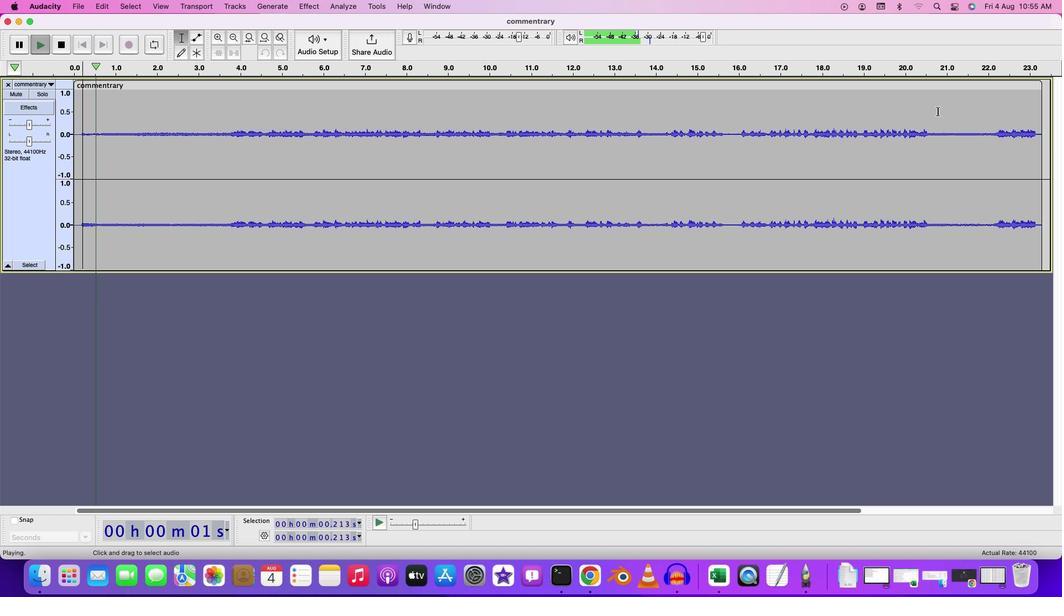 
Action: Mouse pressed left at (944, 117)
Screenshot: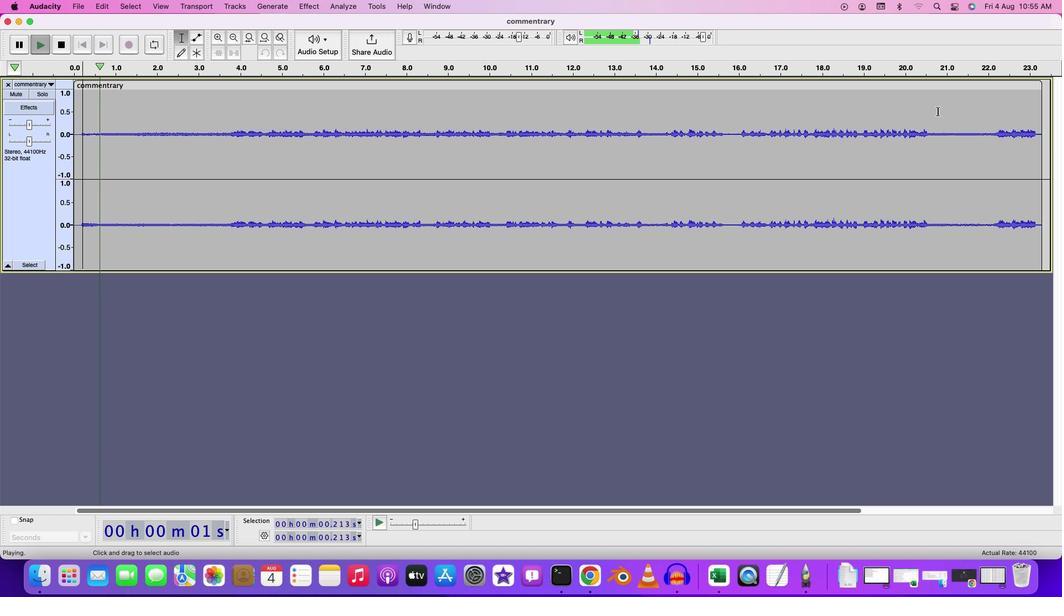 
Action: Mouse moved to (979, 117)
Screenshot: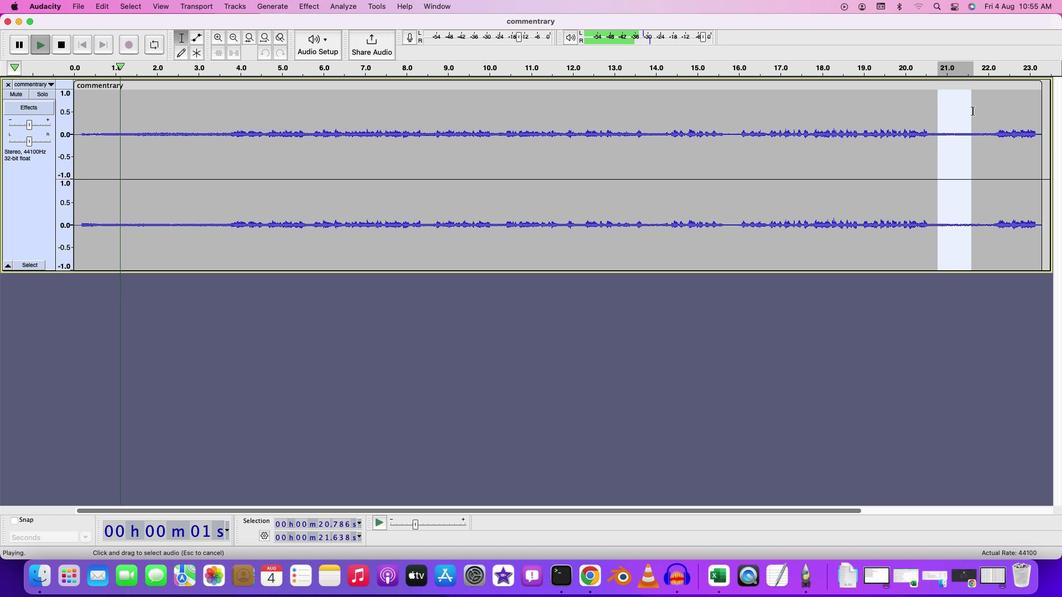 
Action: Key pressed Key.space
Screenshot: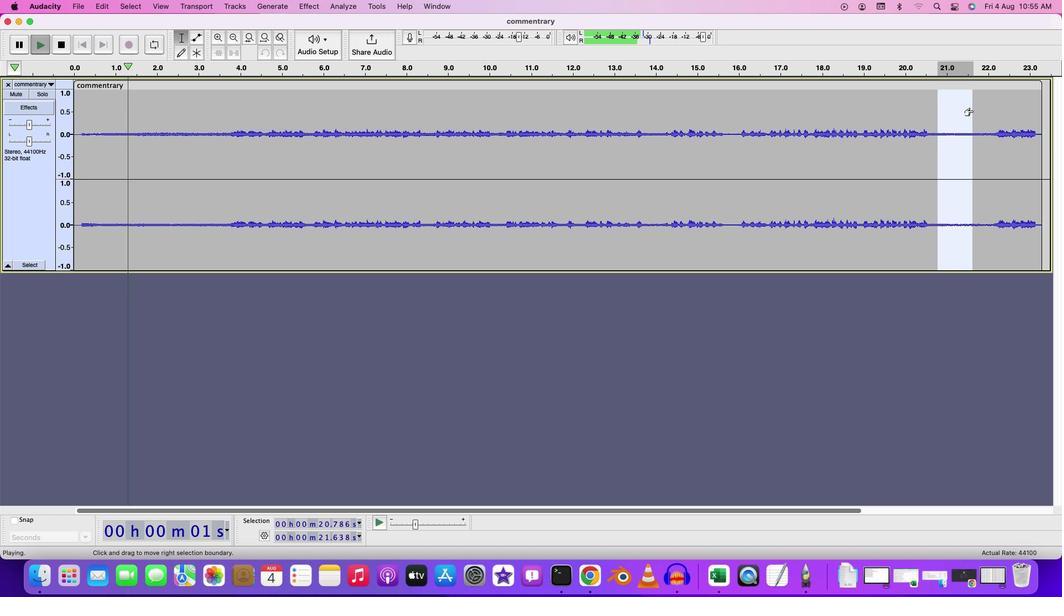 
Action: Mouse moved to (947, 115)
Screenshot: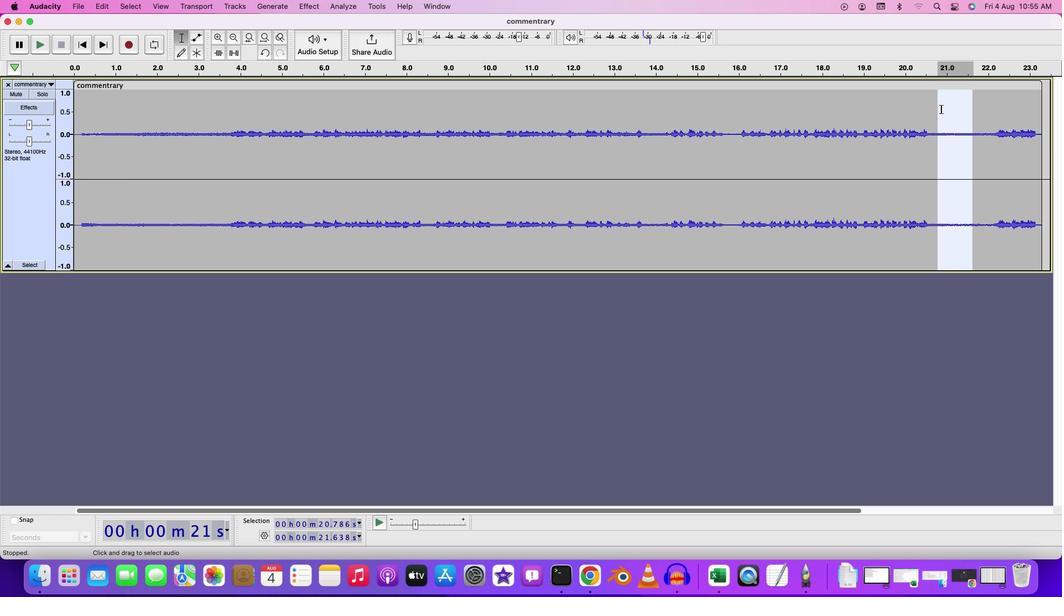
Action: Mouse pressed left at (947, 115)
Screenshot: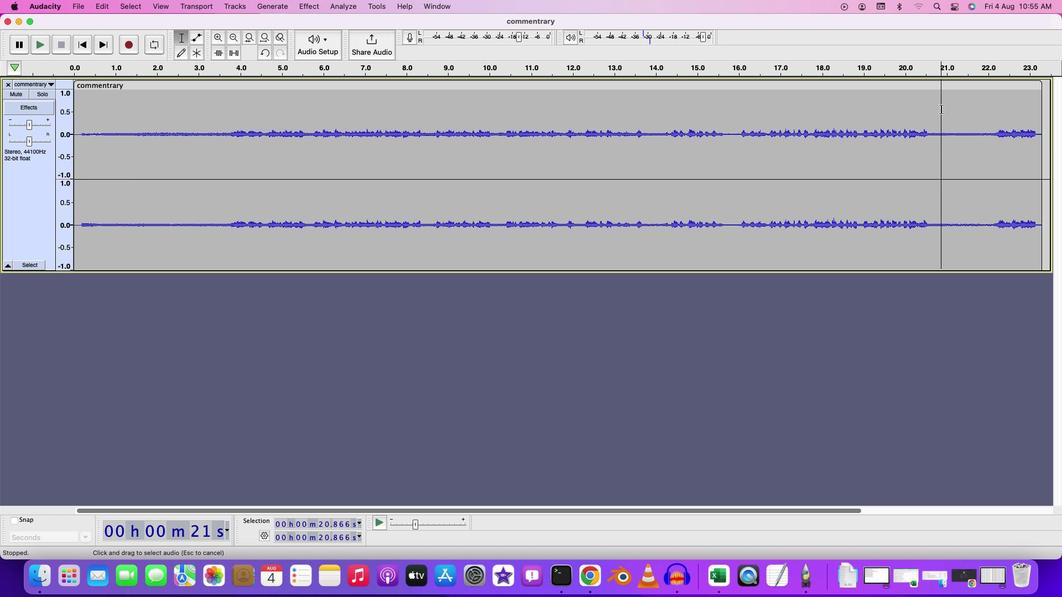 
Action: Mouse moved to (318, 12)
Screenshot: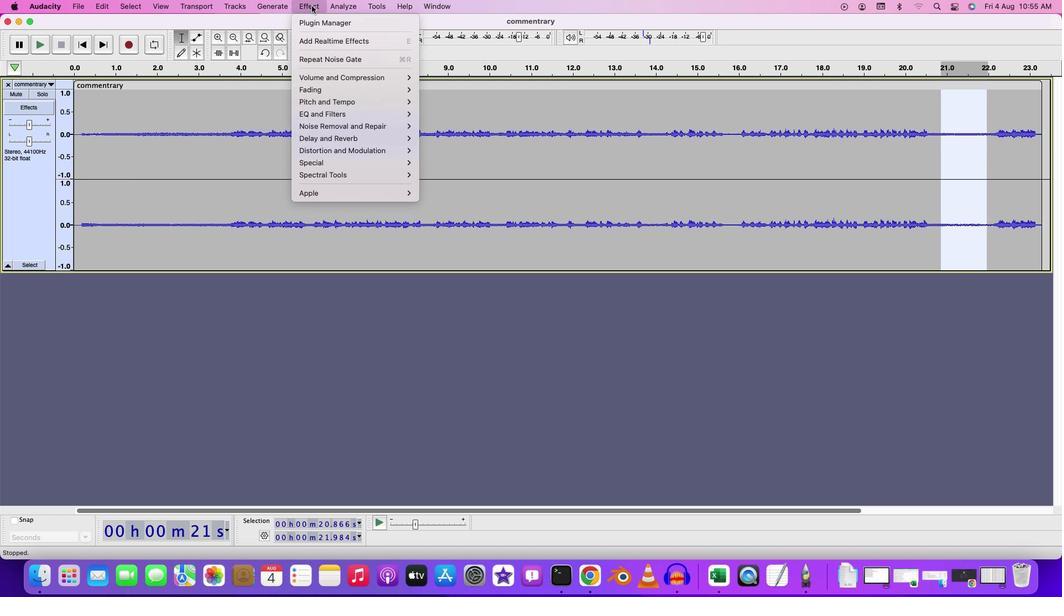 
Action: Mouse pressed left at (318, 12)
Screenshot: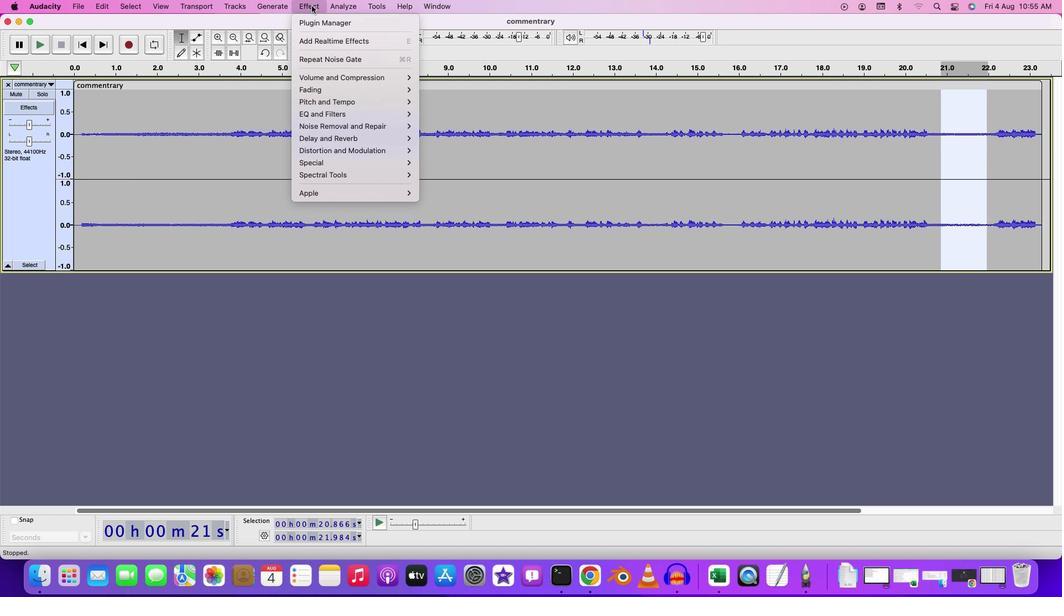 
Action: Mouse moved to (438, 156)
Screenshot: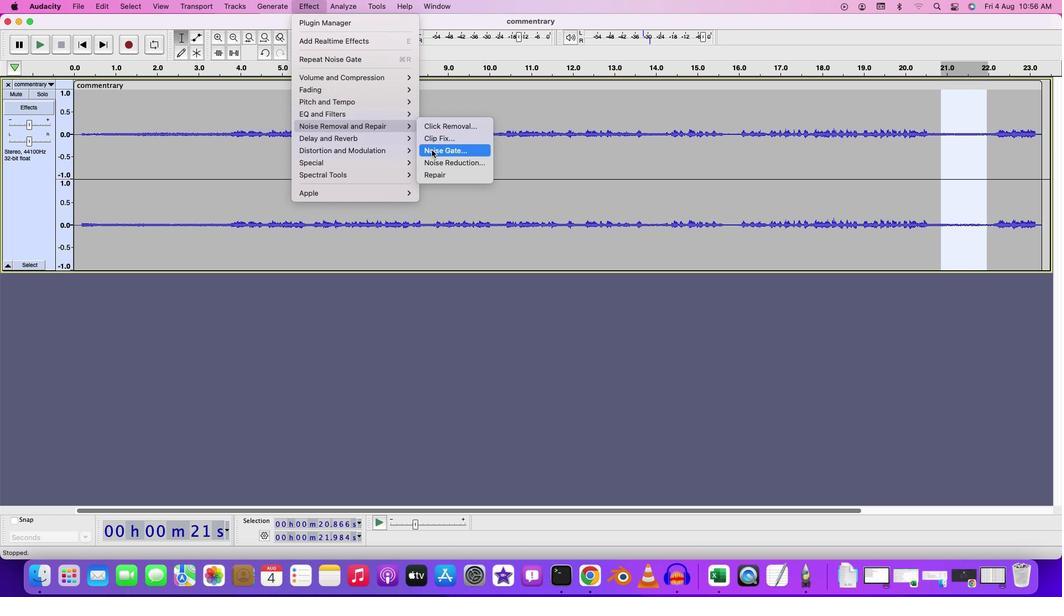 
Action: Mouse pressed left at (438, 156)
Screenshot: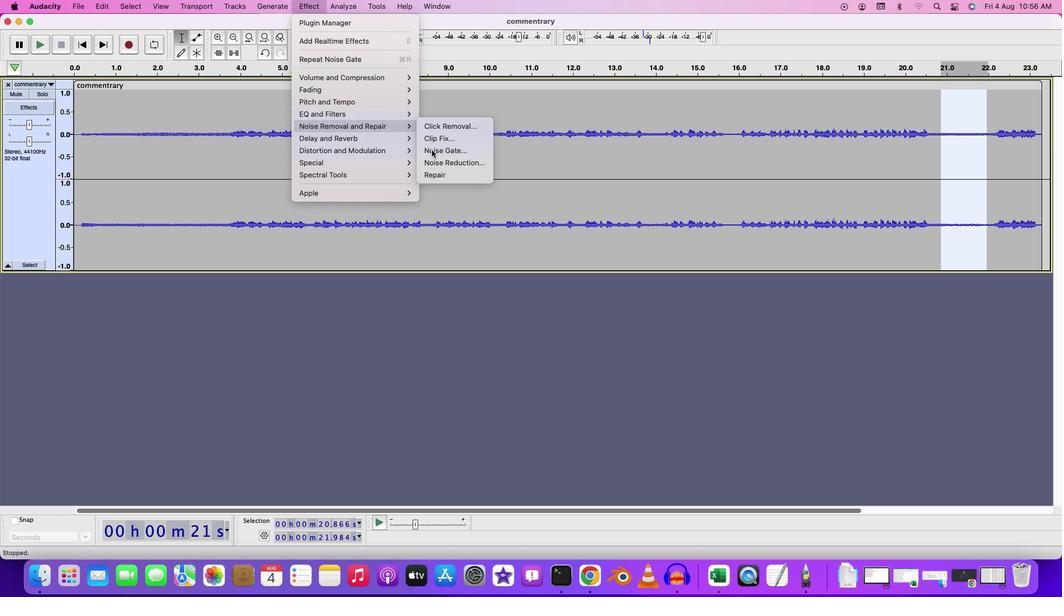
Action: Mouse moved to (452, 226)
Screenshot: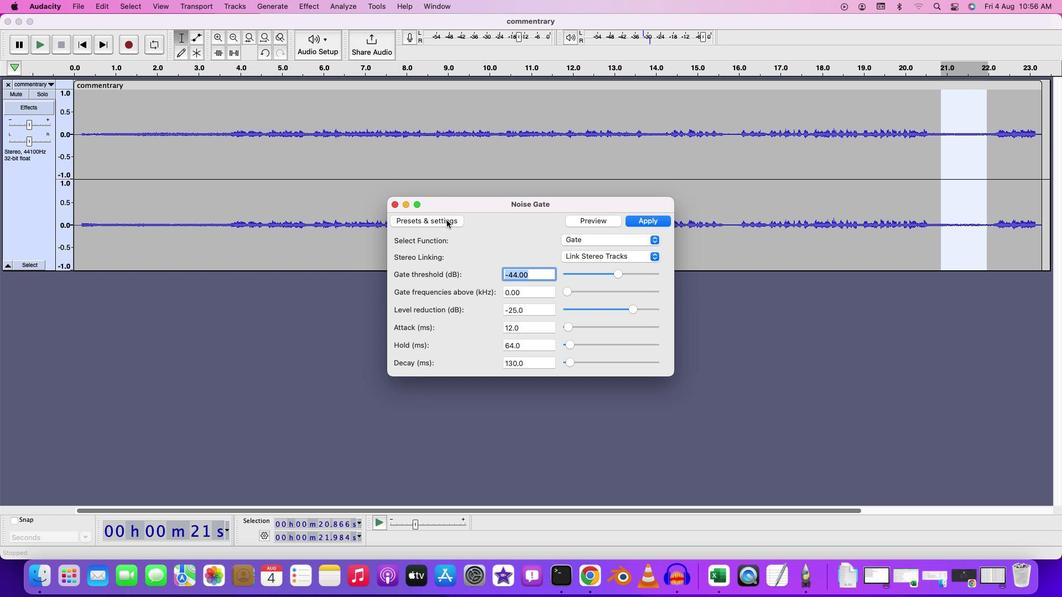 
Action: Mouse pressed left at (452, 226)
Screenshot: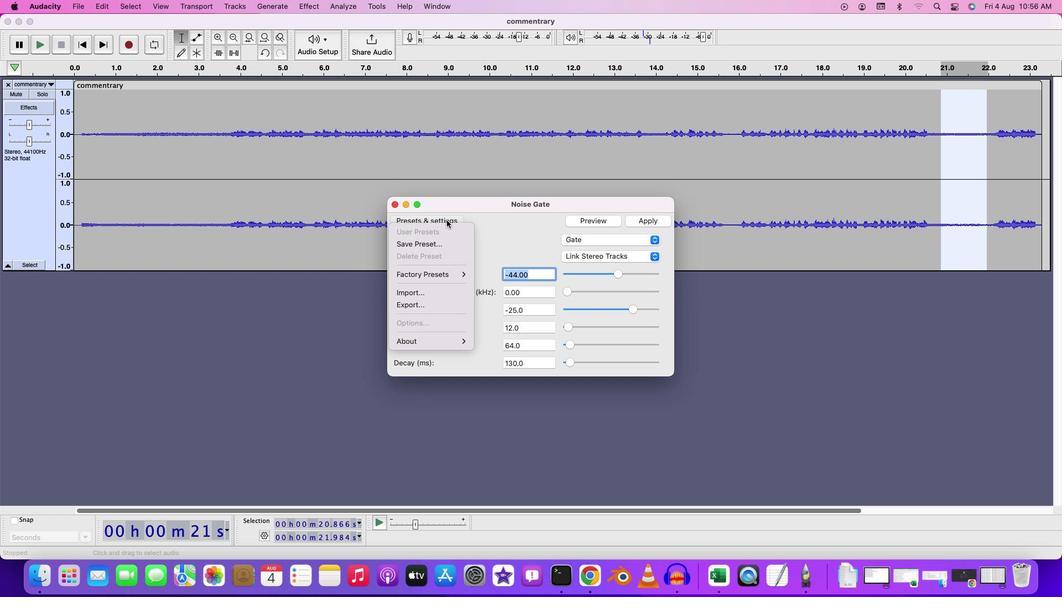
Action: Mouse moved to (488, 280)
Screenshot: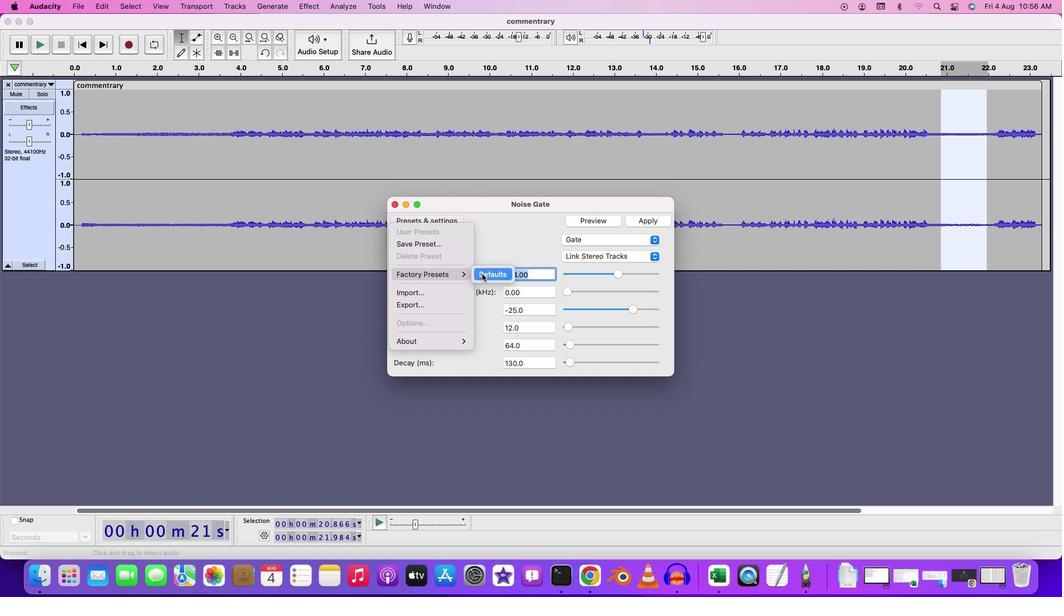 
Action: Mouse pressed left at (488, 280)
Screenshot: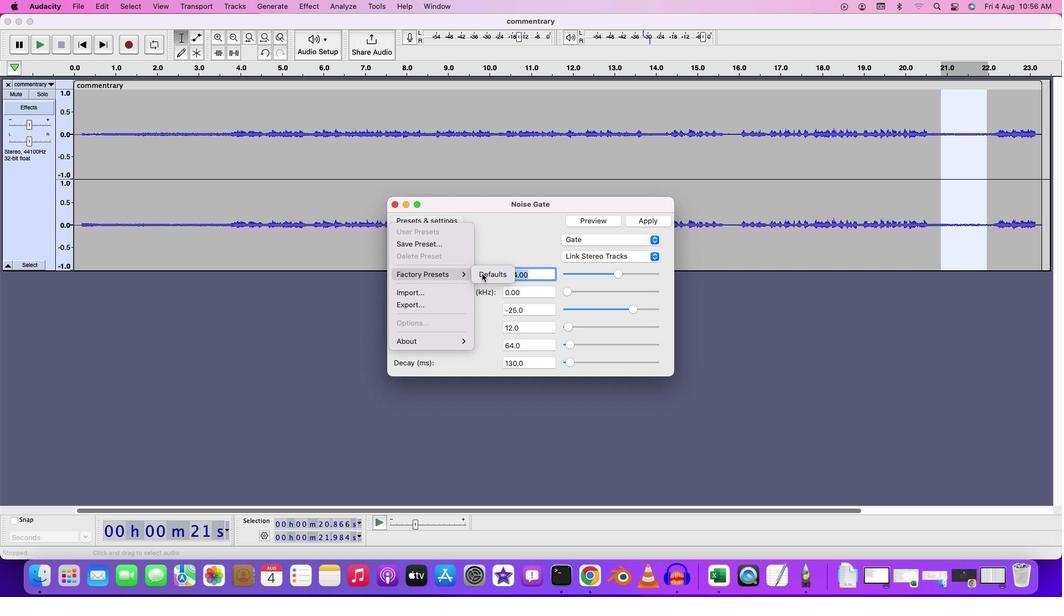 
Action: Mouse moved to (504, 246)
Screenshot: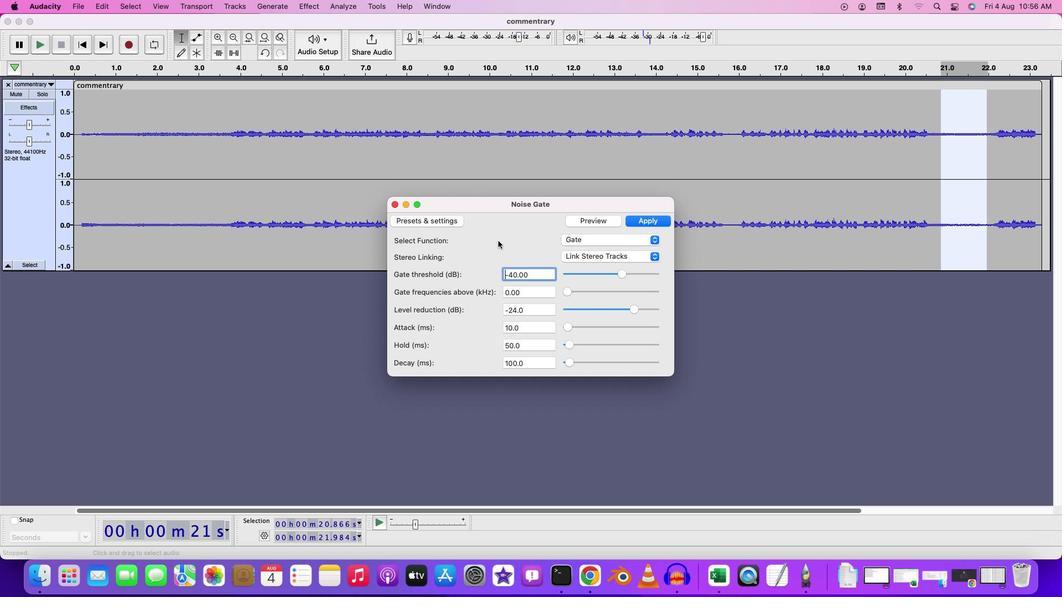 
Action: Mouse pressed left at (504, 246)
Screenshot: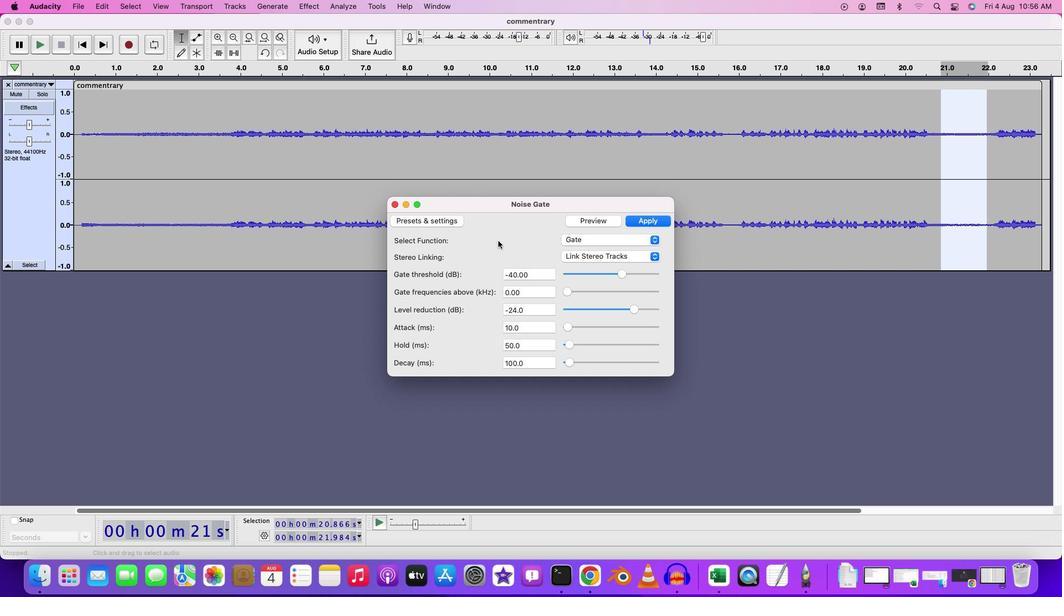 
Action: Mouse moved to (650, 226)
Screenshot: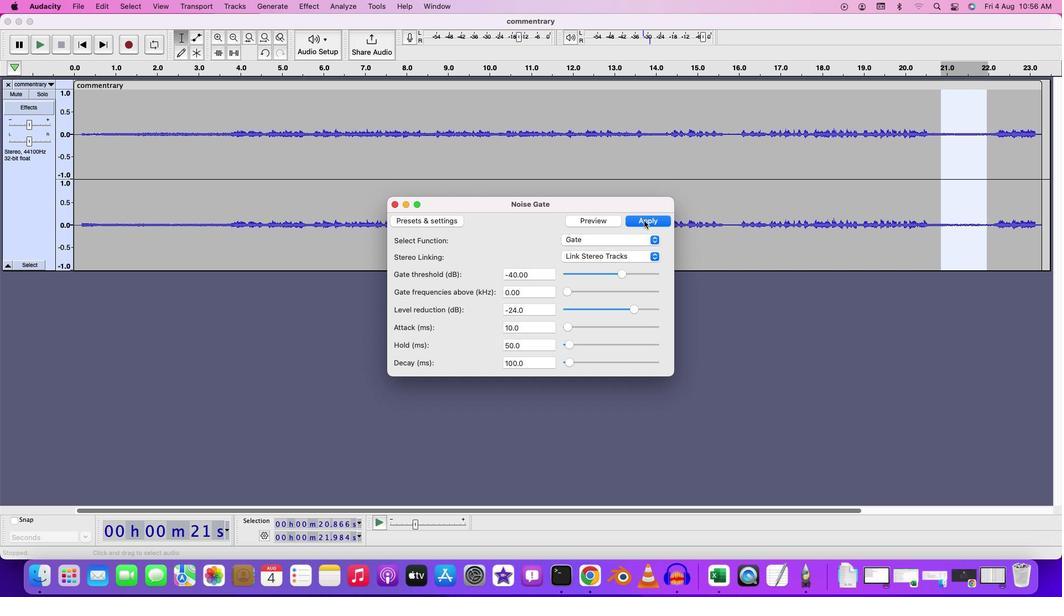 
Action: Mouse pressed left at (650, 226)
Screenshot: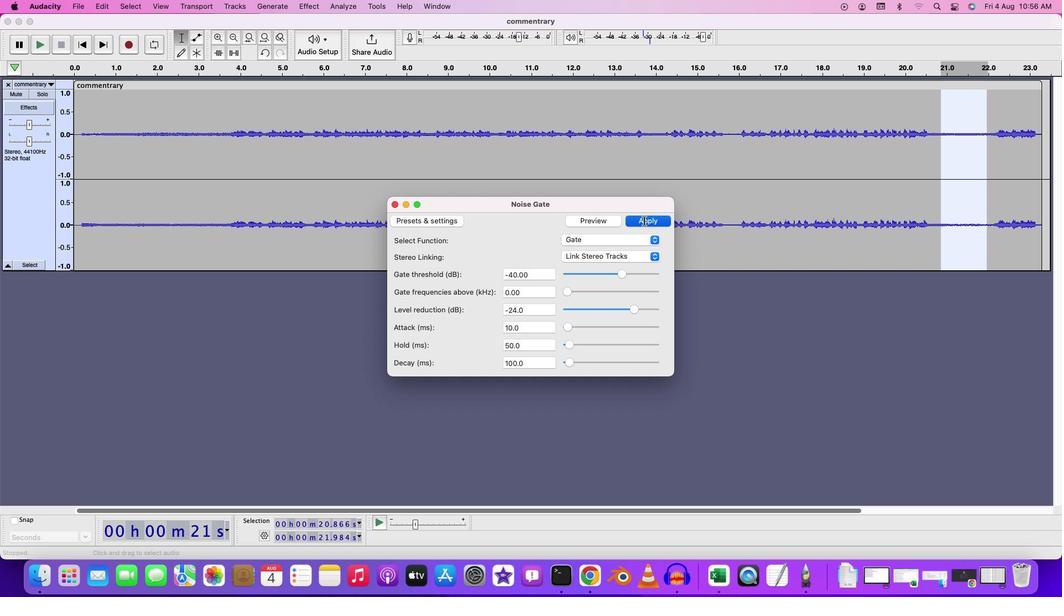 
Action: Mouse moved to (942, 167)
Screenshot: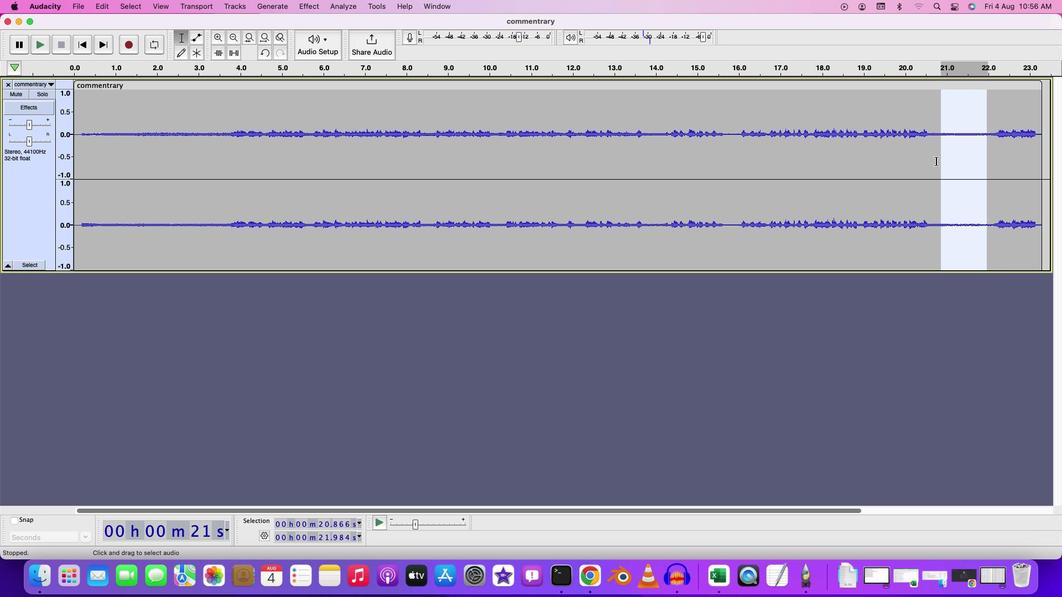 
Action: Mouse pressed left at (942, 167)
Screenshot: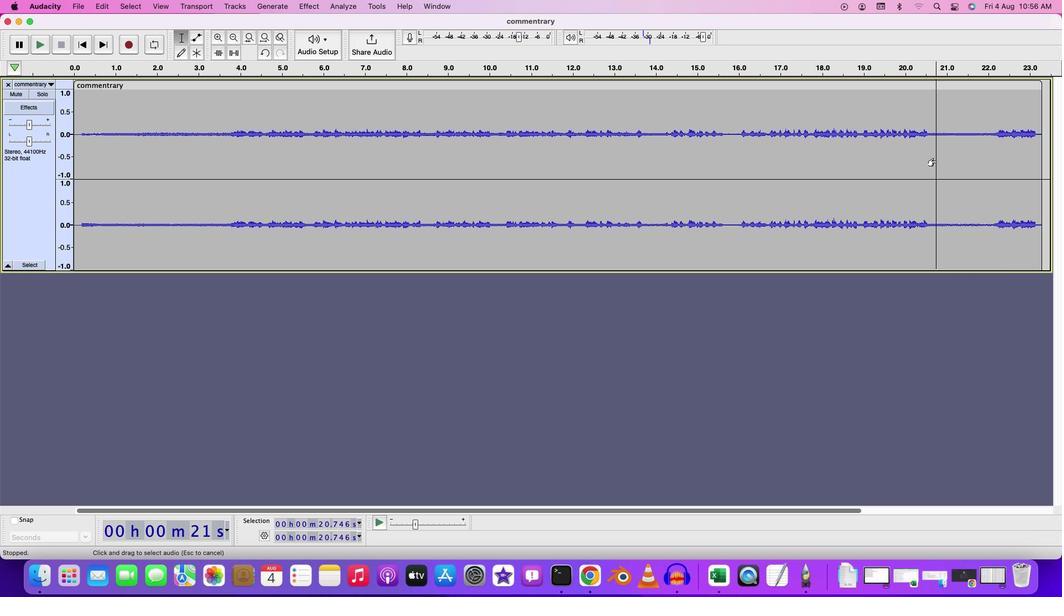 
Action: Mouse moved to (987, 141)
Screenshot: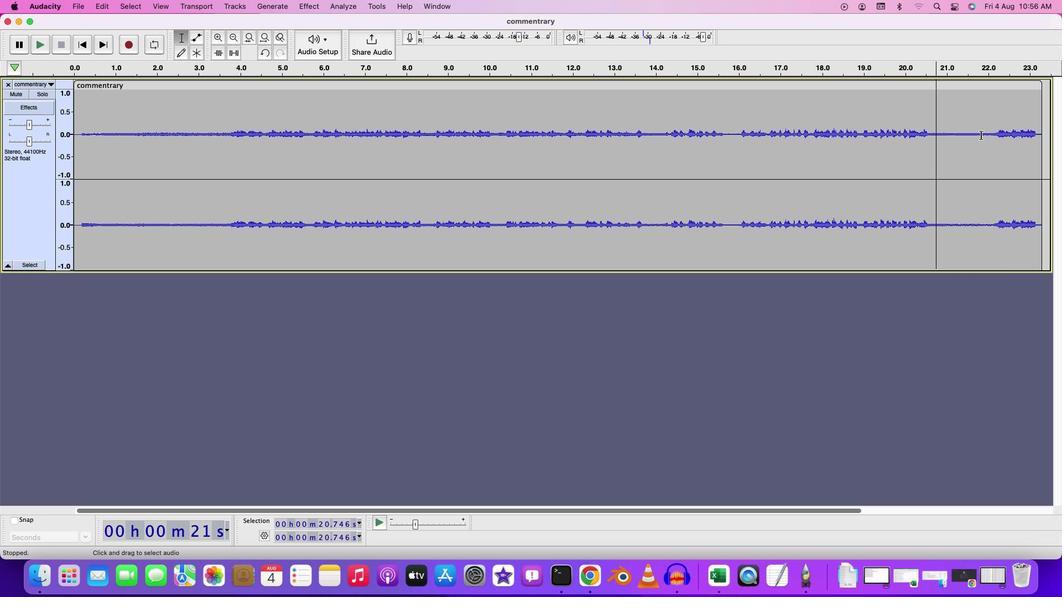 
Action: Mouse pressed left at (987, 141)
Screenshot: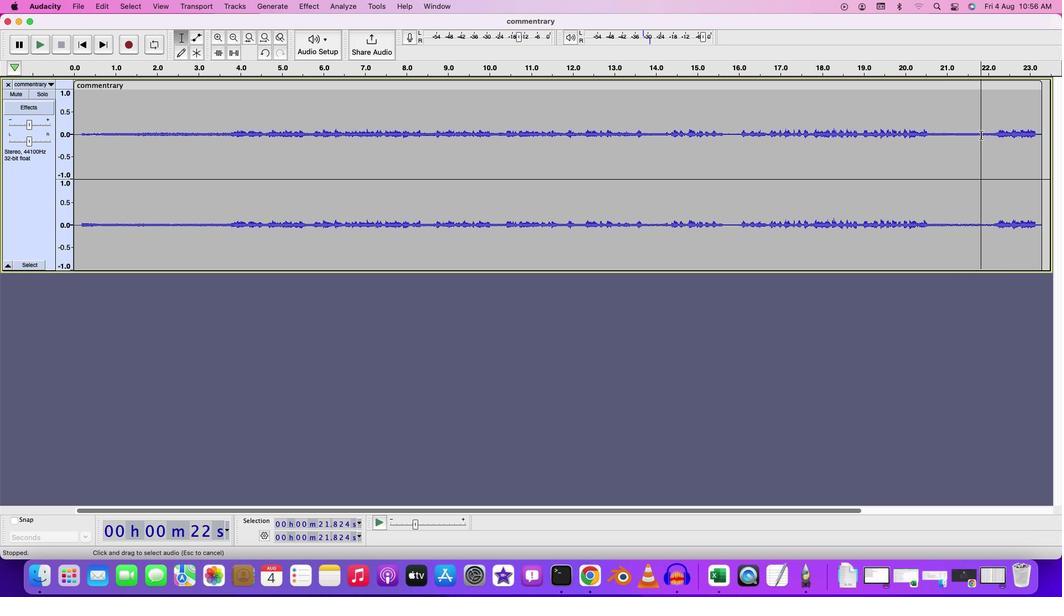 
Action: Key pressed Key.cmd'a'
Screenshot: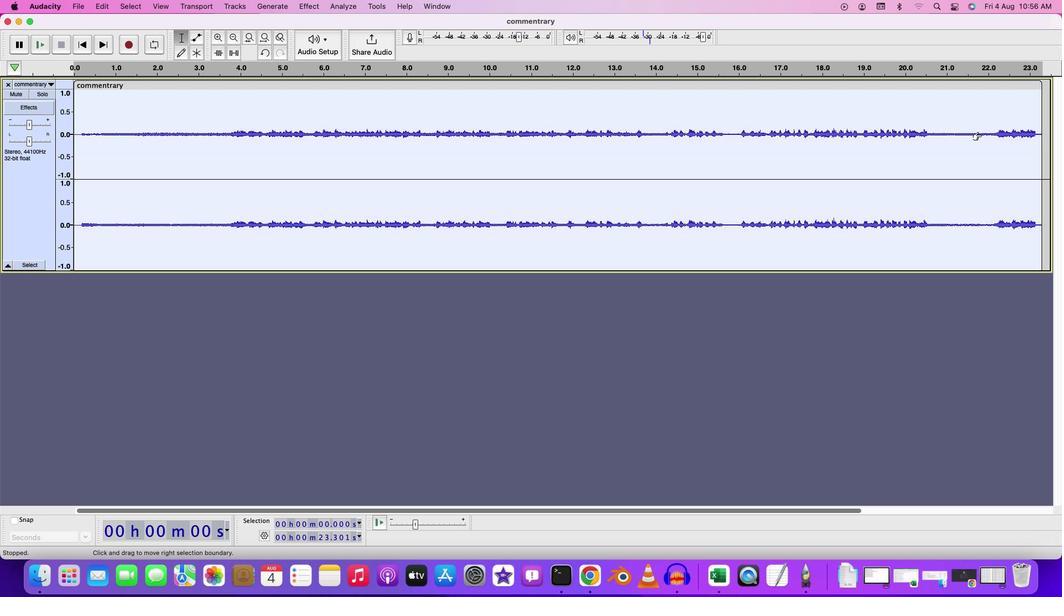 
Action: Mouse moved to (348, 14)
Screenshot: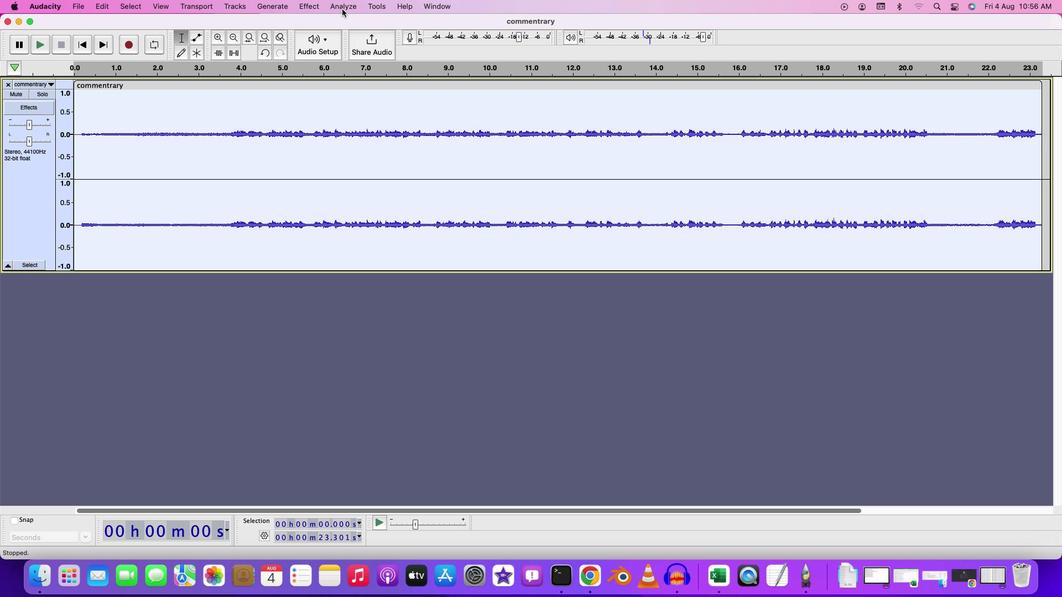 
Action: Mouse pressed left at (348, 14)
Screenshot: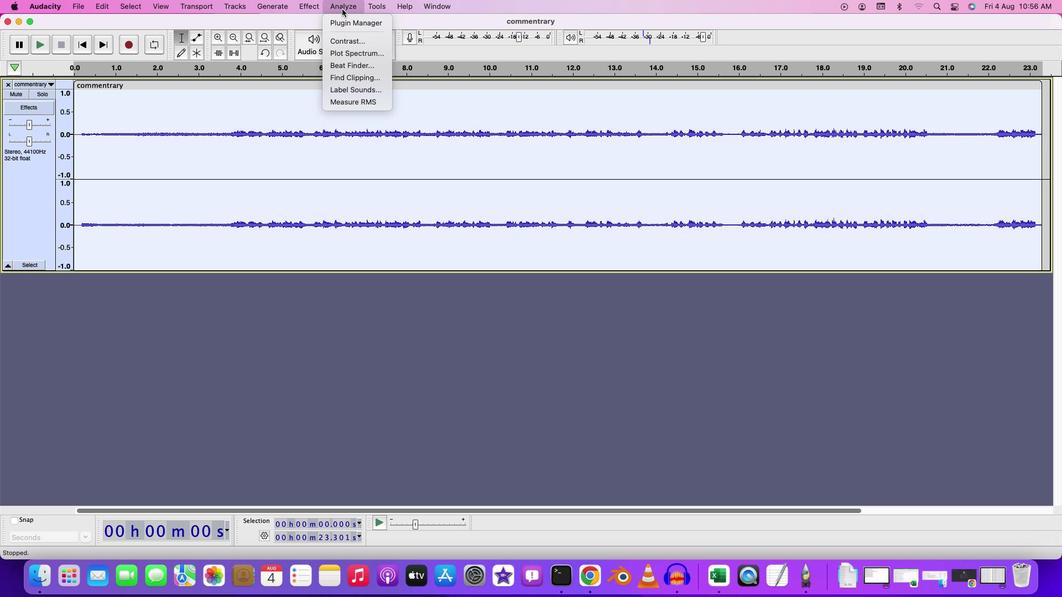 
Action: Mouse moved to (327, 13)
Screenshot: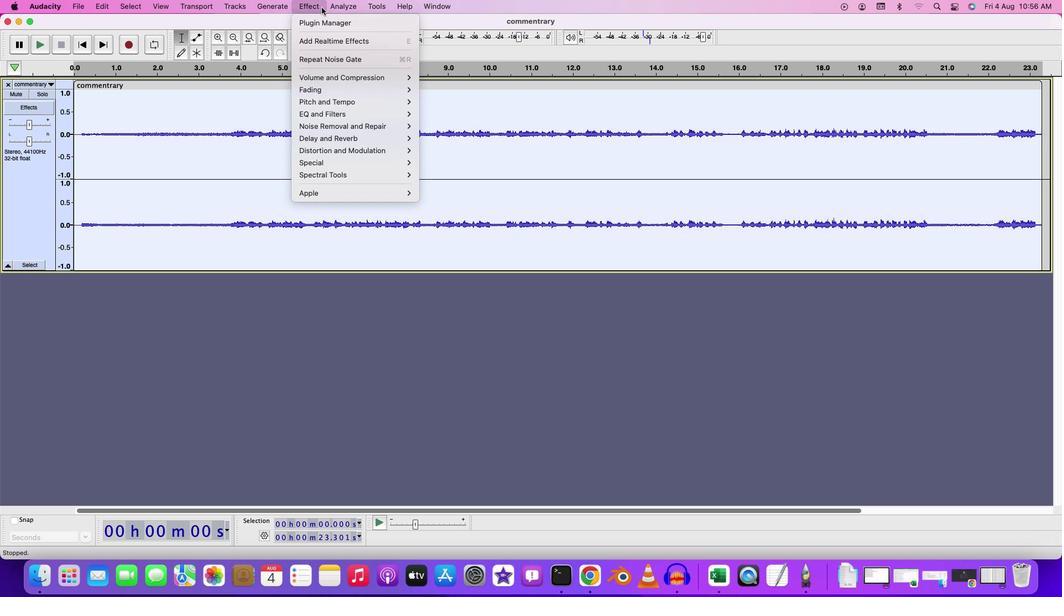
Action: Mouse pressed left at (327, 13)
Screenshot: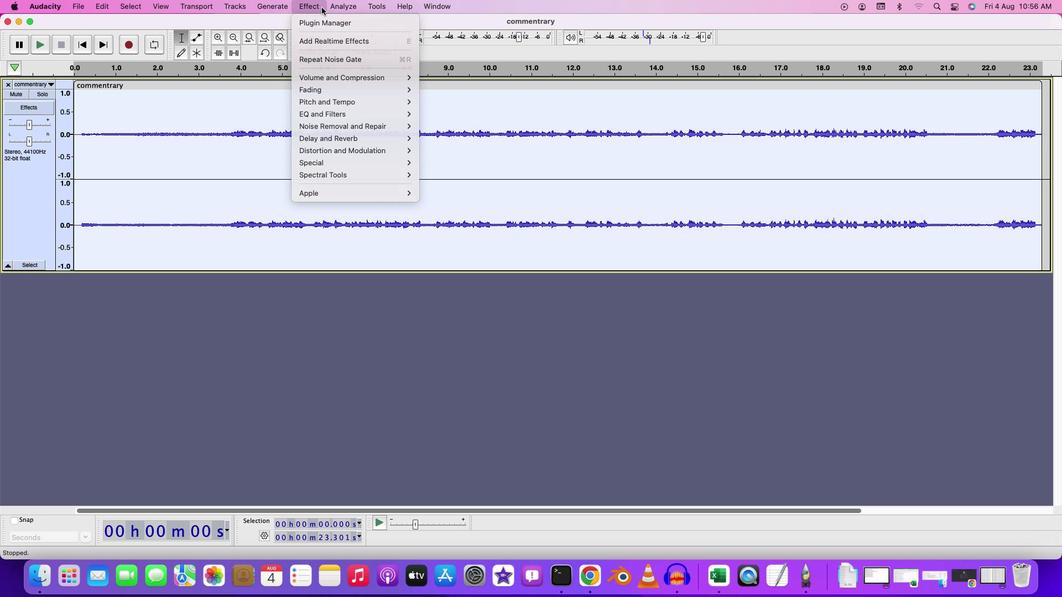 
Action: Mouse moved to (327, 14)
Screenshot: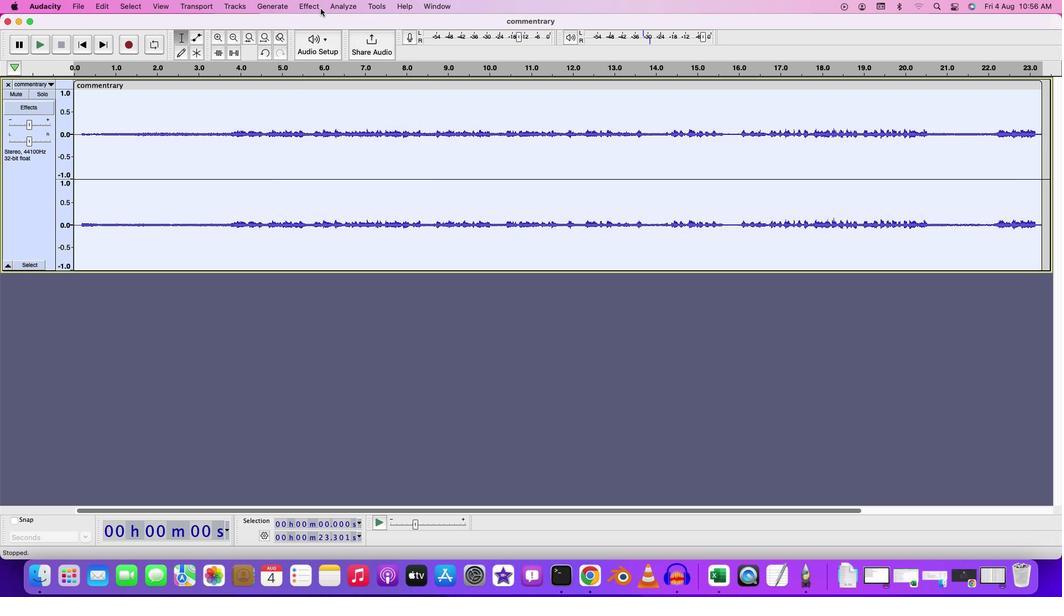 
Action: Mouse pressed left at (327, 14)
Screenshot: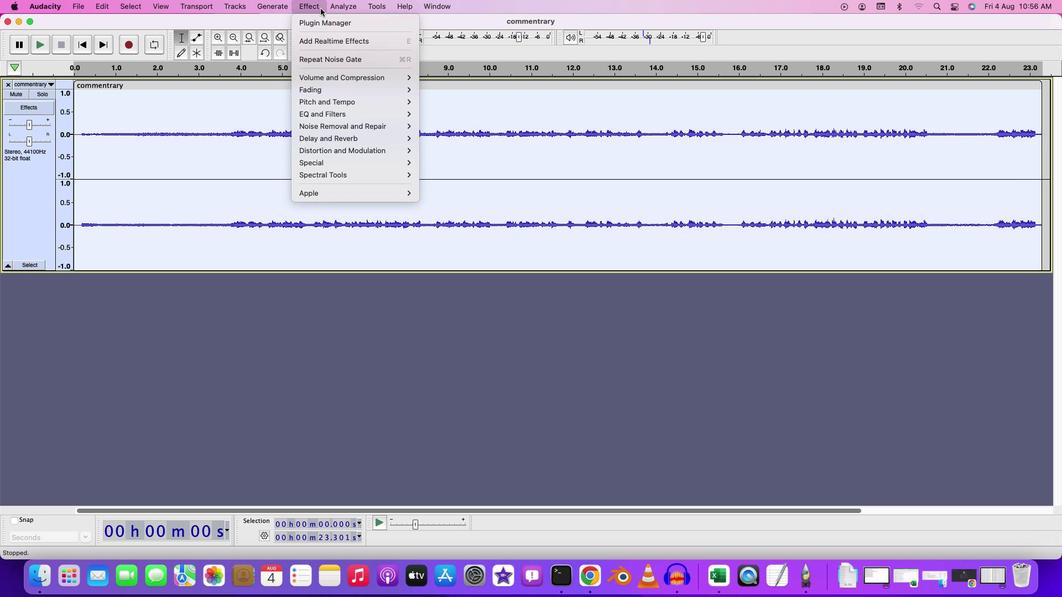 
Action: Mouse moved to (332, 63)
Screenshot: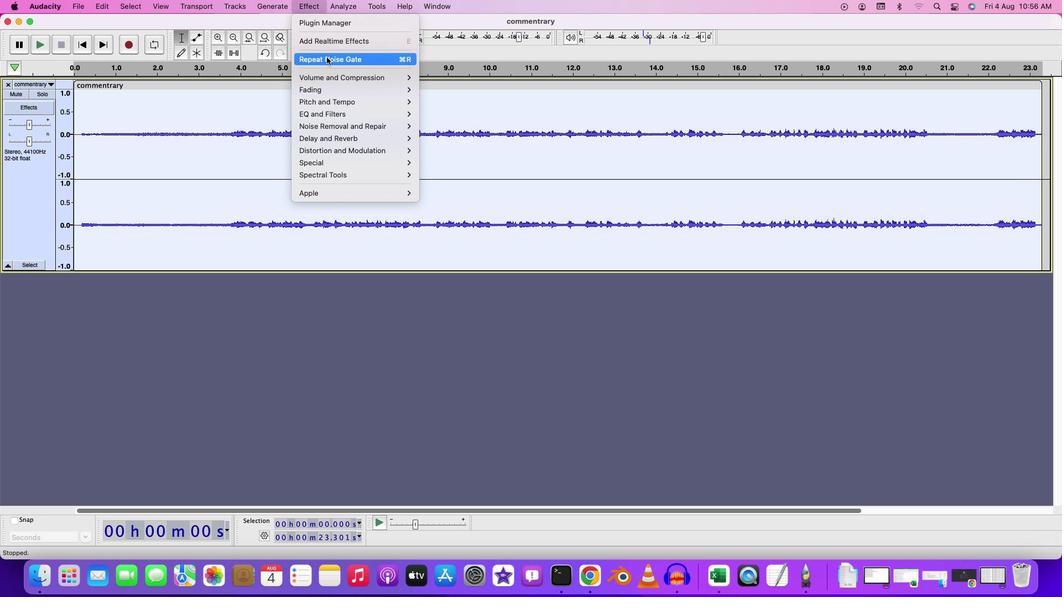 
Action: Mouse pressed left at (332, 63)
Screenshot: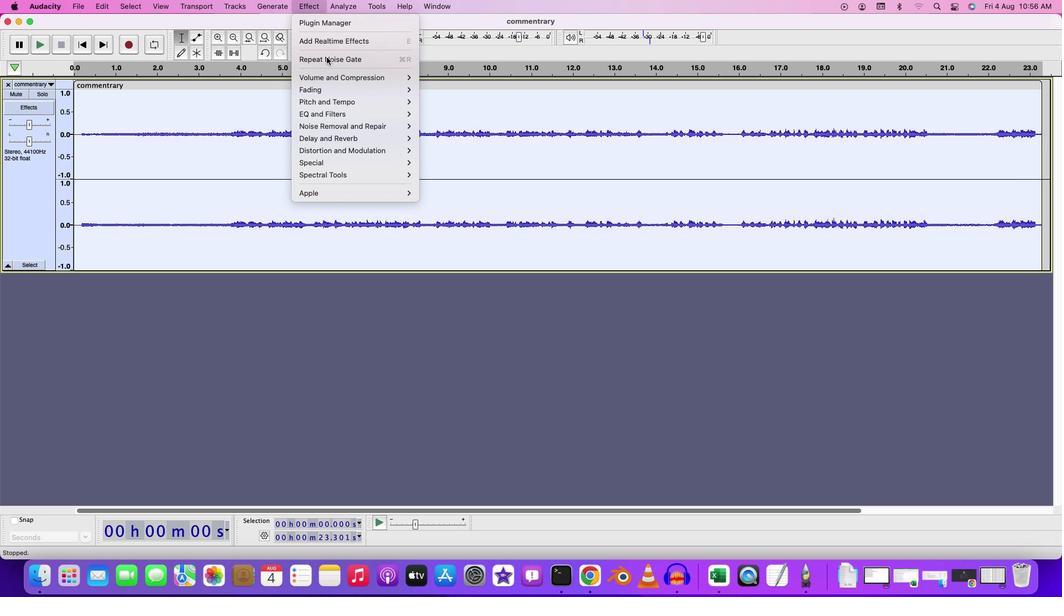 
Action: Mouse moved to (83, 117)
Screenshot: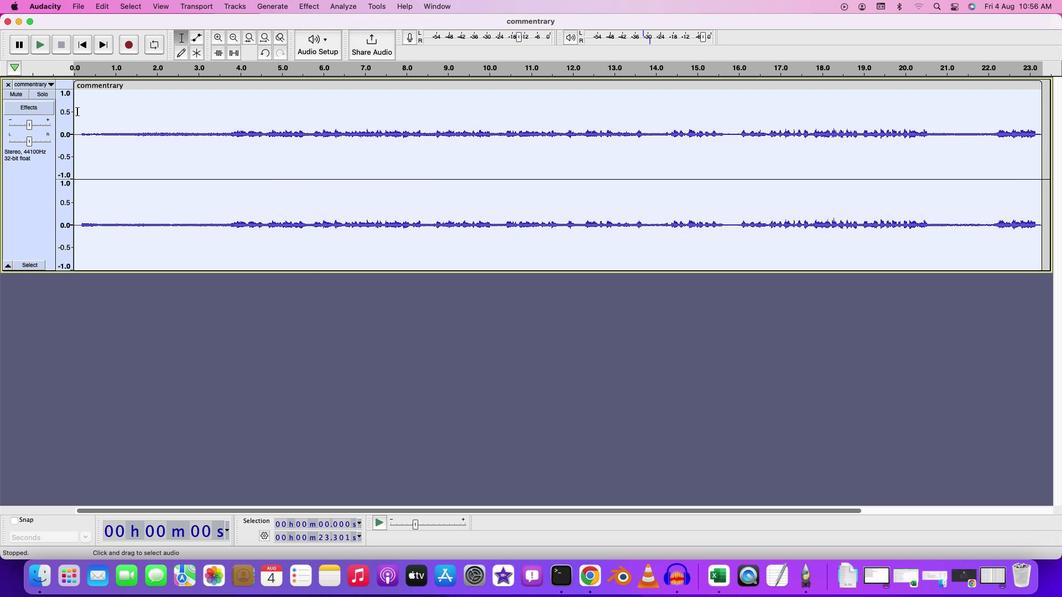 
Action: Mouse pressed left at (83, 117)
Screenshot: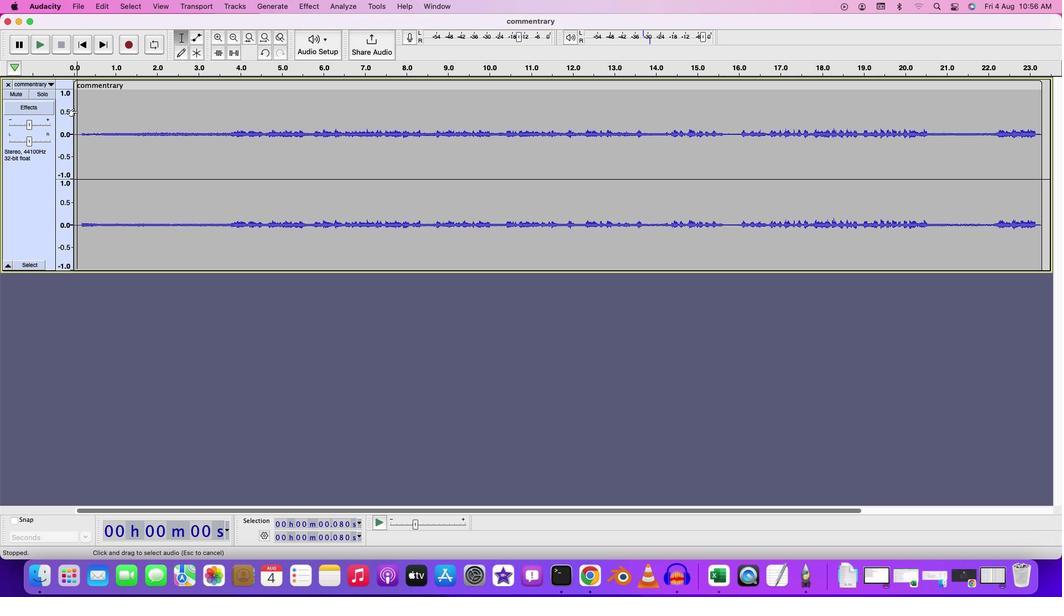 
Action: Key pressed Key.spaceKey.space
Screenshot: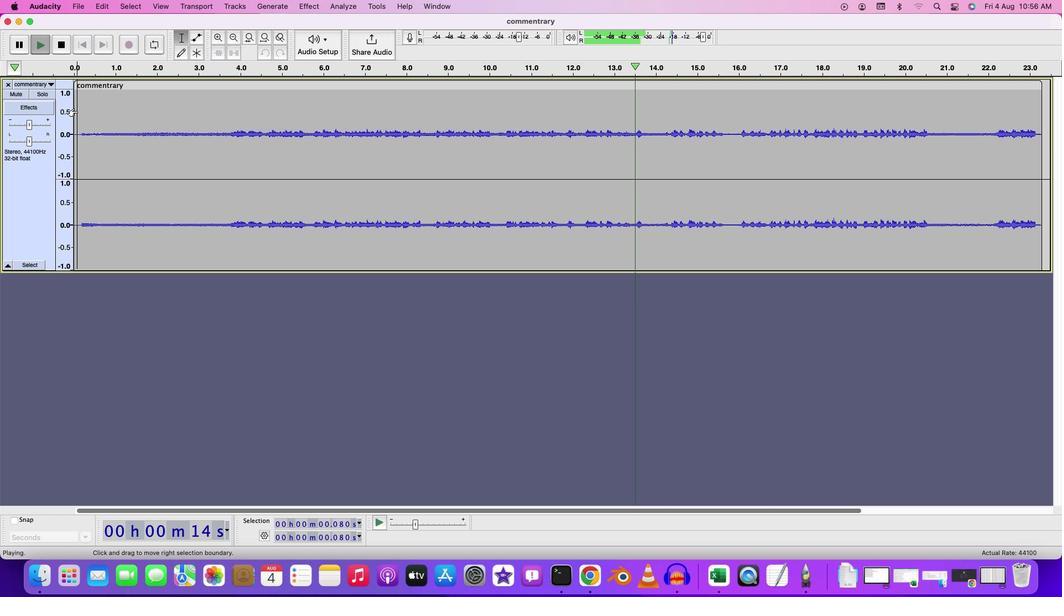 
Action: Mouse moved to (82, 16)
Screenshot: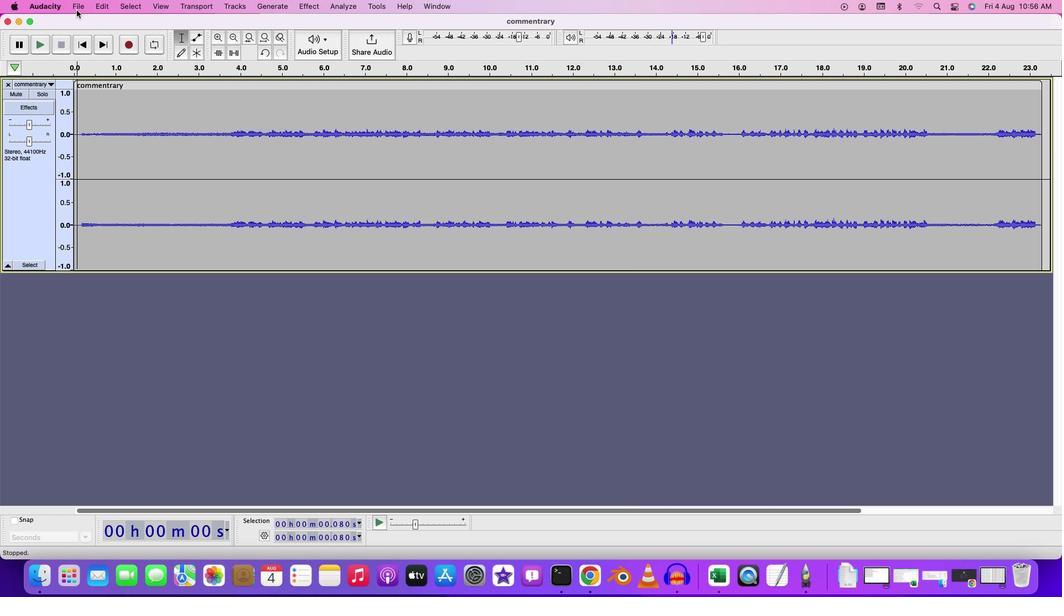 
Action: Mouse pressed left at (82, 16)
Screenshot: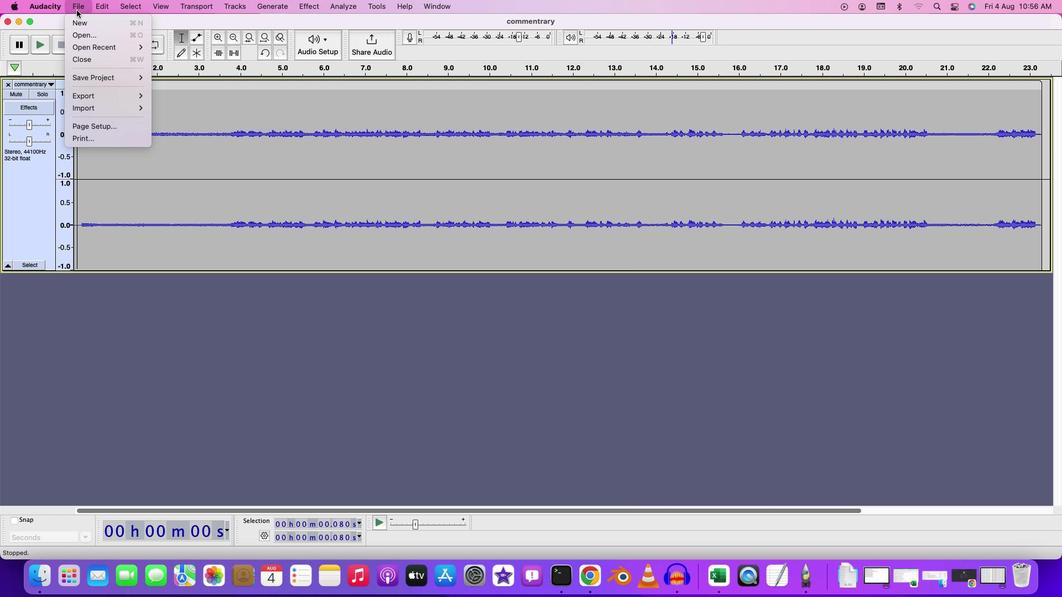 
Action: Mouse moved to (181, 100)
Screenshot: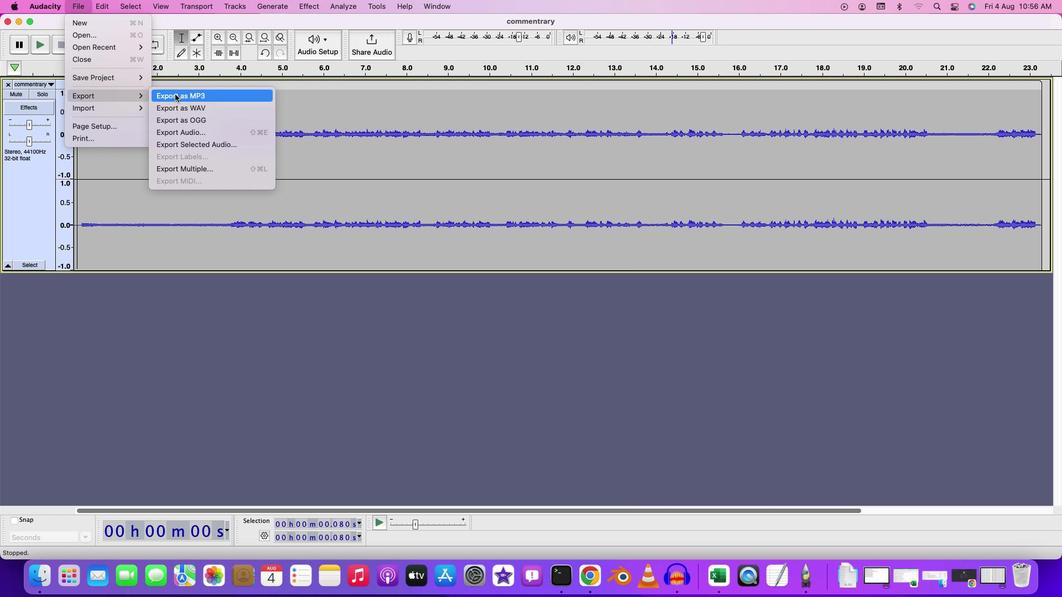
Action: Mouse pressed left at (181, 100)
Screenshot: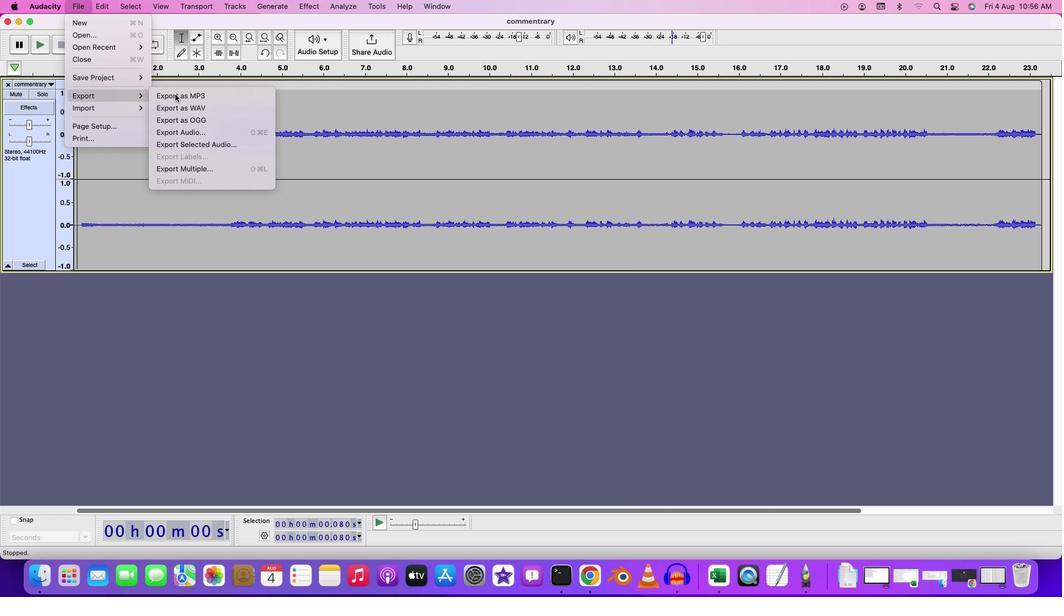 
Action: Mouse moved to (595, 169)
Screenshot: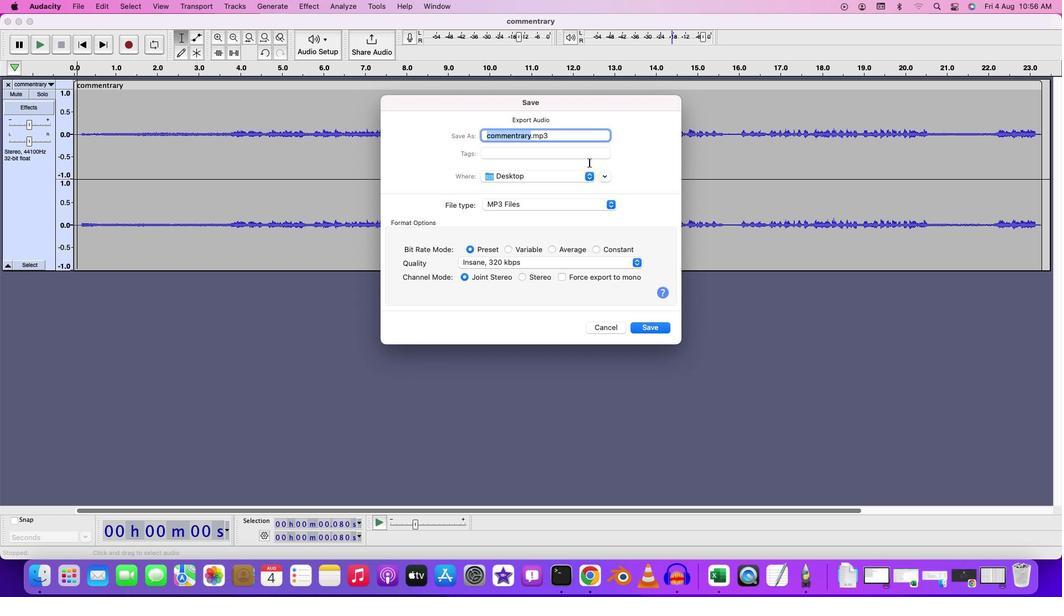 
Action: Key pressed Key.backspaceKey.shift'N''o''i''s''e'Key.spaceKey.shift'G''a''t''e'
Screenshot: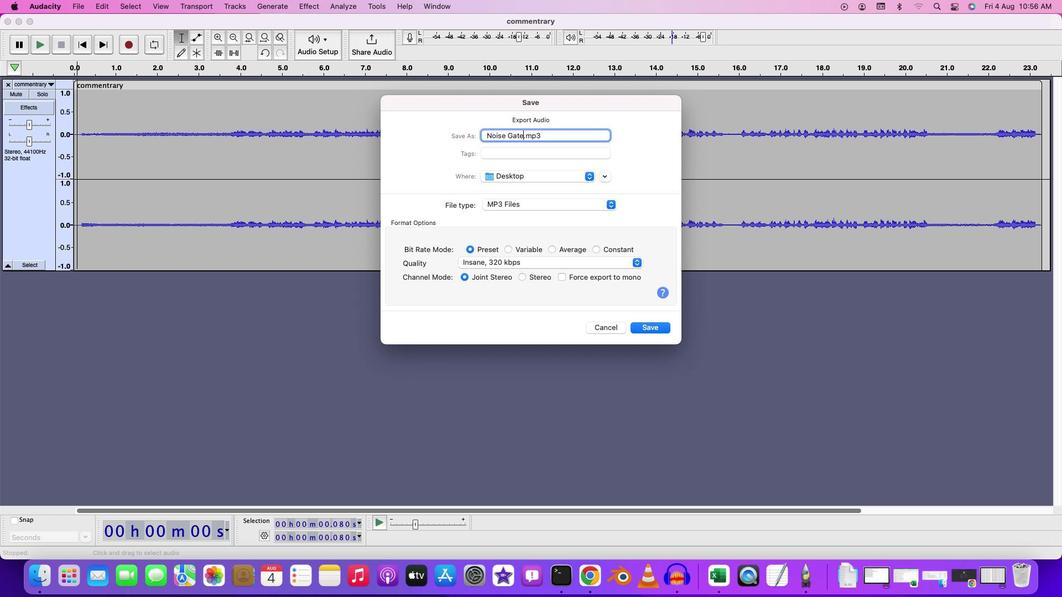 
Action: Mouse moved to (648, 327)
Screenshot: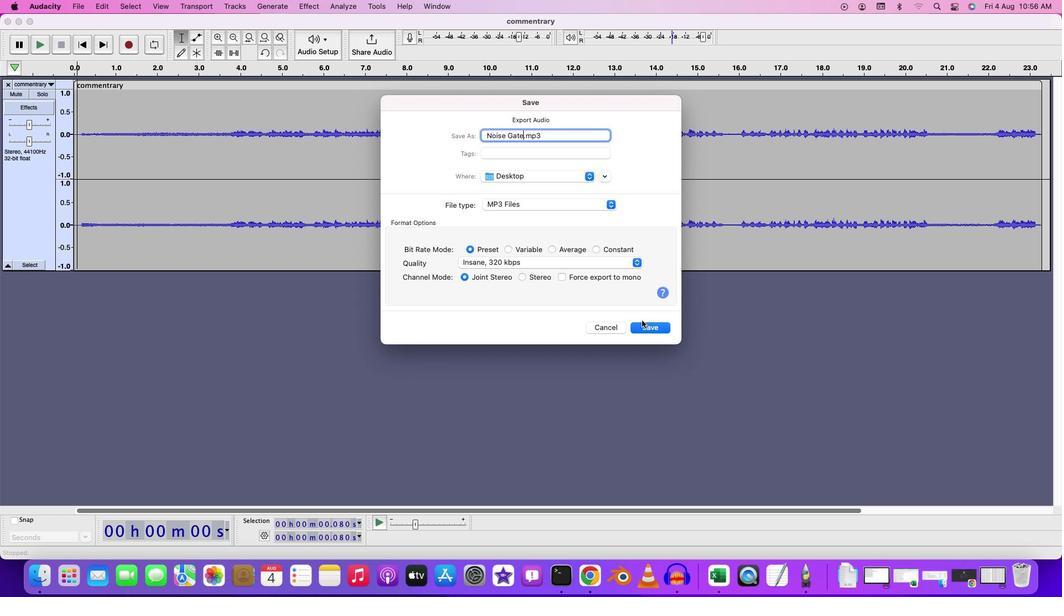 
Action: Mouse pressed left at (648, 327)
Screenshot: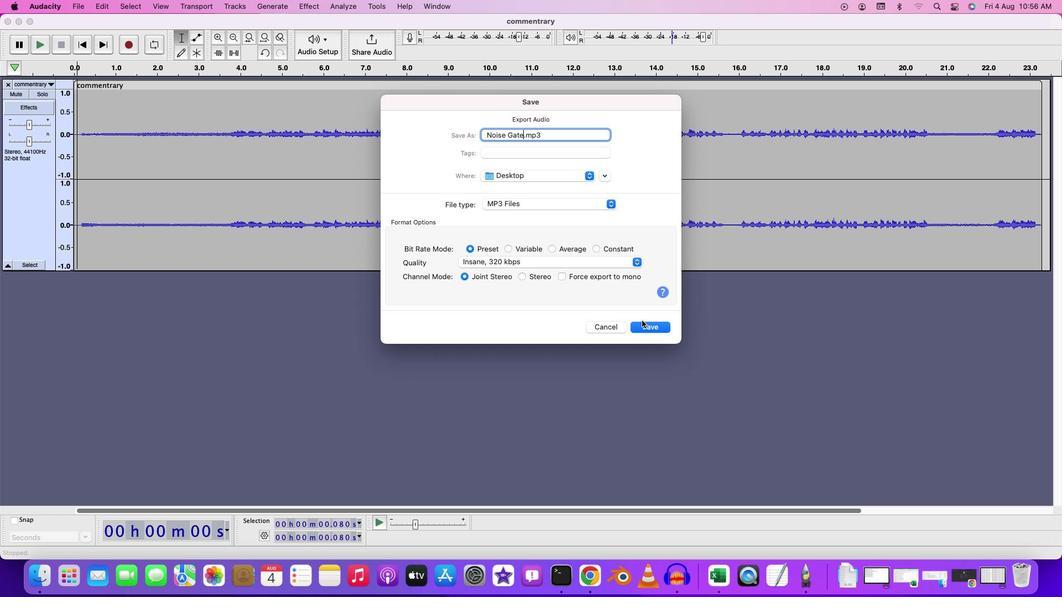 
Action: Mouse moved to (656, 333)
Screenshot: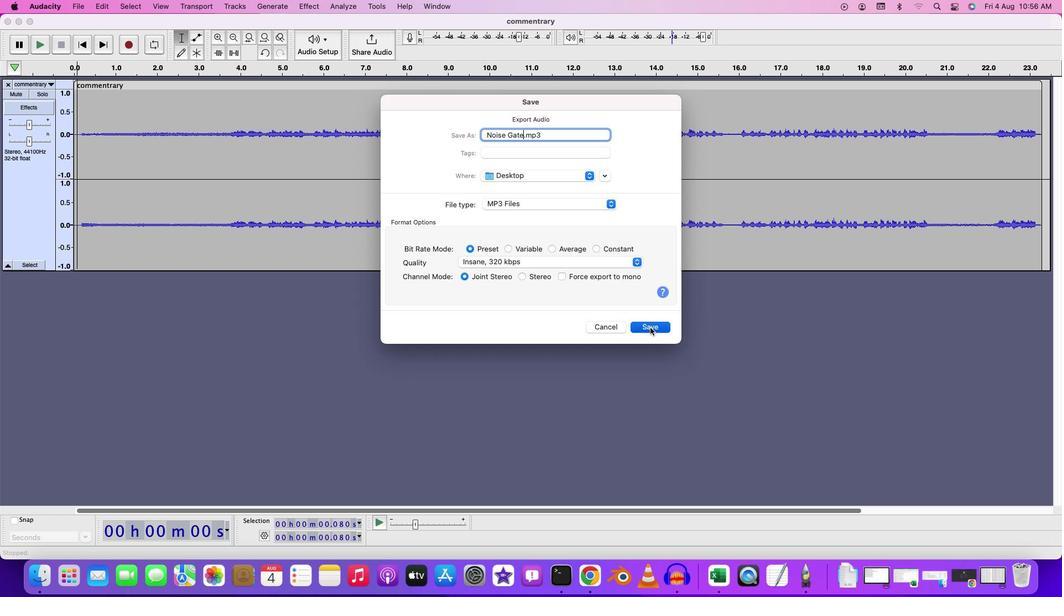 
Action: Mouse pressed left at (656, 333)
Screenshot: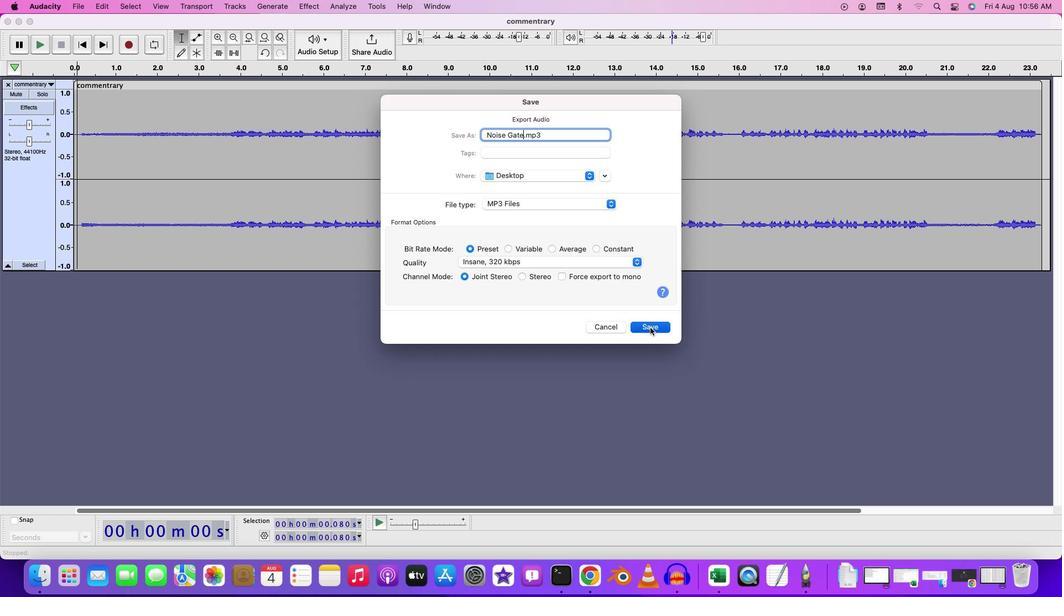 
Action: Mouse moved to (650, 404)
Screenshot: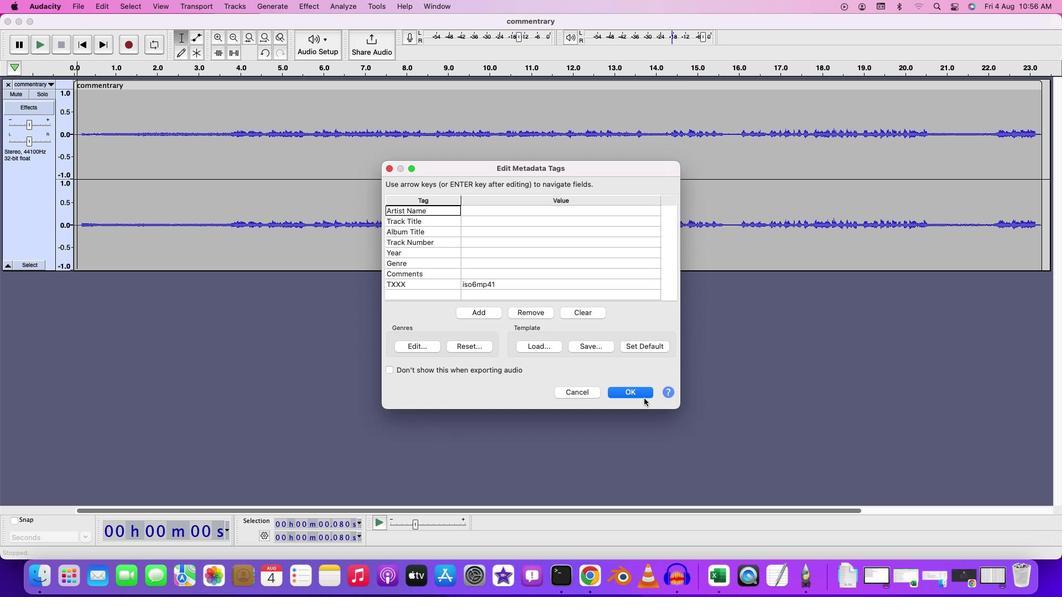
Action: Mouse pressed left at (650, 404)
Screenshot: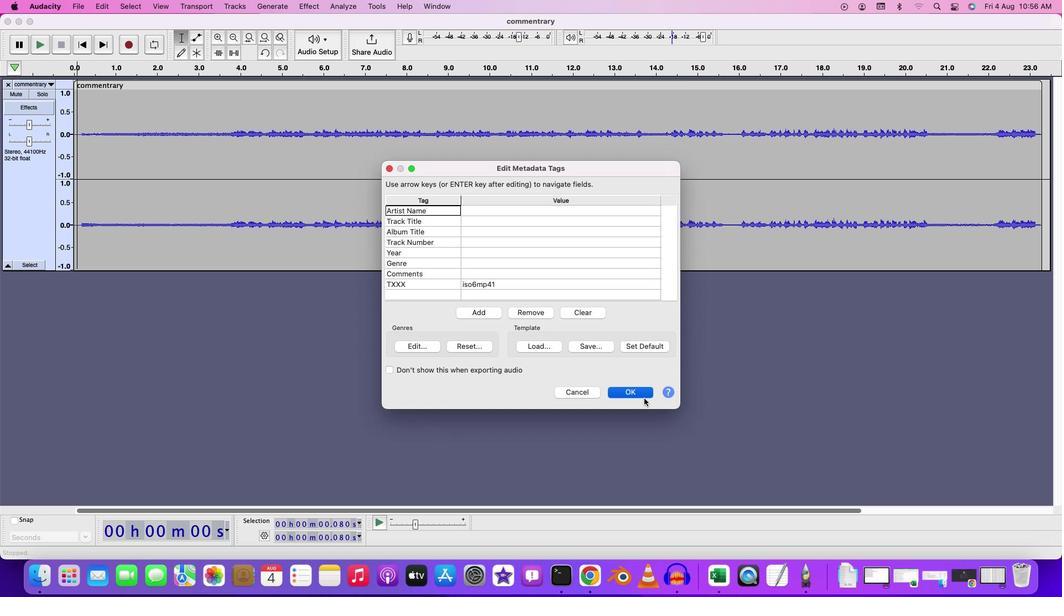 
Action: Mouse moved to (122, 233)
Screenshot: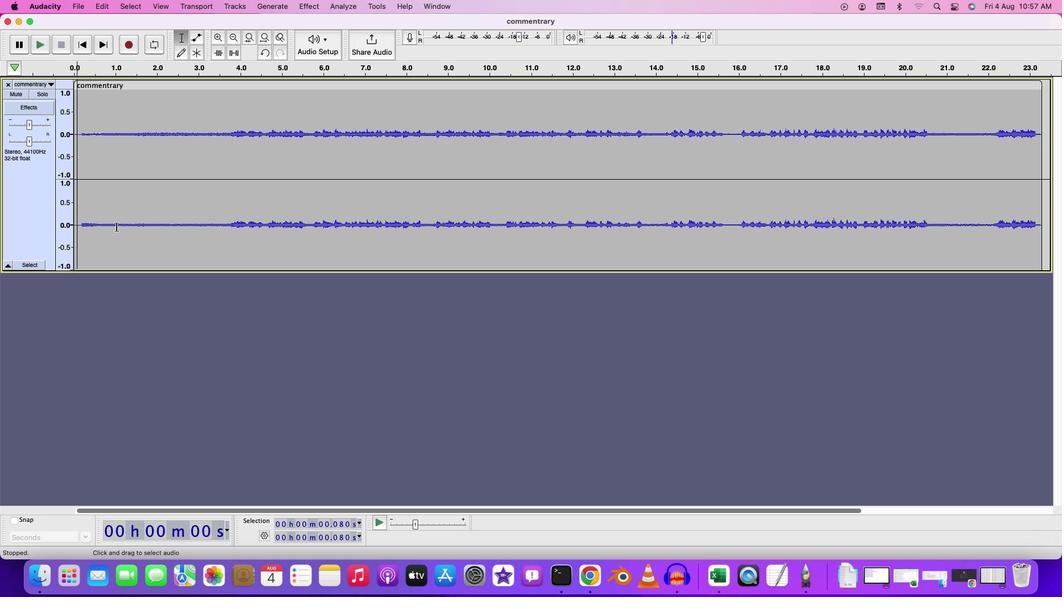 
